 Task: Create record types in author object.
Action: Mouse moved to (672, 53)
Screenshot: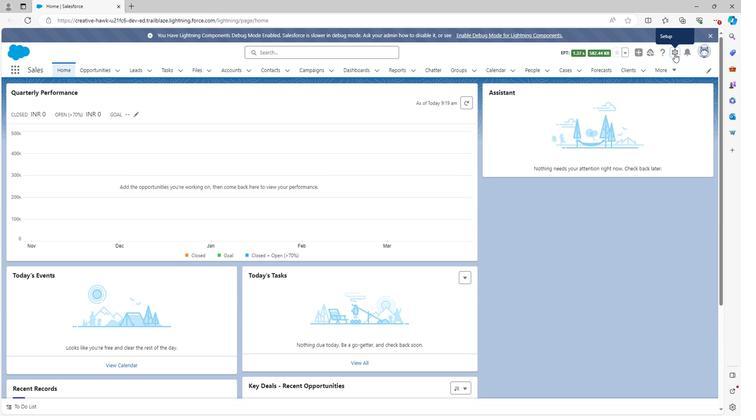 
Action: Mouse pressed left at (672, 53)
Screenshot: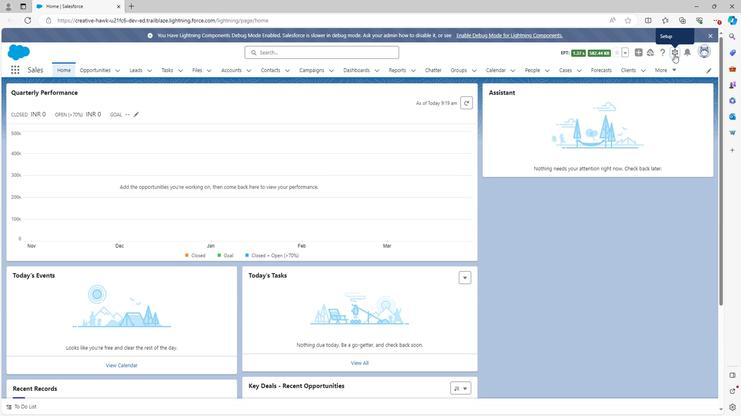 
Action: Mouse moved to (643, 78)
Screenshot: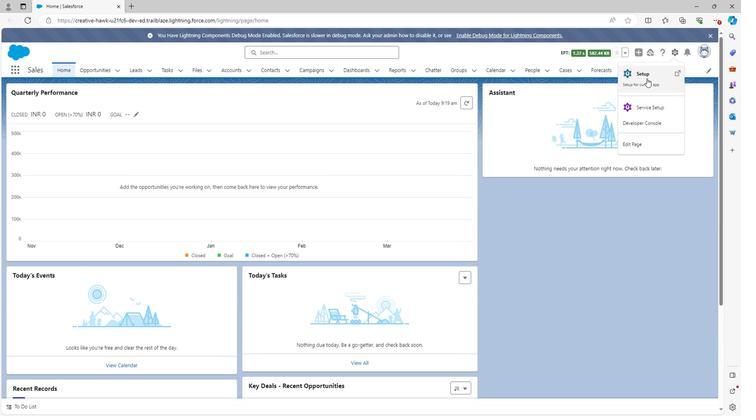 
Action: Mouse pressed left at (643, 78)
Screenshot: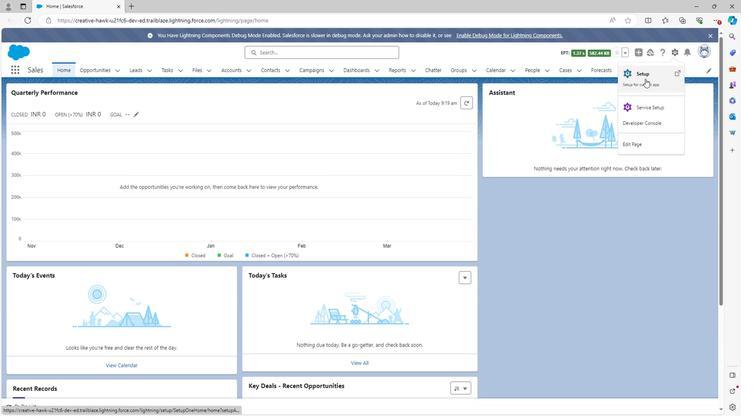 
Action: Mouse moved to (93, 70)
Screenshot: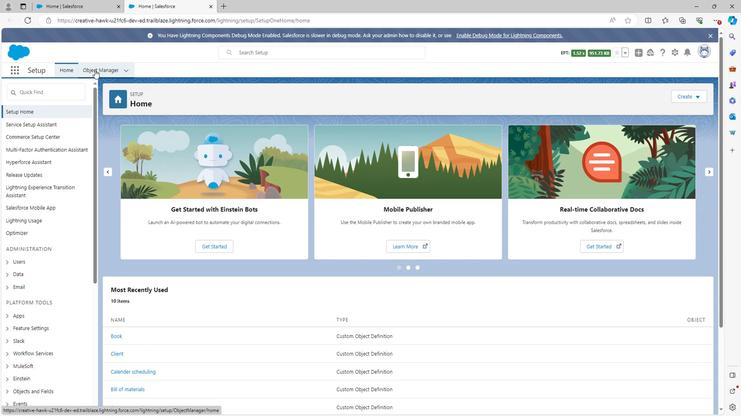 
Action: Mouse pressed left at (93, 70)
Screenshot: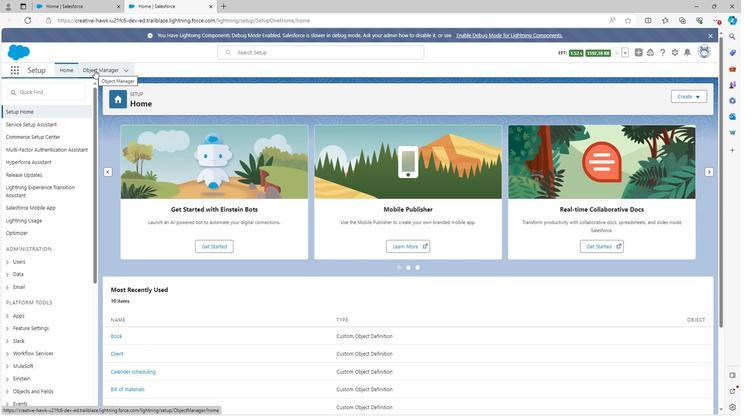 
Action: Mouse moved to (44, 302)
Screenshot: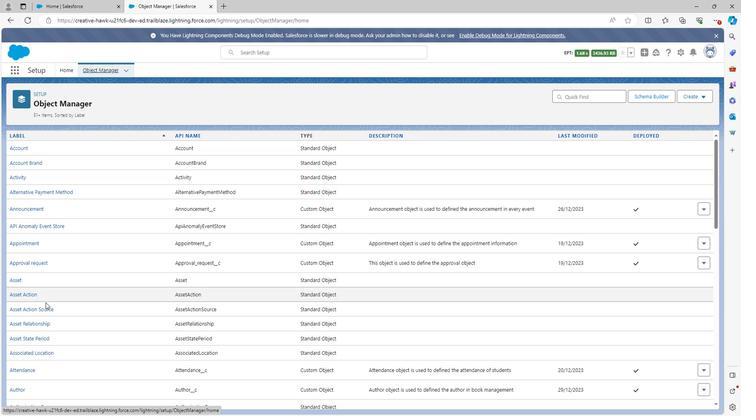 
Action: Mouse scrolled (44, 302) with delta (0, 0)
Screenshot: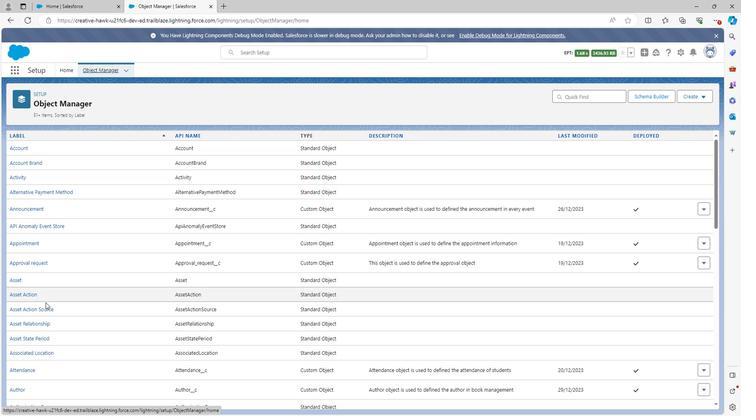 
Action: Mouse moved to (44, 303)
Screenshot: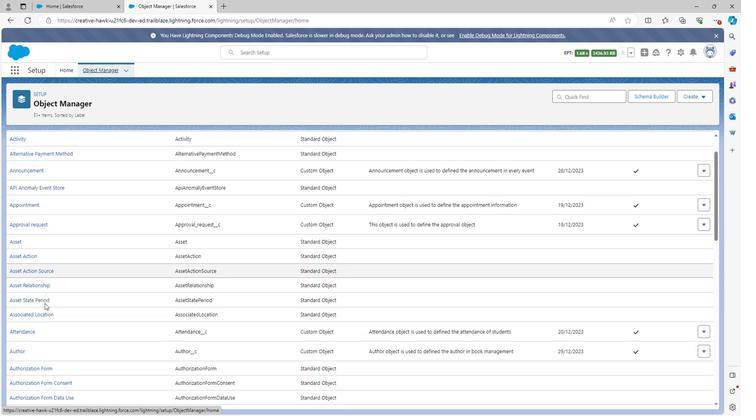 
Action: Mouse scrolled (44, 302) with delta (0, 0)
Screenshot: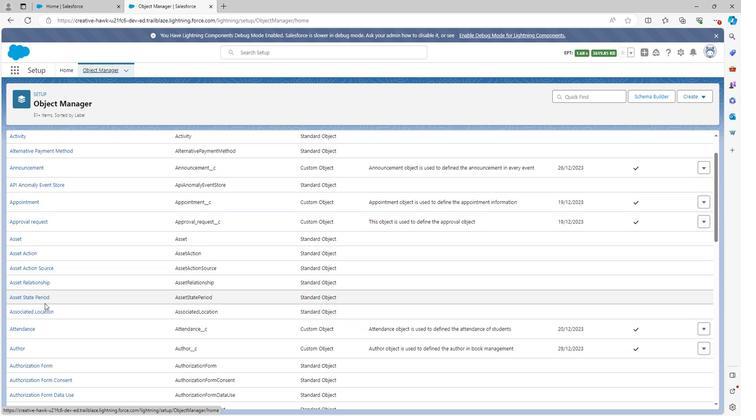 
Action: Mouse moved to (19, 306)
Screenshot: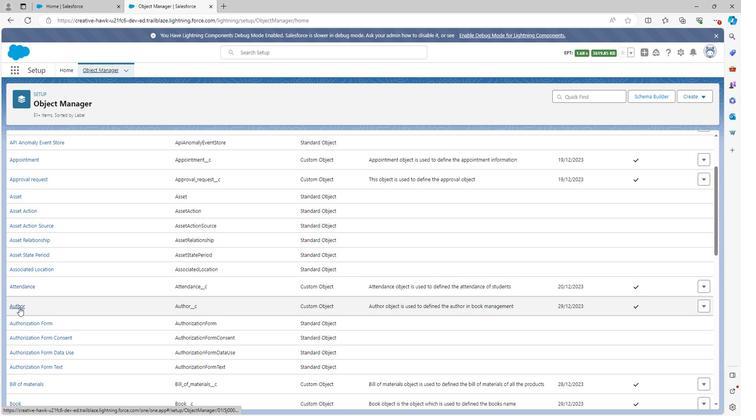 
Action: Mouse pressed left at (19, 306)
Screenshot: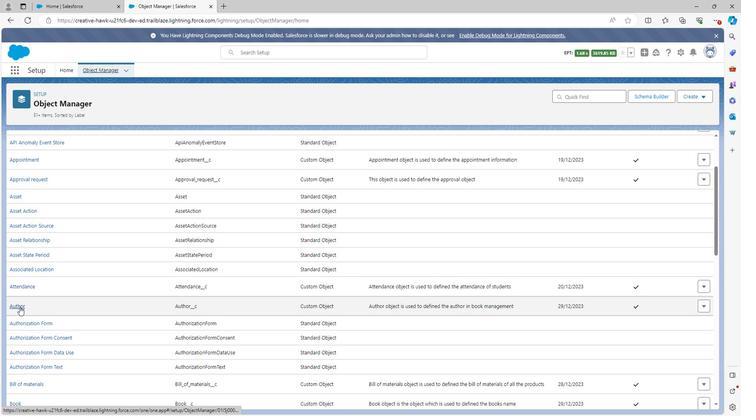 
Action: Mouse moved to (37, 251)
Screenshot: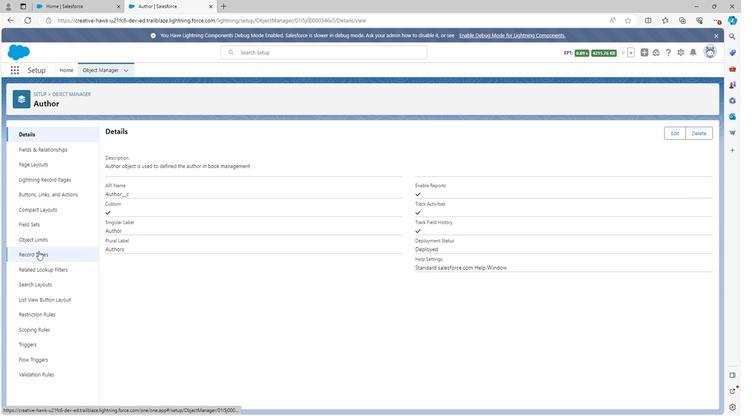
Action: Mouse pressed left at (37, 251)
Screenshot: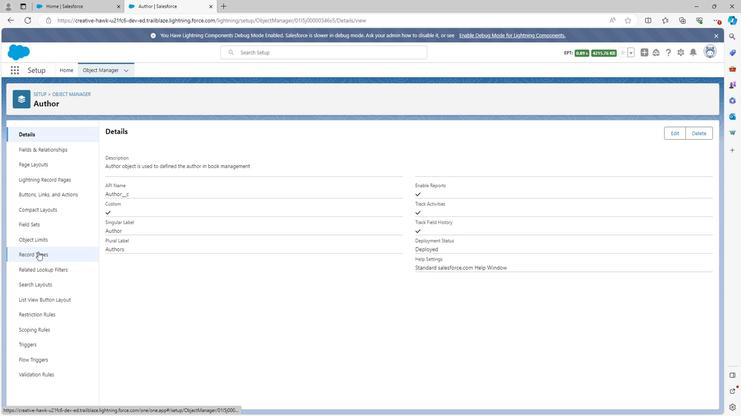 
Action: Mouse moved to (632, 130)
Screenshot: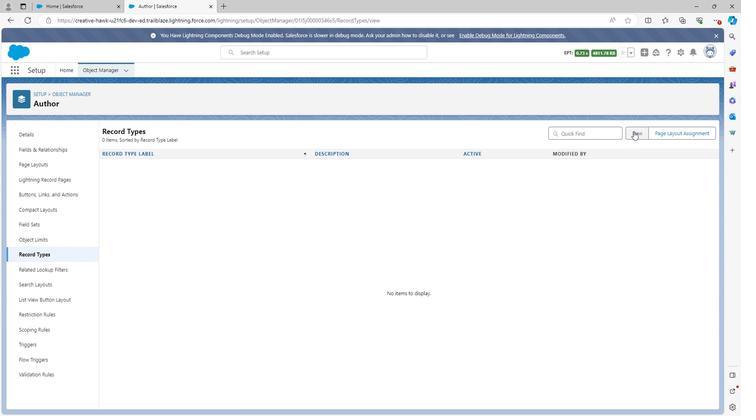 
Action: Mouse pressed left at (632, 130)
Screenshot: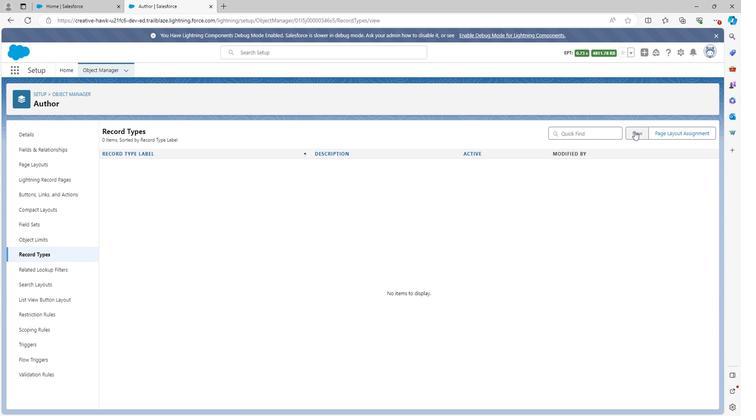 
Action: Mouse moved to (231, 206)
Screenshot: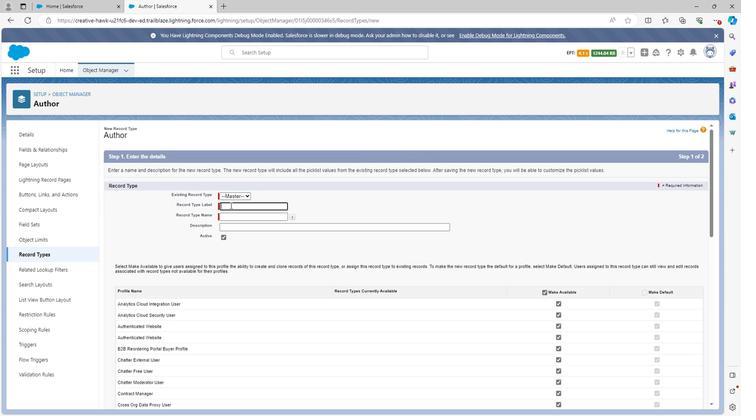 
Action: Mouse pressed left at (231, 206)
Screenshot: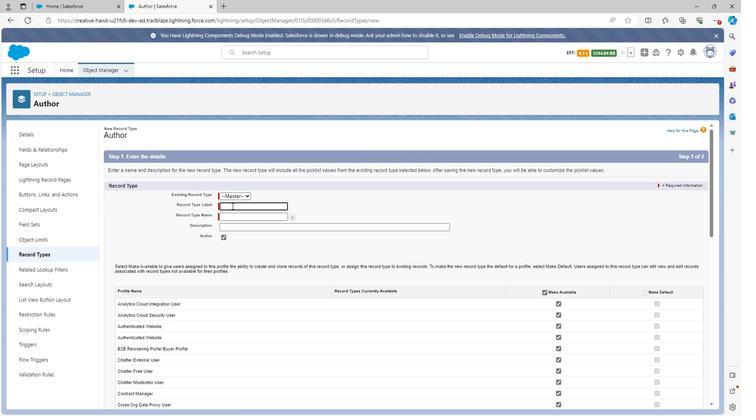 
Action: Key pressed <Key.shift>Author<Key.space>first<Key.space>name
Screenshot: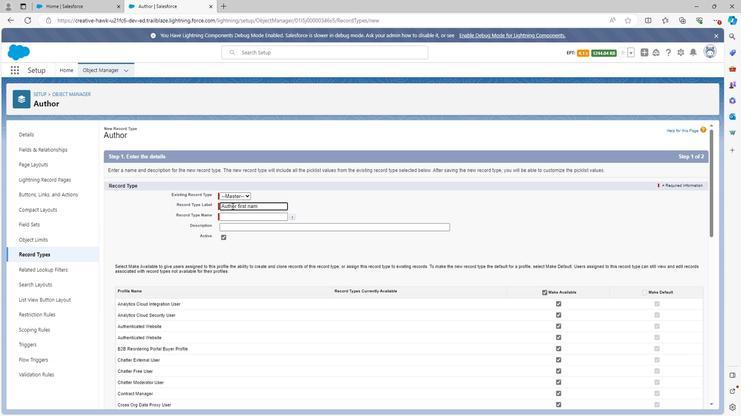 
Action: Mouse moved to (308, 205)
Screenshot: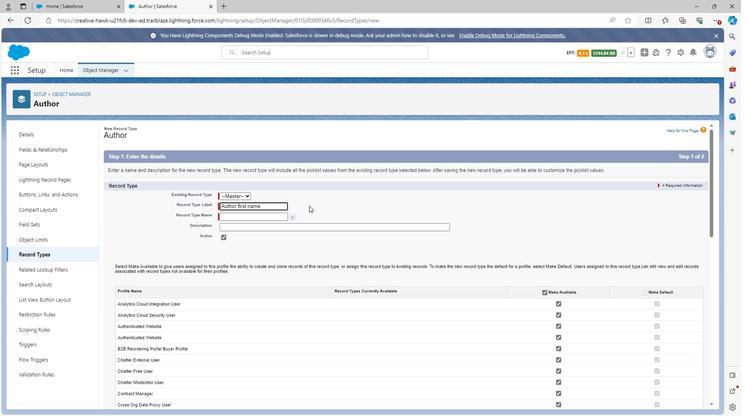 
Action: Mouse pressed left at (308, 205)
Screenshot: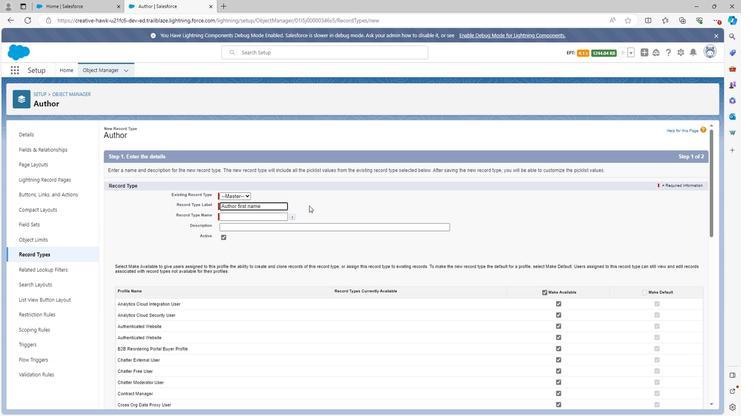 
Action: Mouse moved to (277, 225)
Screenshot: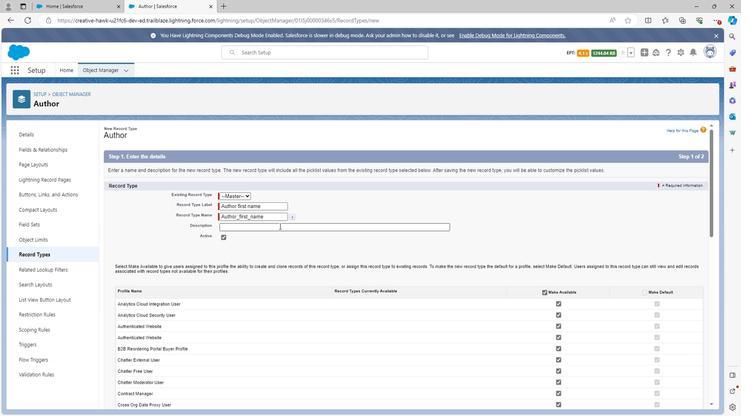 
Action: Mouse pressed left at (277, 225)
Screenshot: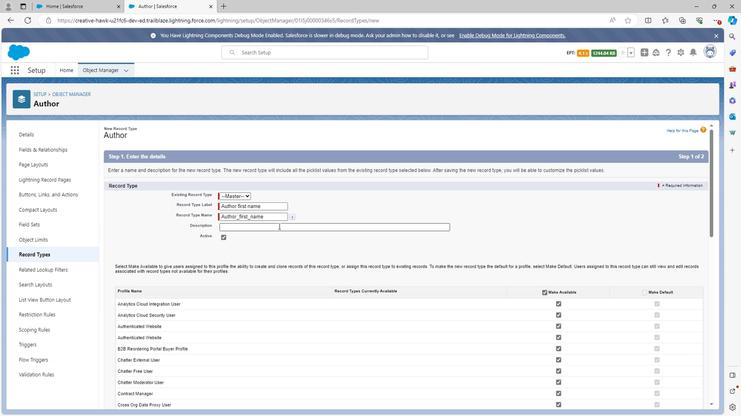 
Action: Key pressed <Key.shift><Key.shift><Key.shift><Key.shift>Author<Key.space>first<Key.space>name<Key.space>record<Key.space>type<Key.space>is<Key.space>the<Key.space>record<Key.space>type<Key.space>through<Key.space>which<Key.space>we<Key.space>can<Key.space>add<Key.space>author<Key.space>hea<Key.backspace><Key.backspace><Key.backspace><Key.space>first<Key.space>name<Key.space>record
Screenshot: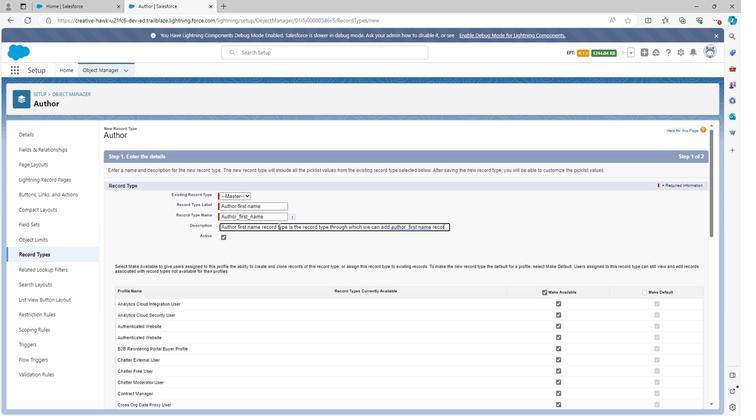 
Action: Mouse moved to (544, 292)
Screenshot: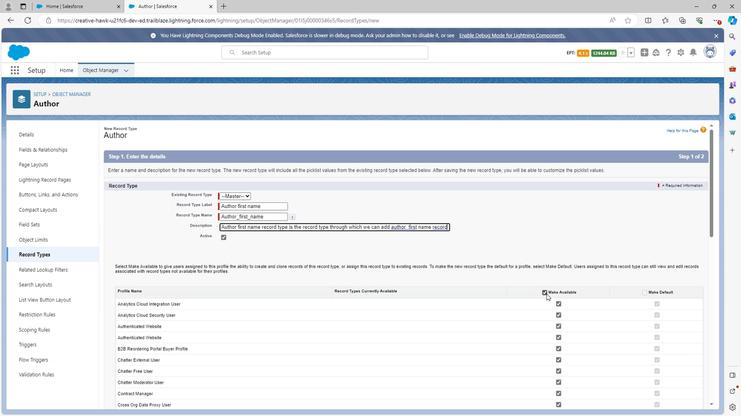 
Action: Mouse pressed left at (544, 292)
Screenshot: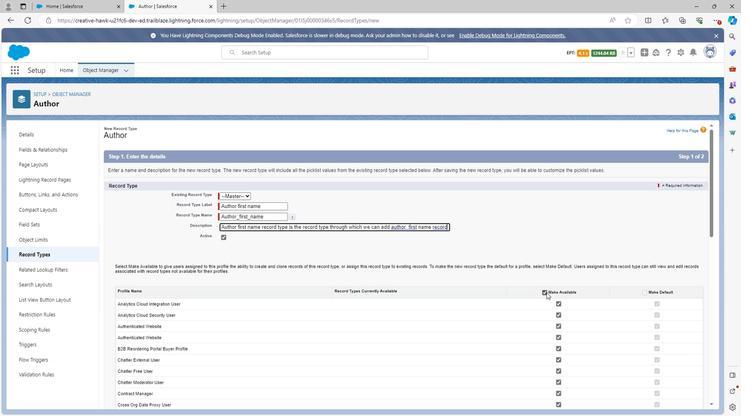 
Action: Mouse pressed left at (544, 292)
Screenshot: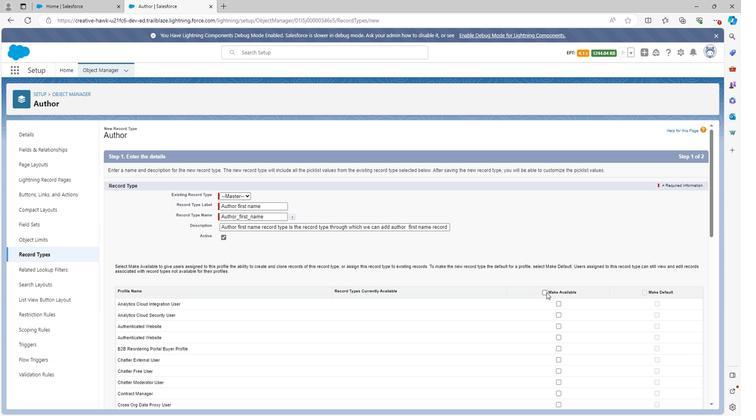 
Action: Mouse moved to (643, 291)
Screenshot: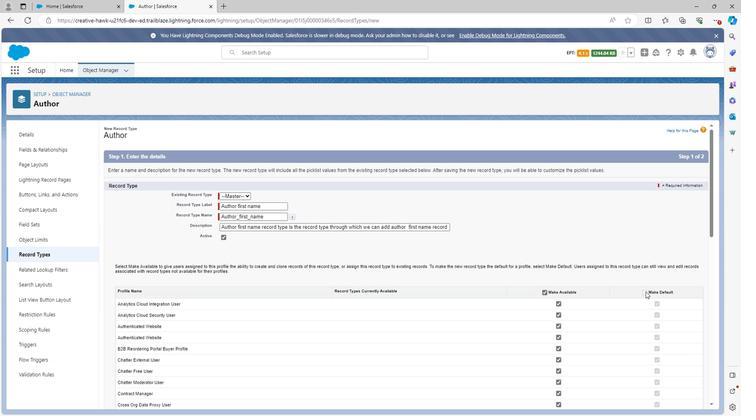 
Action: Mouse pressed left at (643, 291)
Screenshot: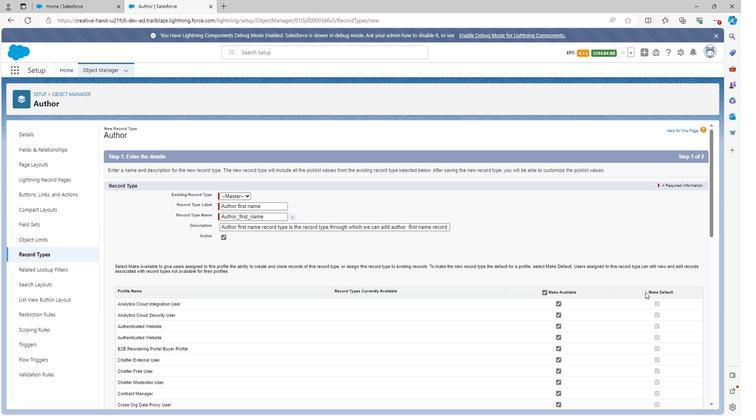 
Action: Mouse scrolled (643, 291) with delta (0, 0)
Screenshot: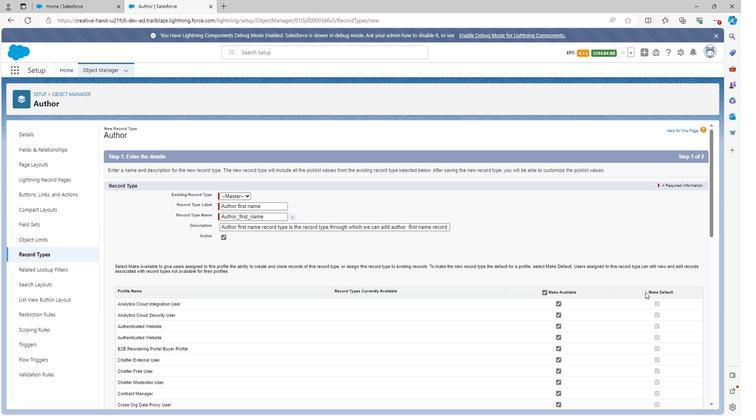 
Action: Mouse scrolled (643, 291) with delta (0, 0)
Screenshot: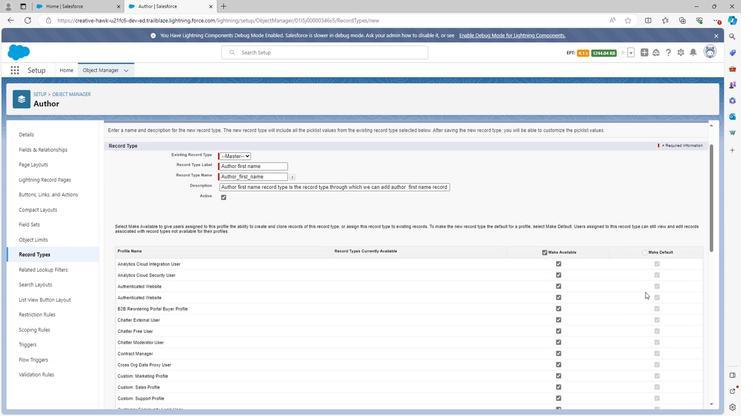 
Action: Mouse scrolled (643, 291) with delta (0, 0)
Screenshot: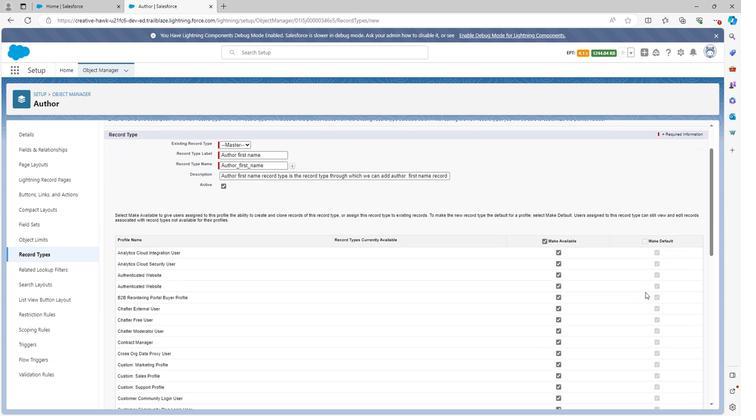
Action: Mouse moved to (556, 174)
Screenshot: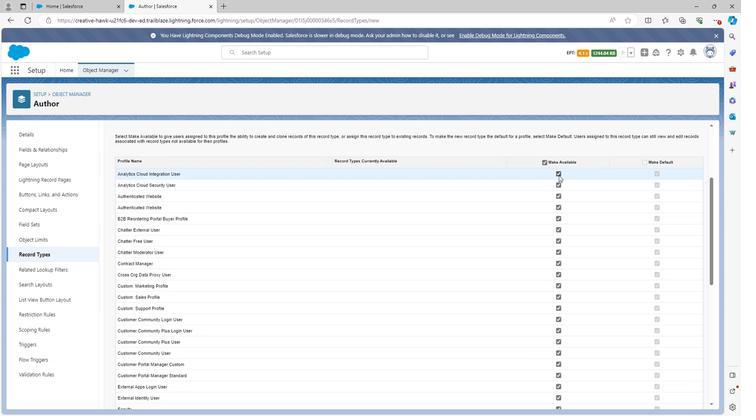 
Action: Mouse pressed left at (556, 174)
Screenshot: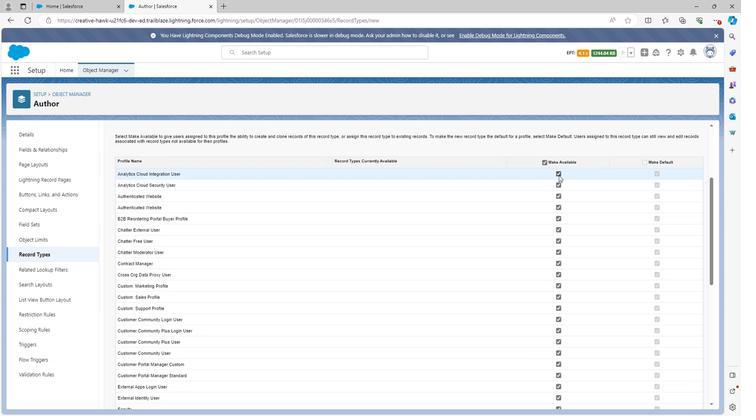 
Action: Mouse moved to (557, 187)
Screenshot: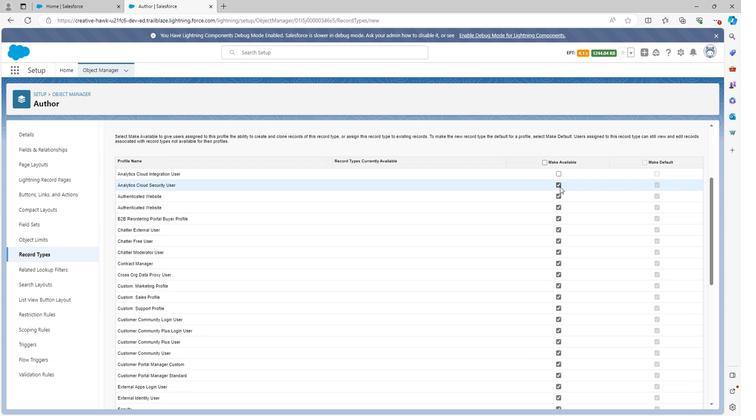 
Action: Mouse pressed left at (557, 187)
Screenshot: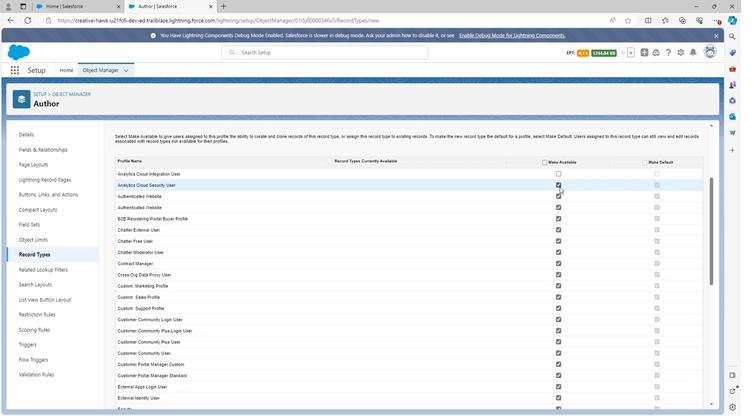
Action: Mouse moved to (555, 218)
Screenshot: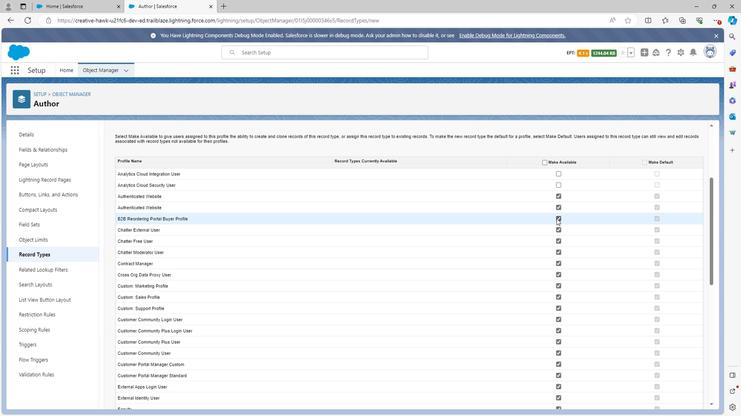 
Action: Mouse pressed left at (555, 218)
Screenshot: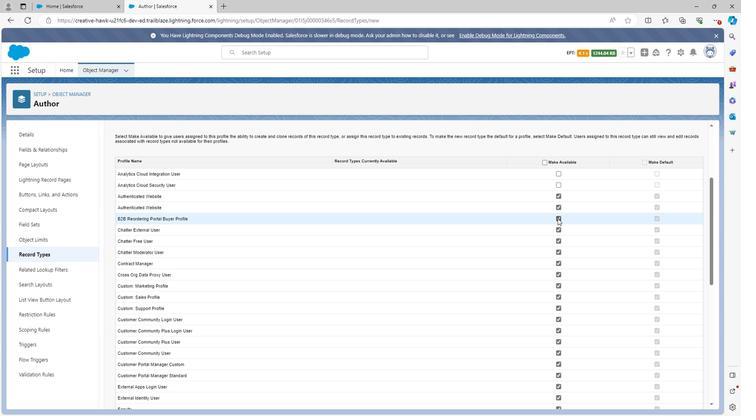 
Action: Mouse moved to (558, 250)
Screenshot: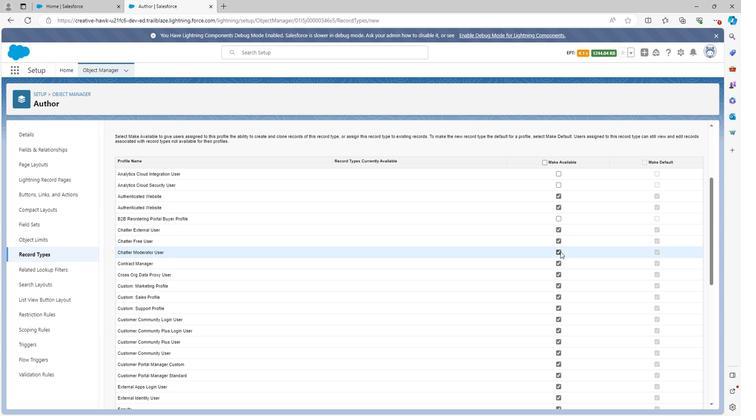 
Action: Mouse pressed left at (558, 250)
Screenshot: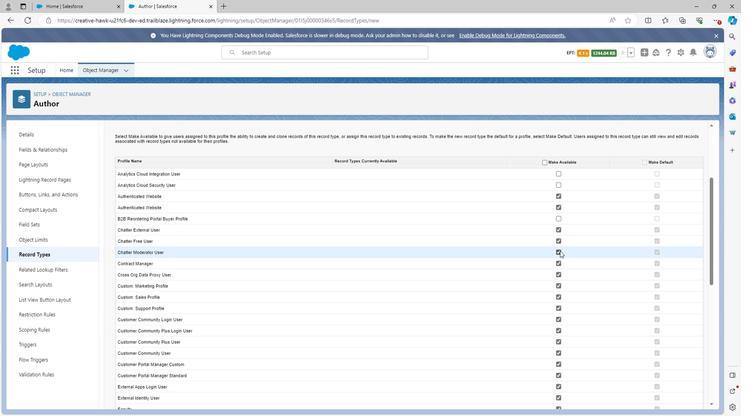 
Action: Mouse moved to (556, 275)
Screenshot: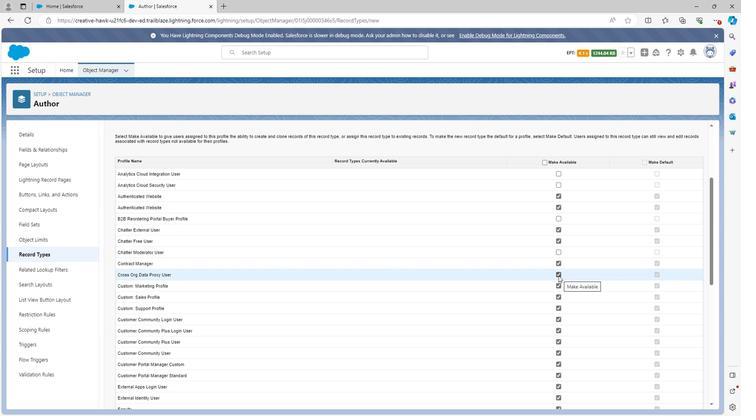 
Action: Mouse pressed left at (556, 275)
Screenshot: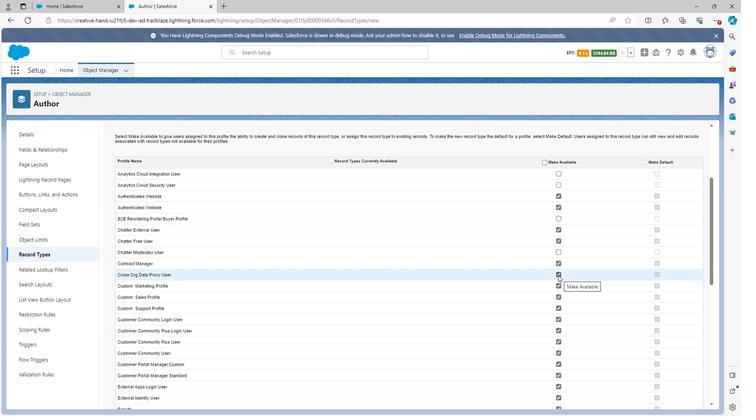 
Action: Mouse moved to (558, 308)
Screenshot: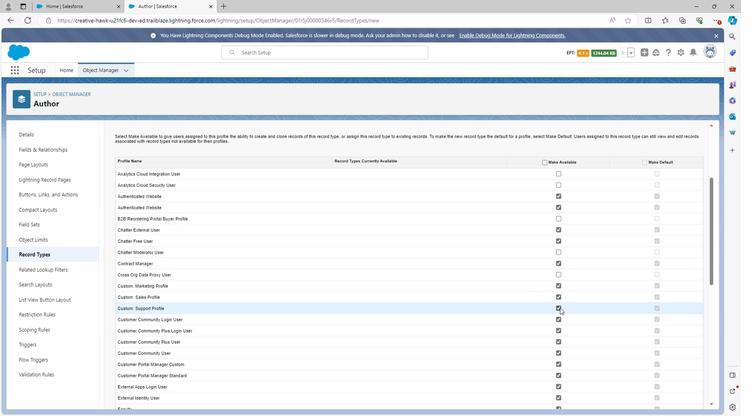 
Action: Mouse pressed left at (558, 308)
Screenshot: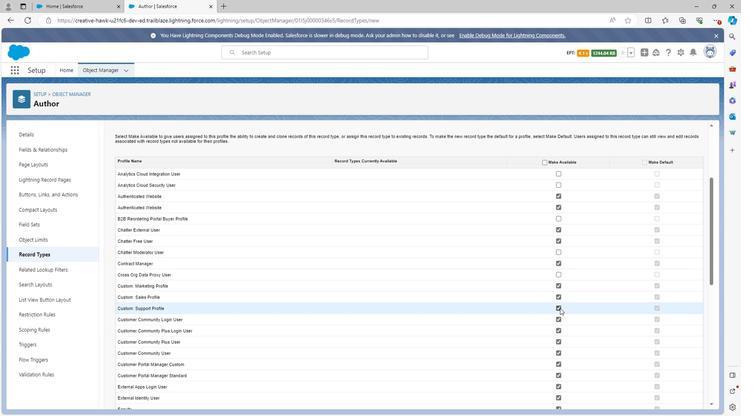 
Action: Mouse scrolled (558, 307) with delta (0, 0)
Screenshot: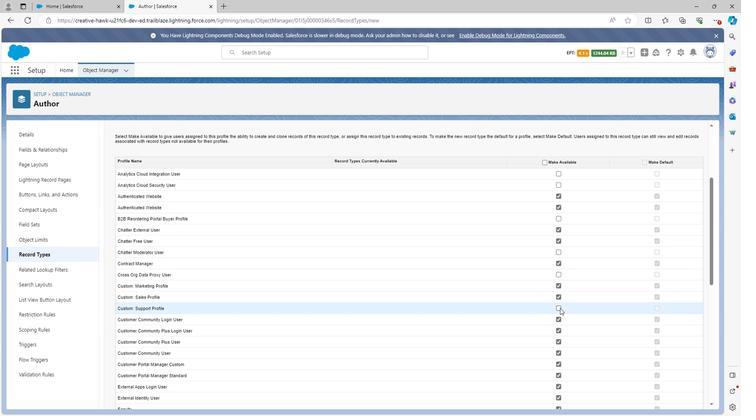 
Action: Mouse moved to (558, 298)
Screenshot: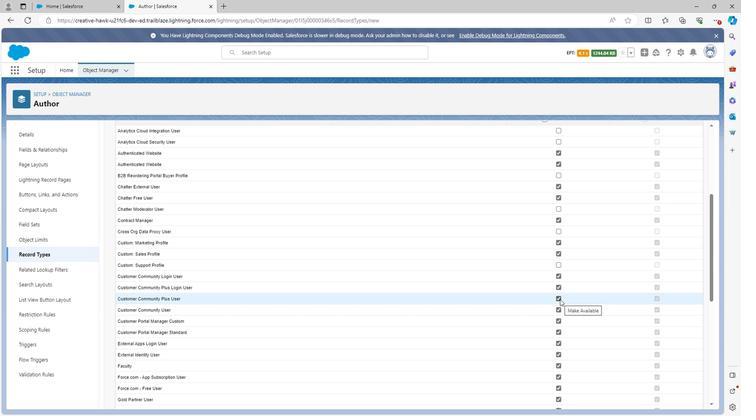 
Action: Mouse pressed left at (558, 298)
Screenshot: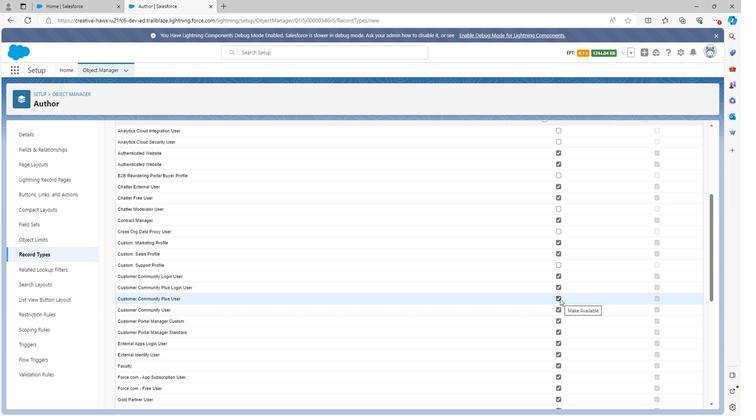 
Action: Mouse moved to (558, 332)
Screenshot: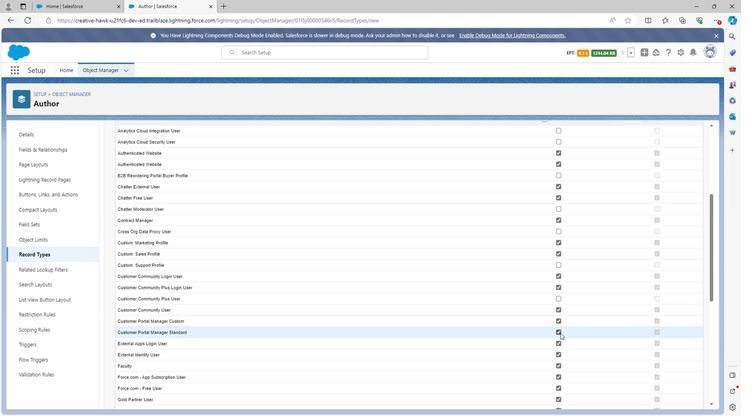 
Action: Mouse pressed left at (558, 332)
Screenshot: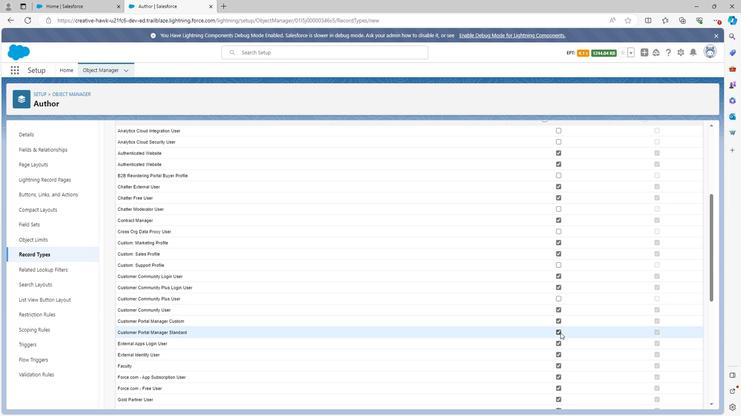 
Action: Mouse moved to (557, 343)
Screenshot: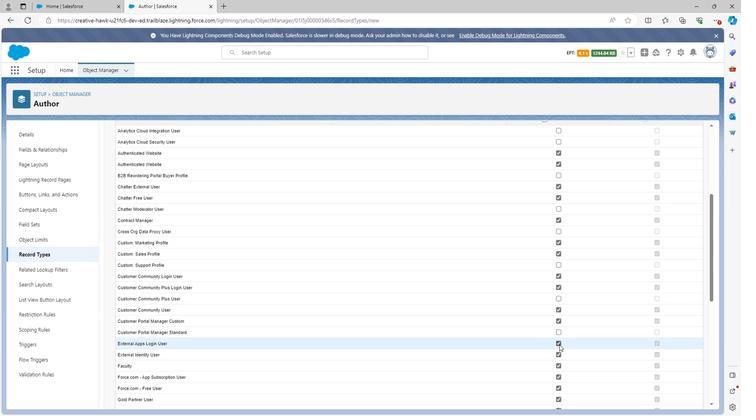 
Action: Mouse pressed left at (557, 343)
Screenshot: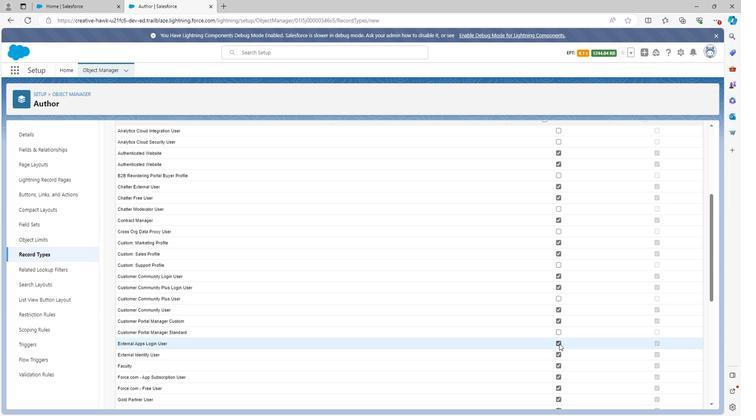 
Action: Mouse moved to (557, 353)
Screenshot: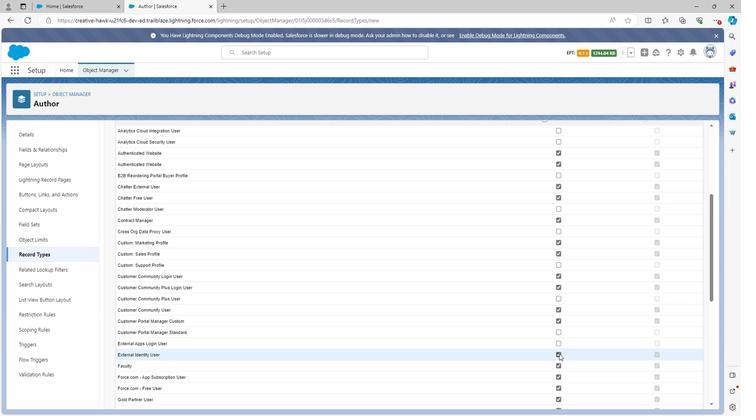 
Action: Mouse pressed left at (557, 353)
Screenshot: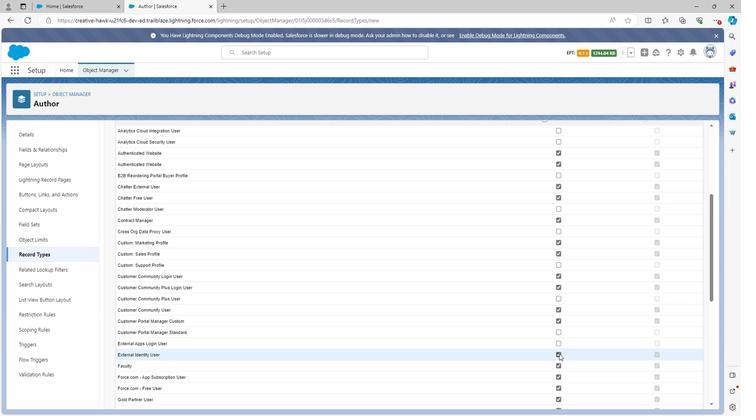 
Action: Mouse moved to (556, 365)
Screenshot: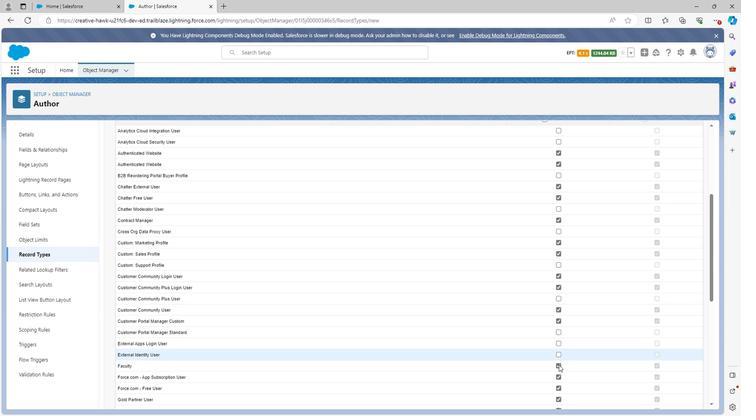 
Action: Mouse pressed left at (556, 365)
Screenshot: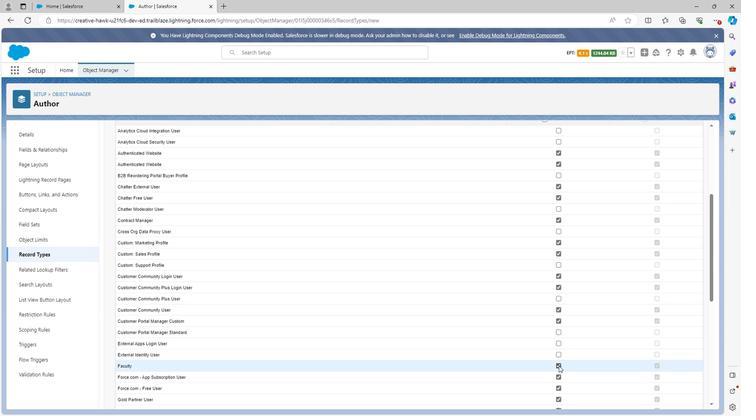 
Action: Mouse moved to (556, 363)
Screenshot: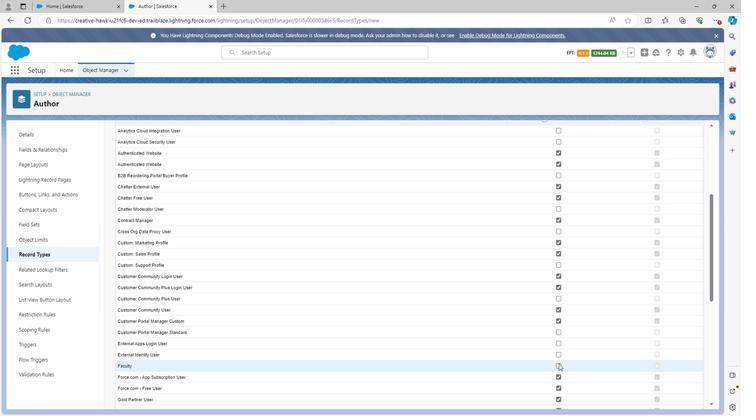 
Action: Mouse scrolled (556, 363) with delta (0, 0)
Screenshot: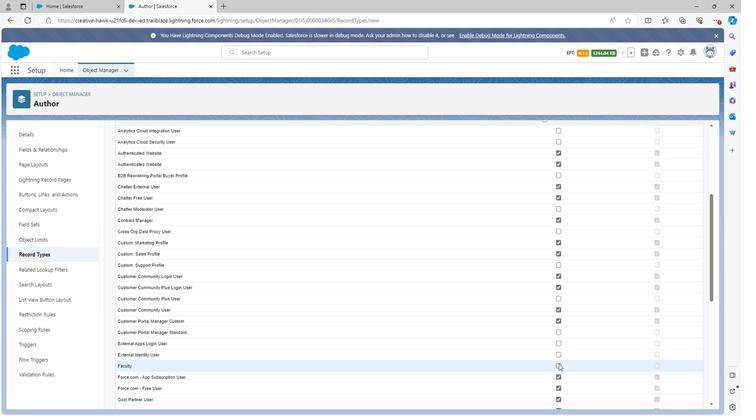 
Action: Mouse moved to (557, 333)
Screenshot: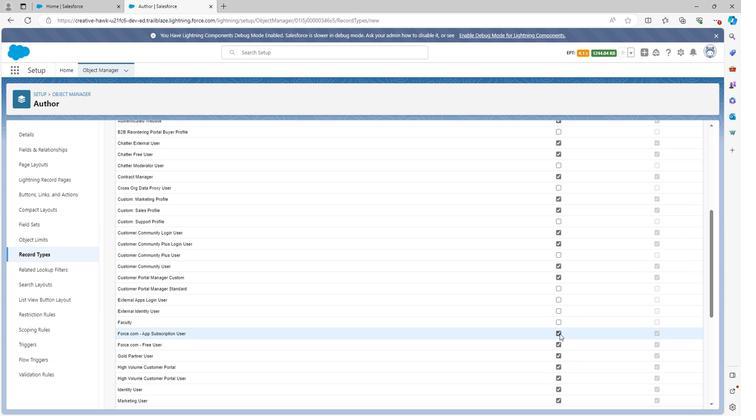 
Action: Mouse pressed left at (557, 333)
Screenshot: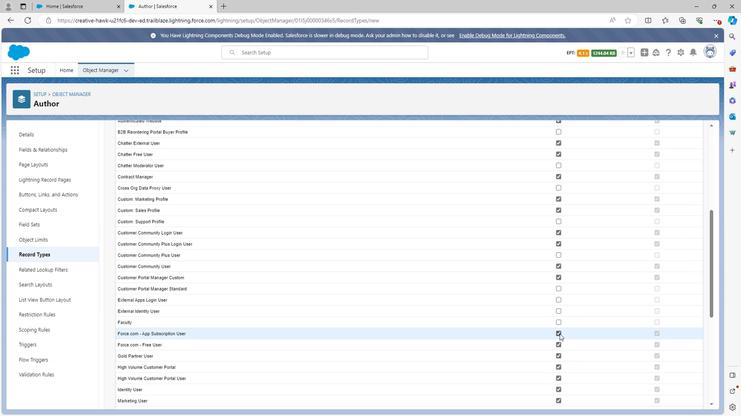 
Action: Mouse moved to (556, 354)
Screenshot: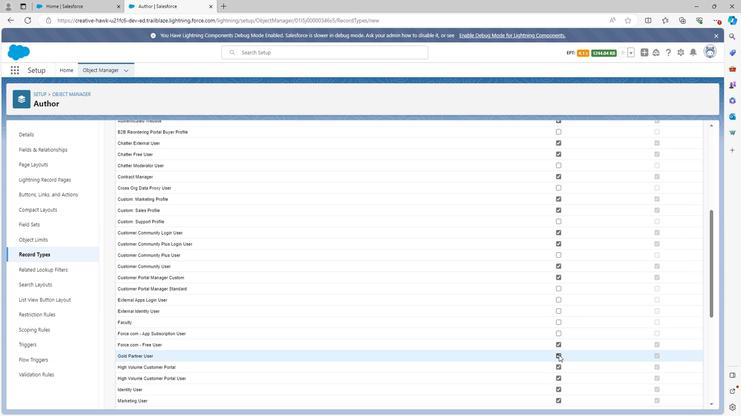 
Action: Mouse pressed left at (556, 354)
Screenshot: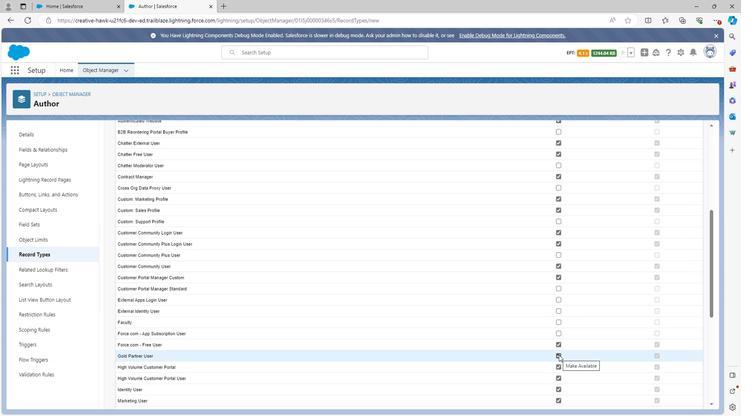 
Action: Mouse moved to (557, 364)
Screenshot: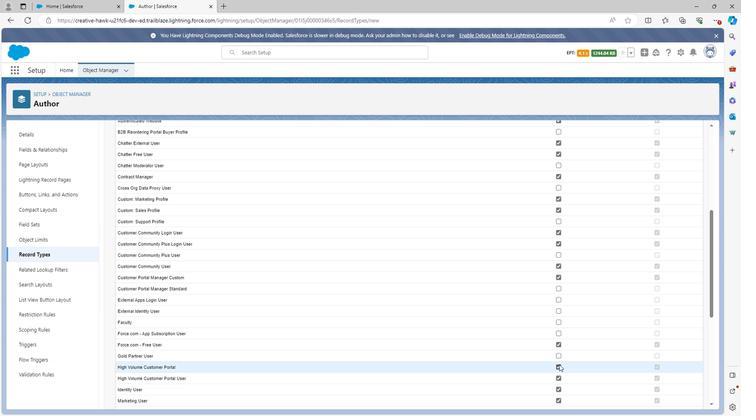 
Action: Mouse pressed left at (557, 364)
Screenshot: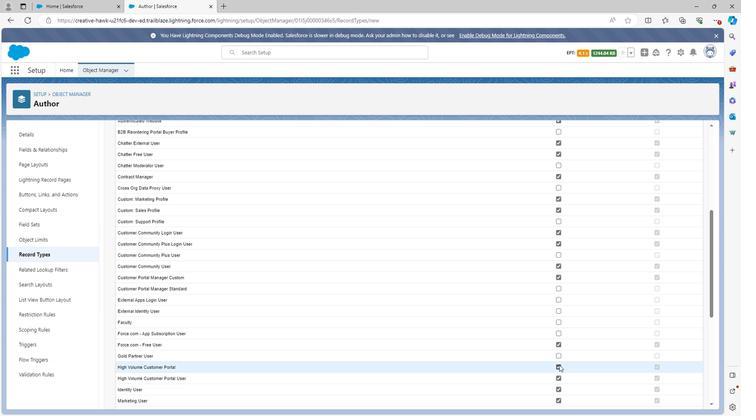 
Action: Mouse moved to (557, 378)
Screenshot: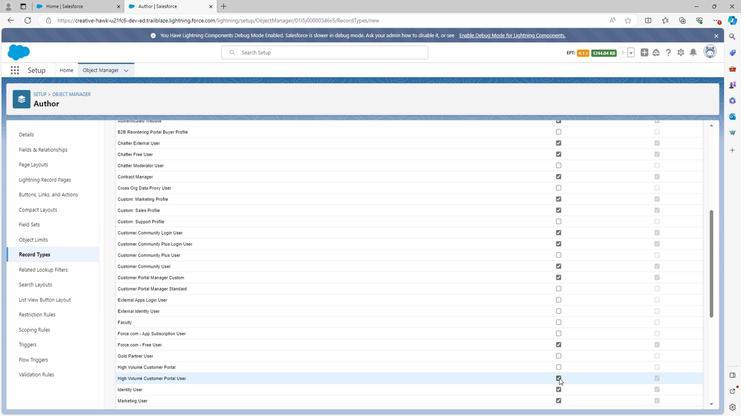 
Action: Mouse pressed left at (557, 378)
Screenshot: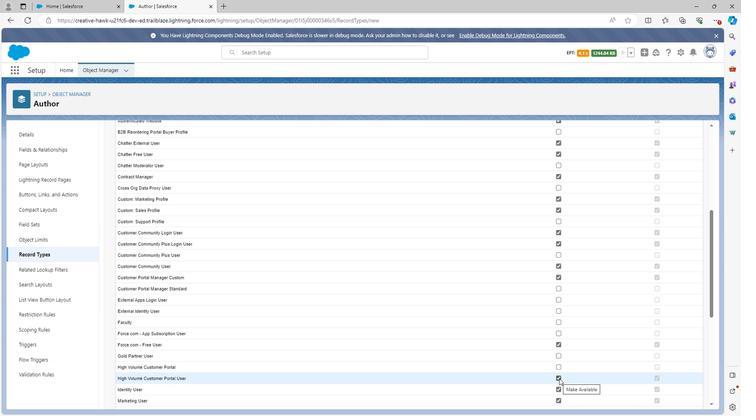 
Action: Mouse moved to (557, 378)
Screenshot: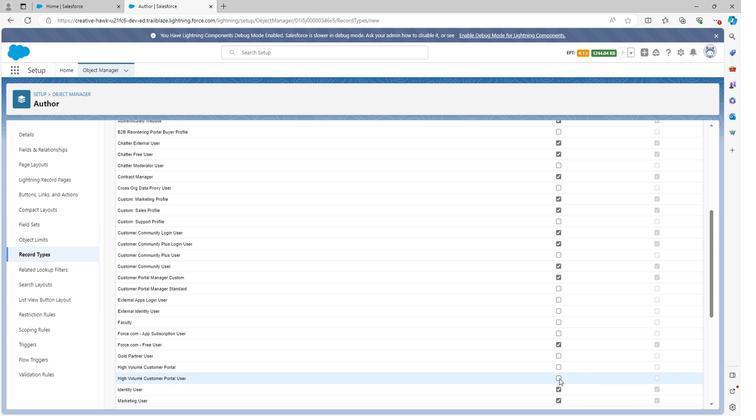 
Action: Mouse scrolled (557, 378) with delta (0, 0)
Screenshot: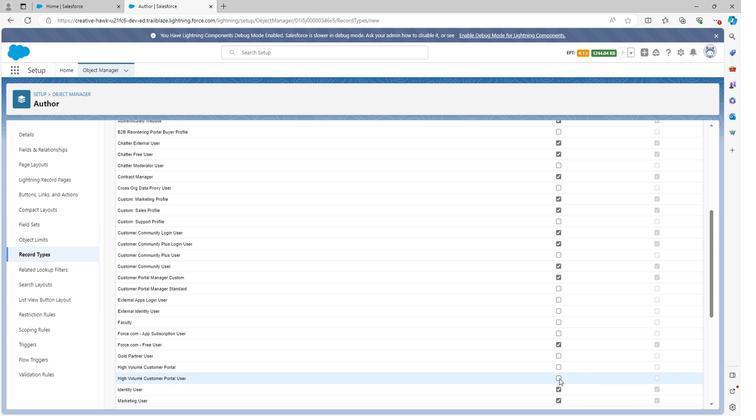 
Action: Mouse scrolled (557, 378) with delta (0, 0)
Screenshot: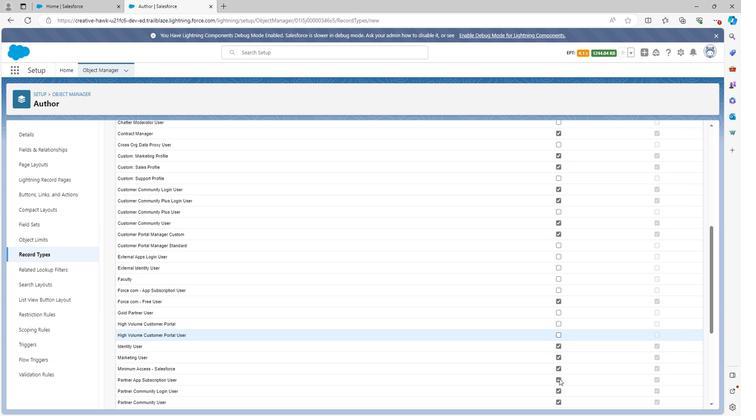 
Action: Mouse moved to (557, 313)
Screenshot: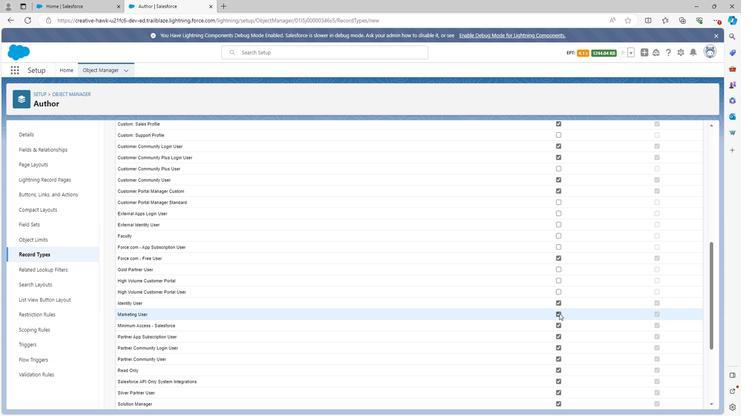 
Action: Mouse pressed left at (557, 313)
Screenshot: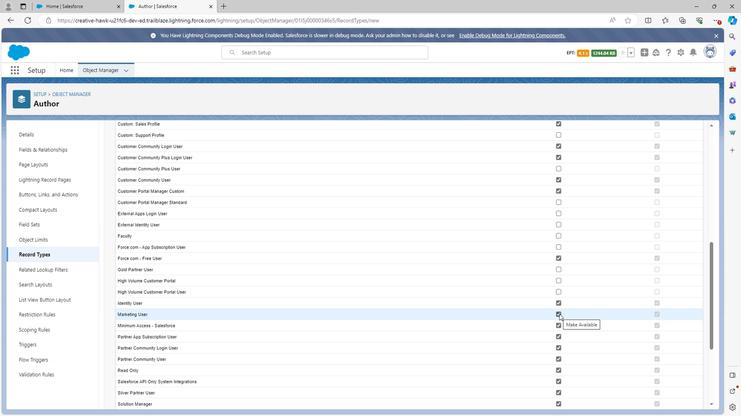 
Action: Mouse moved to (557, 381)
Screenshot: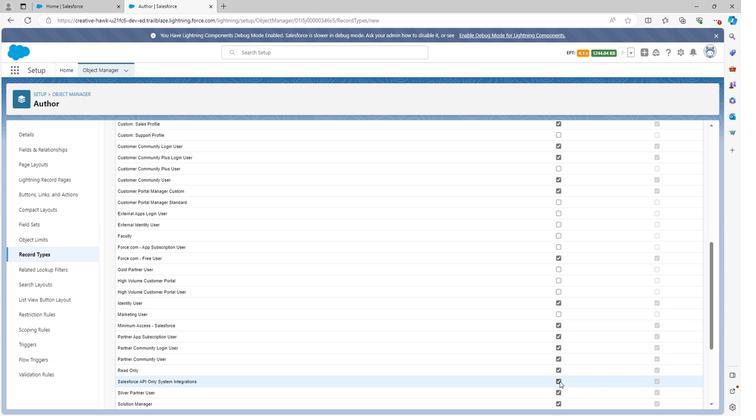 
Action: Mouse pressed left at (557, 381)
Screenshot: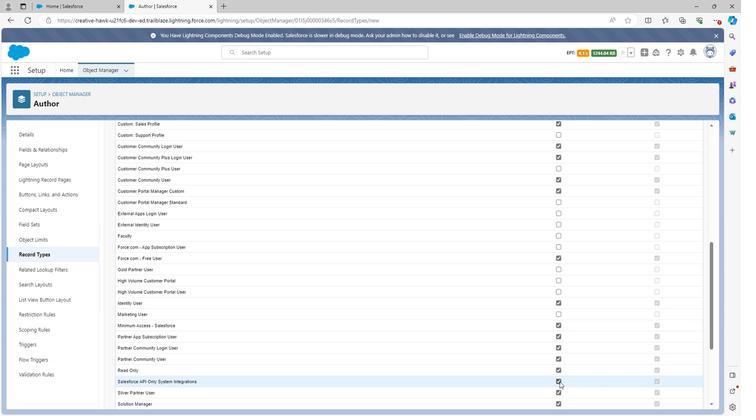 
Action: Mouse moved to (557, 381)
Screenshot: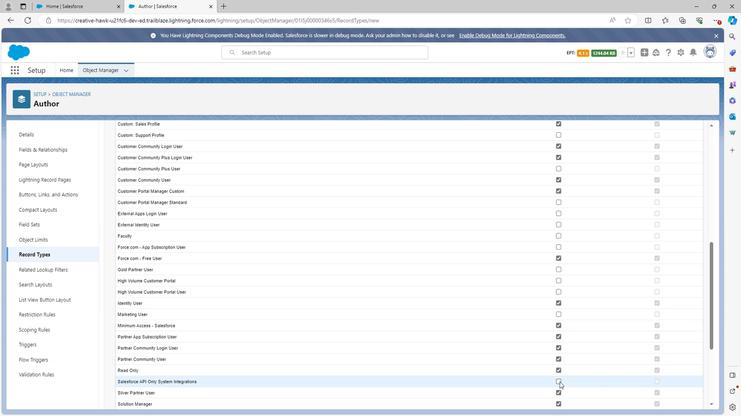 
Action: Mouse scrolled (557, 380) with delta (0, 0)
Screenshot: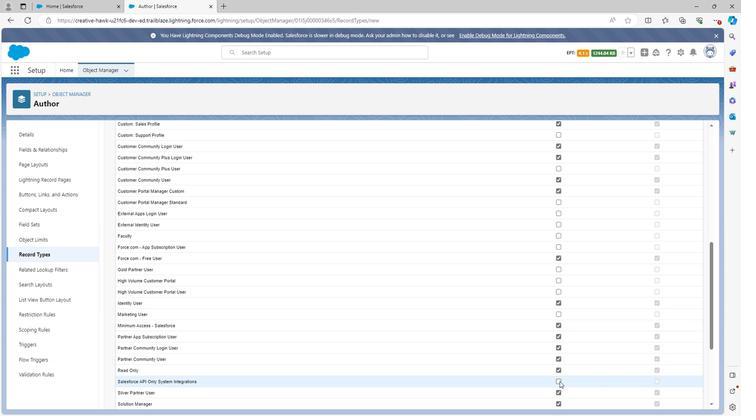 
Action: Mouse scrolled (557, 380) with delta (0, 0)
Screenshot: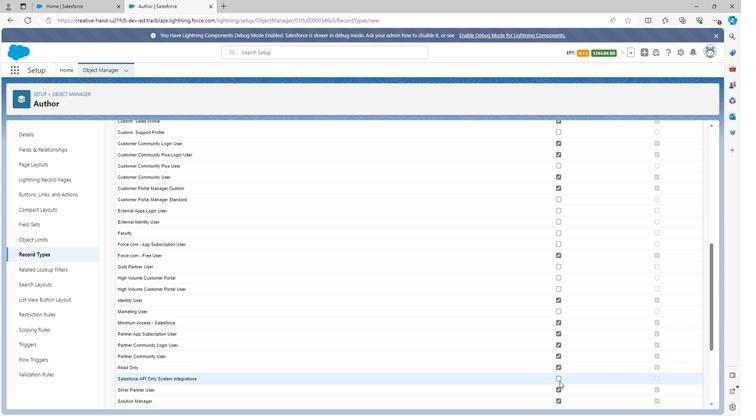 
Action: Mouse moved to (557, 305)
Screenshot: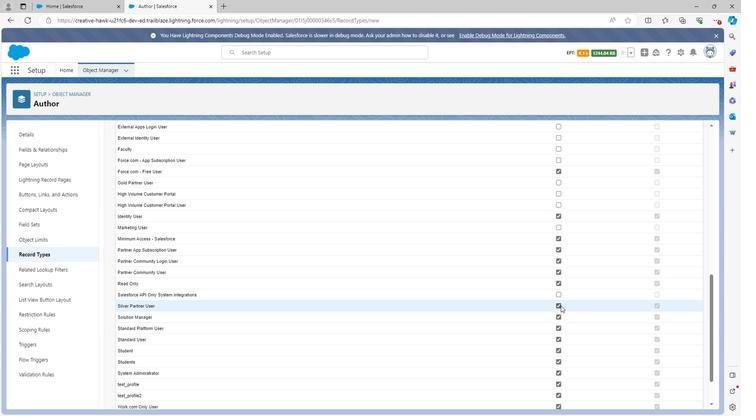 
Action: Mouse pressed left at (557, 305)
Screenshot: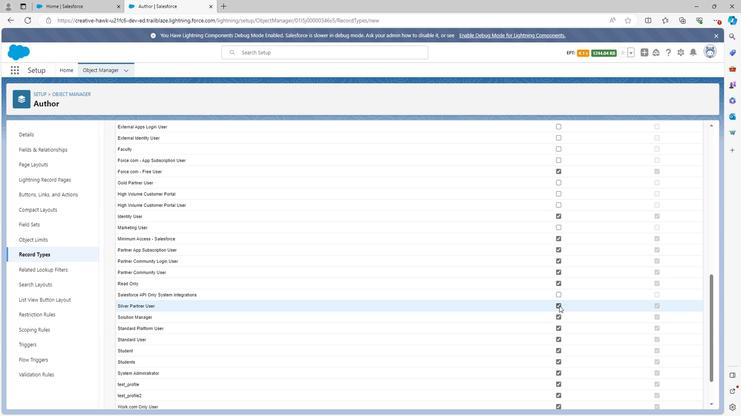 
Action: Mouse moved to (556, 350)
Screenshot: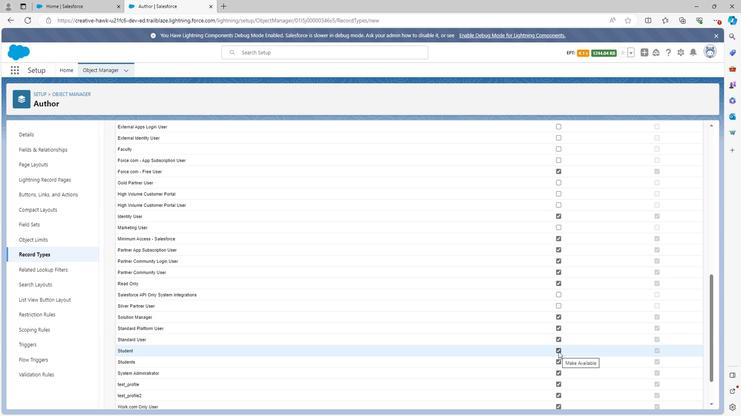 
Action: Mouse pressed left at (556, 350)
Screenshot: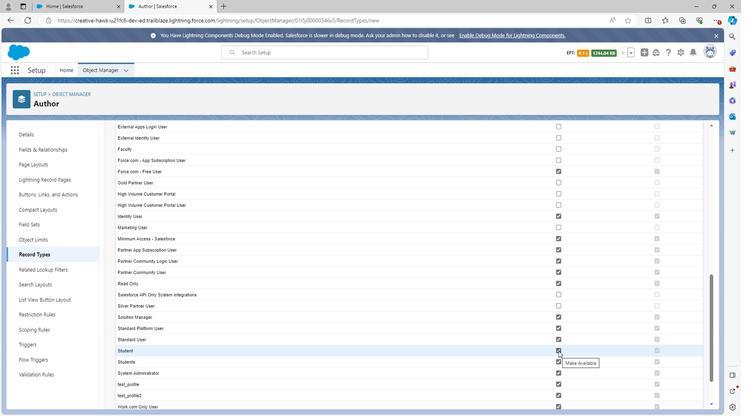 
Action: Mouse moved to (555, 360)
Screenshot: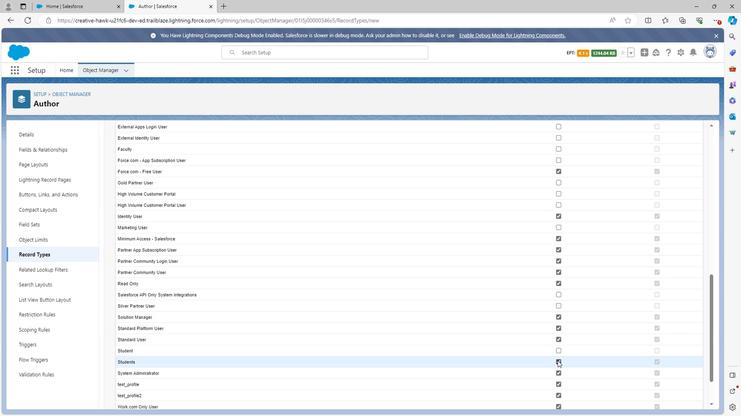 
Action: Mouse pressed left at (555, 360)
Screenshot: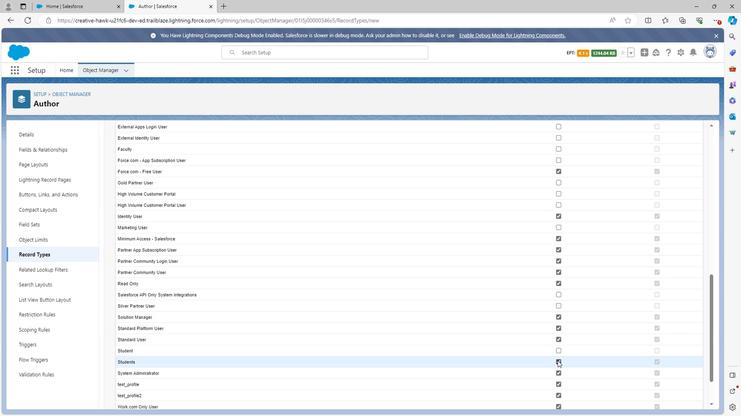 
Action: Mouse moved to (558, 383)
Screenshot: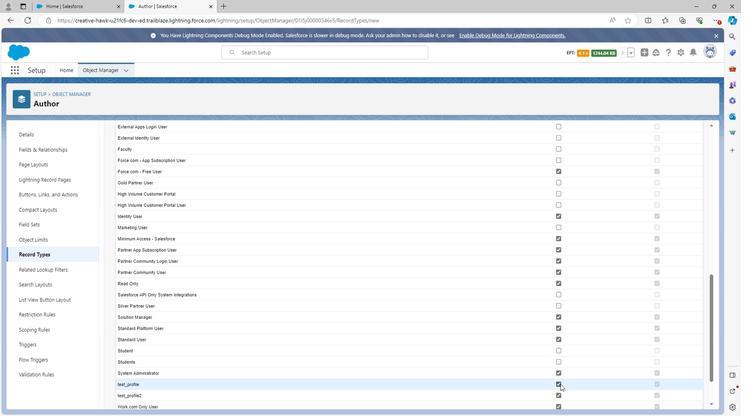 
Action: Mouse pressed left at (558, 383)
Screenshot: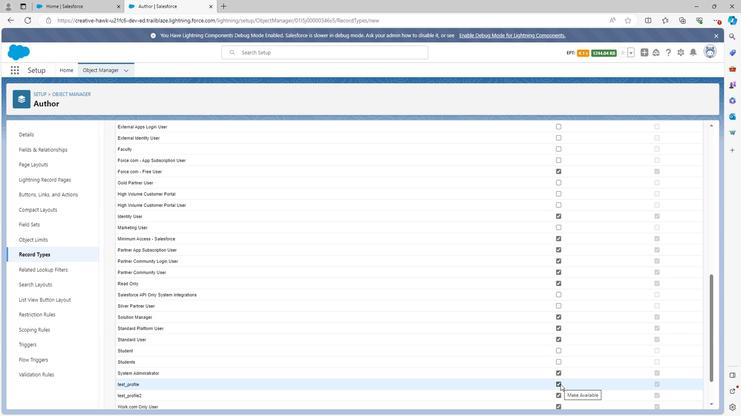 
Action: Mouse moved to (556, 393)
Screenshot: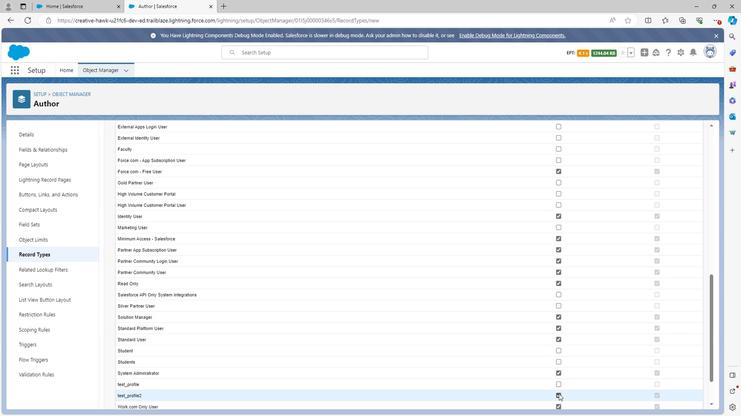 
Action: Mouse pressed left at (556, 393)
Screenshot: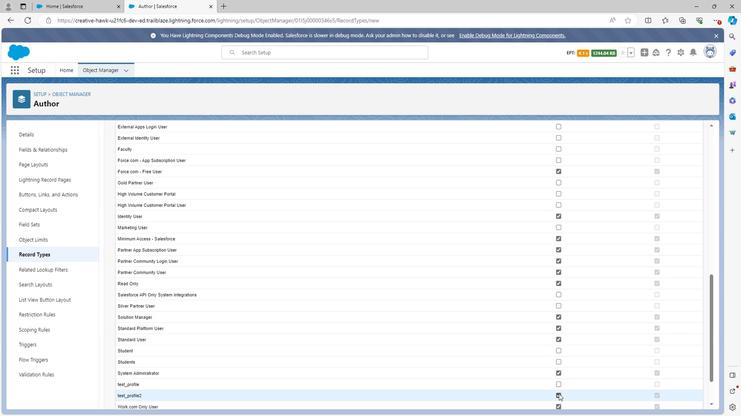 
Action: Mouse moved to (556, 394)
Screenshot: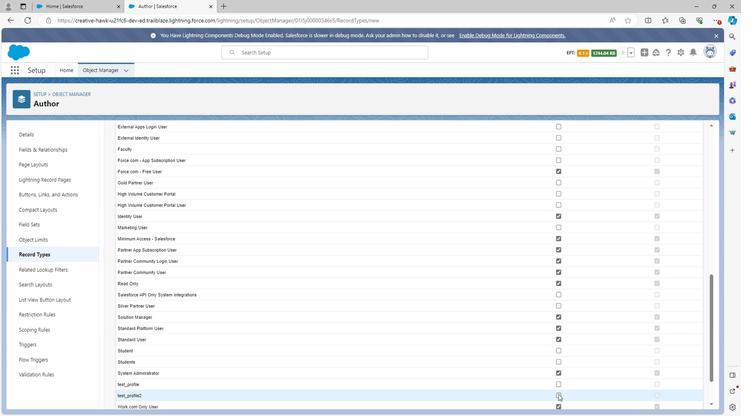 
Action: Mouse scrolled (556, 393) with delta (0, 0)
Screenshot: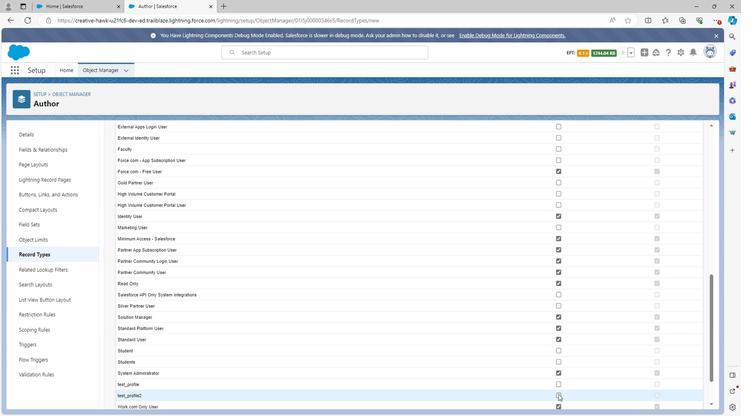 
Action: Mouse scrolled (556, 393) with delta (0, 0)
Screenshot: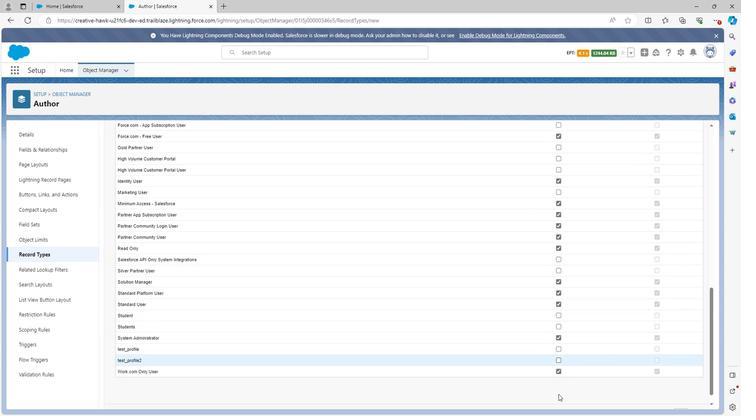 
Action: Mouse moved to (556, 357)
Screenshot: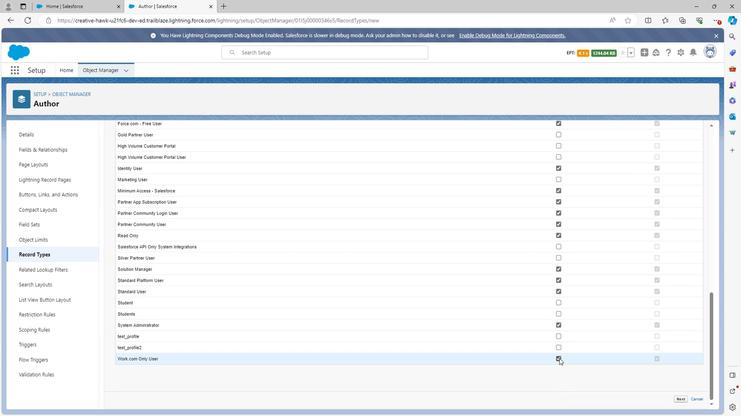 
Action: Mouse pressed left at (556, 357)
Screenshot: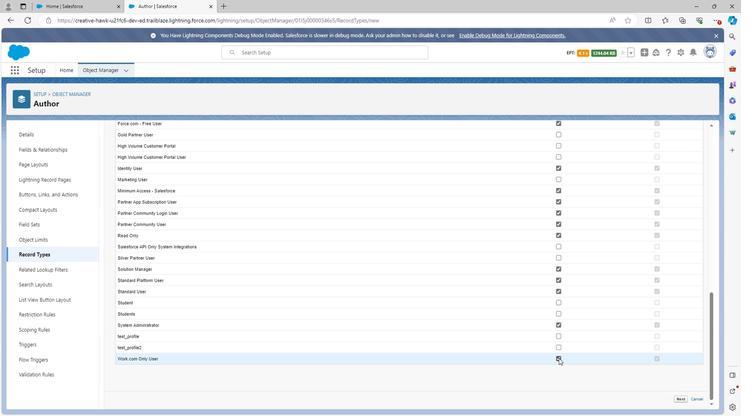 
Action: Mouse moved to (676, 399)
Screenshot: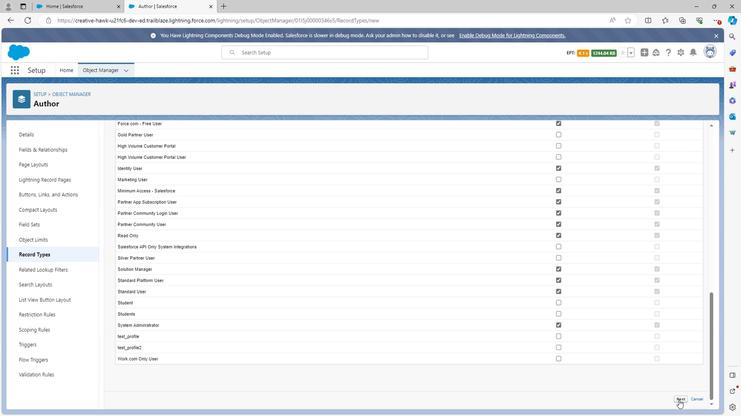 
Action: Mouse pressed left at (676, 399)
Screenshot: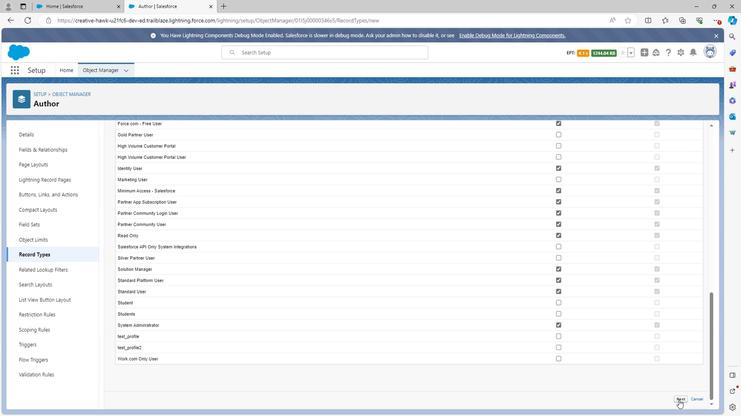 
Action: Mouse moved to (529, 278)
Screenshot: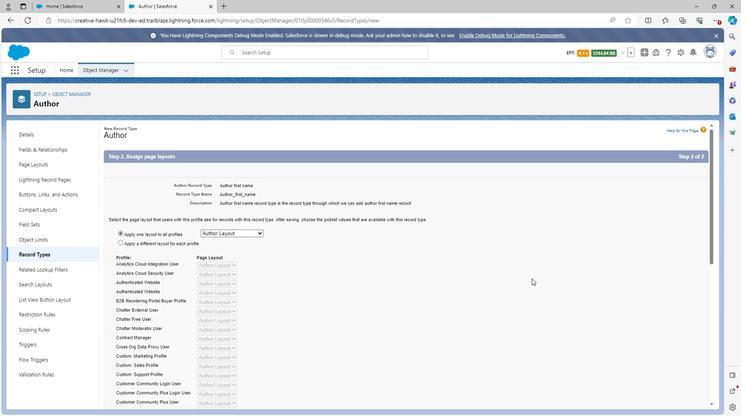 
Action: Mouse scrolled (529, 277) with delta (0, 0)
Screenshot: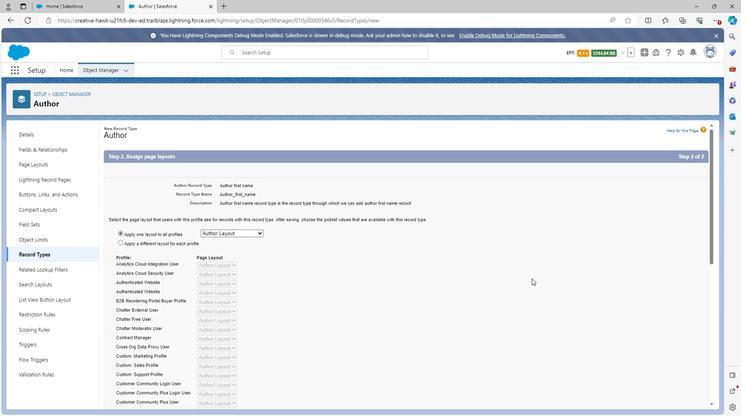 
Action: Mouse scrolled (529, 277) with delta (0, 0)
Screenshot: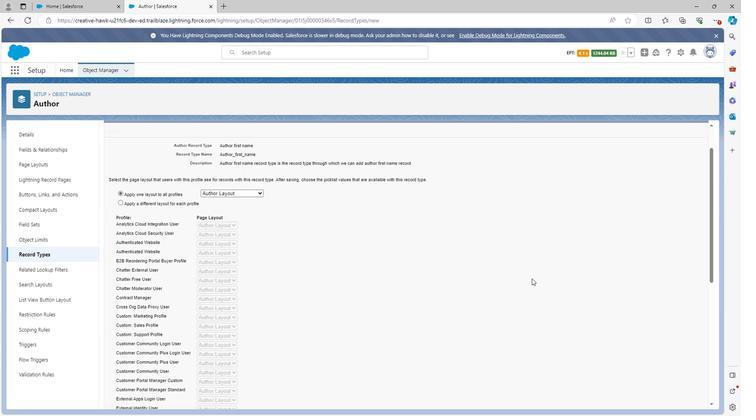 
Action: Mouse moved to (532, 280)
Screenshot: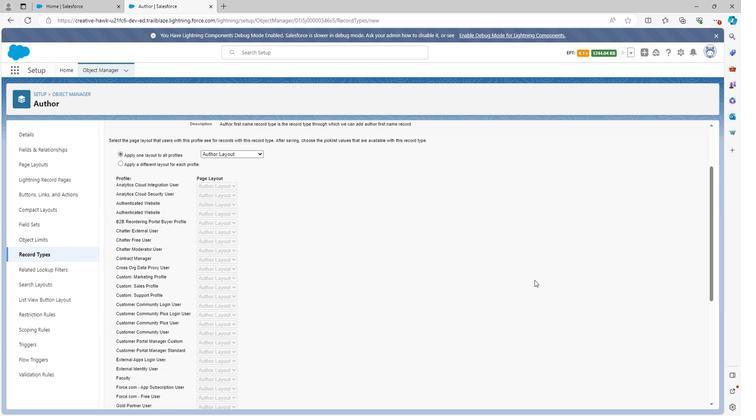 
Action: Mouse scrolled (532, 279) with delta (0, 0)
Screenshot: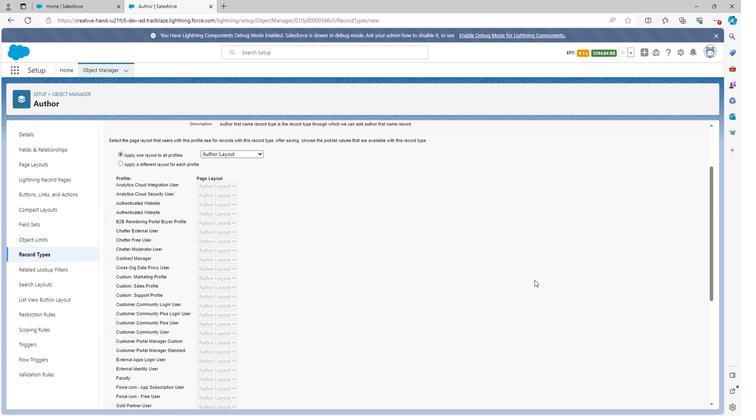
Action: Mouse scrolled (532, 279) with delta (0, 0)
Screenshot: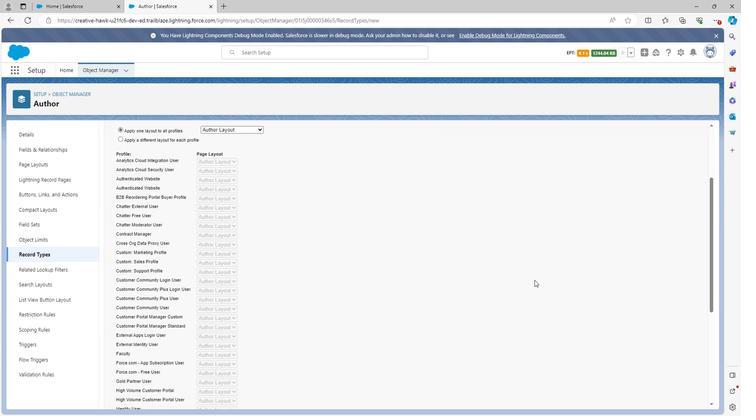 
Action: Mouse scrolled (532, 279) with delta (0, 0)
Screenshot: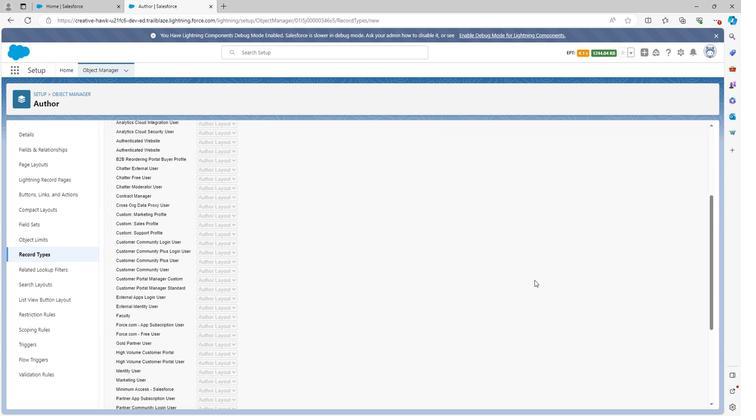 
Action: Mouse moved to (532, 280)
Screenshot: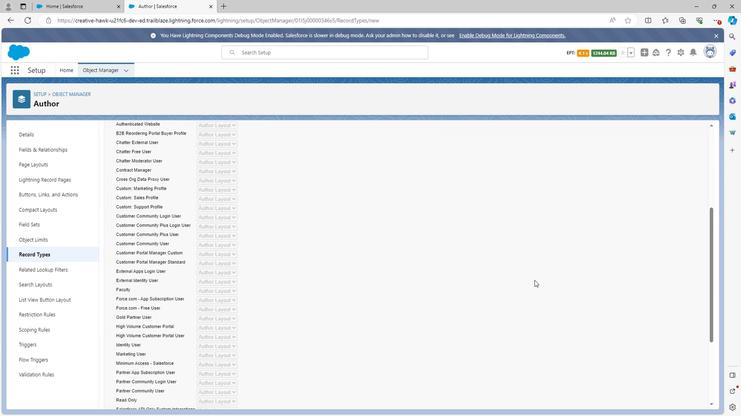 
Action: Mouse scrolled (532, 280) with delta (0, 0)
Screenshot: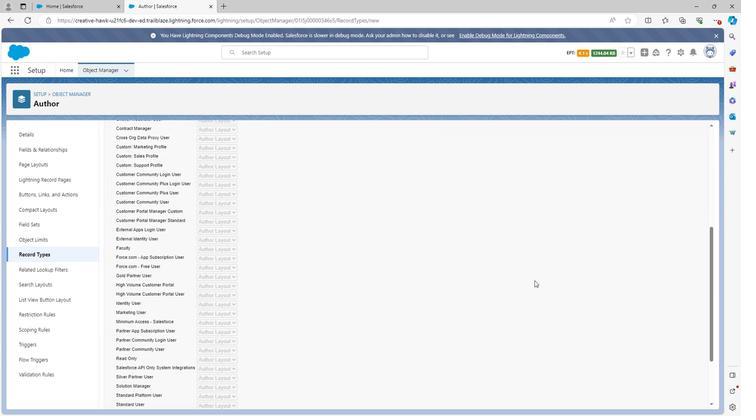 
Action: Mouse moved to (533, 281)
Screenshot: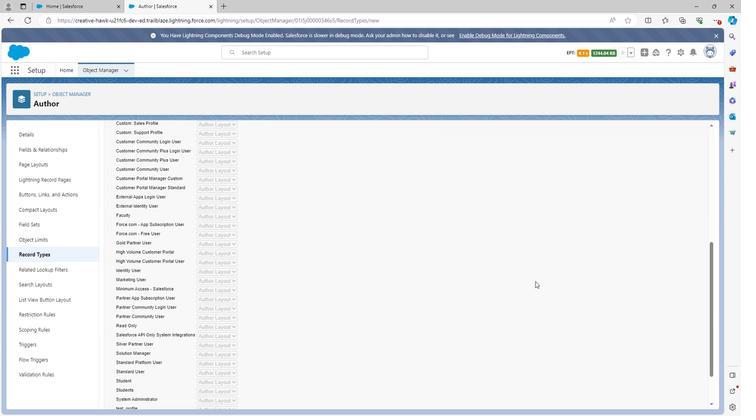 
Action: Mouse scrolled (533, 281) with delta (0, 0)
Screenshot: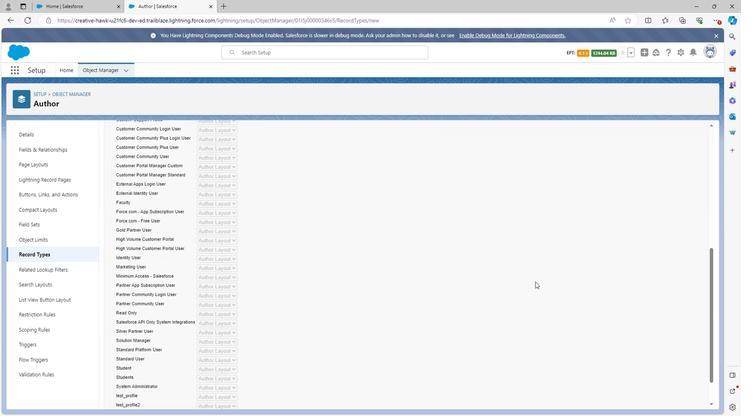 
Action: Mouse scrolled (533, 281) with delta (0, 0)
Screenshot: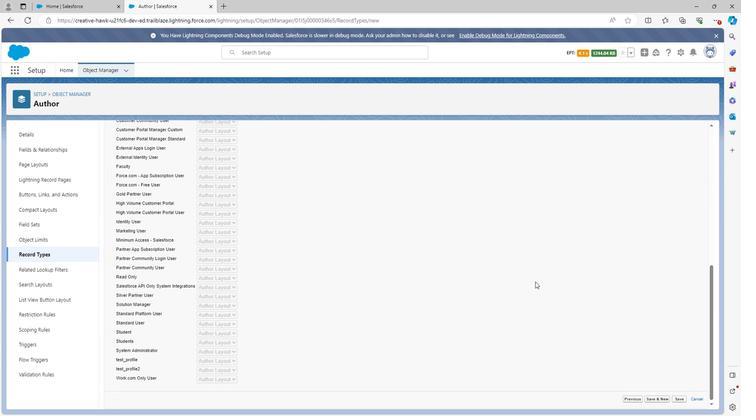 
Action: Mouse moved to (675, 397)
Screenshot: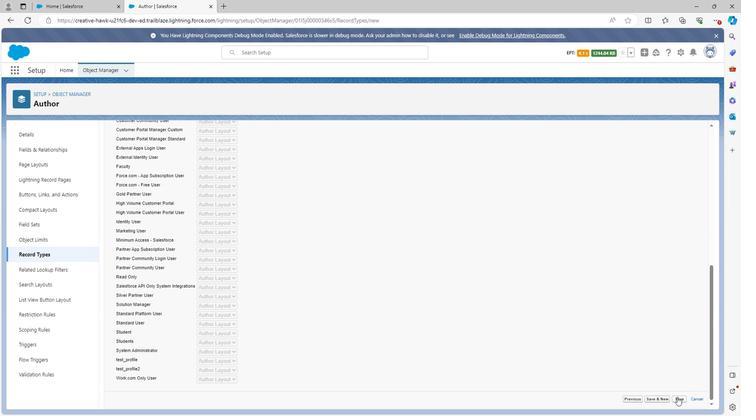 
Action: Mouse pressed left at (675, 397)
Screenshot: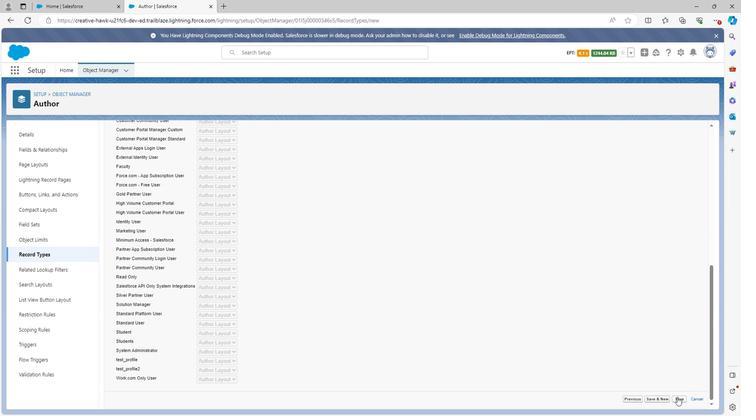 
Action: Mouse moved to (40, 254)
Screenshot: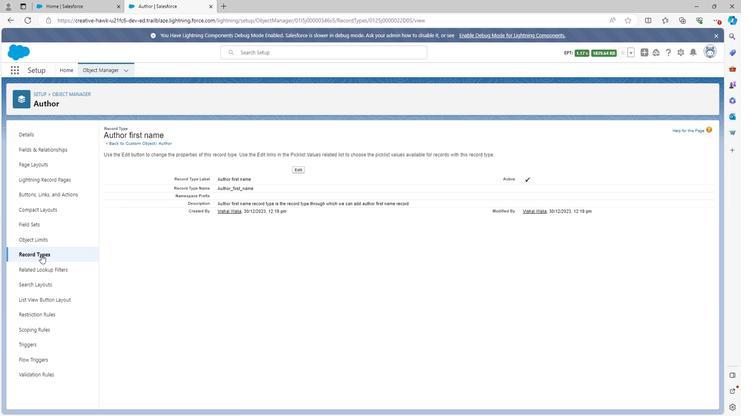 
Action: Mouse pressed left at (40, 254)
Screenshot: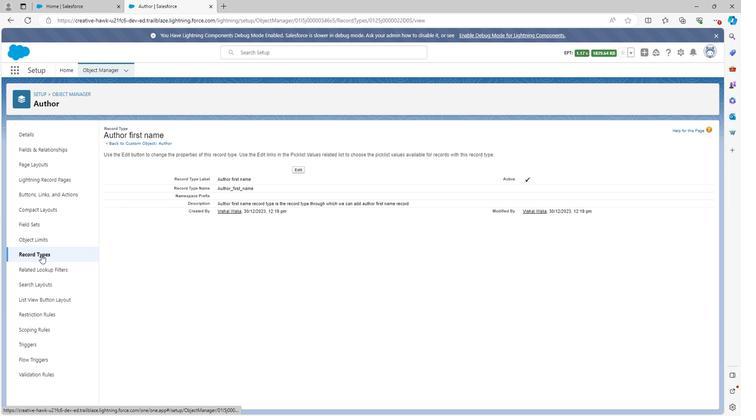 
Action: Mouse moved to (633, 133)
Screenshot: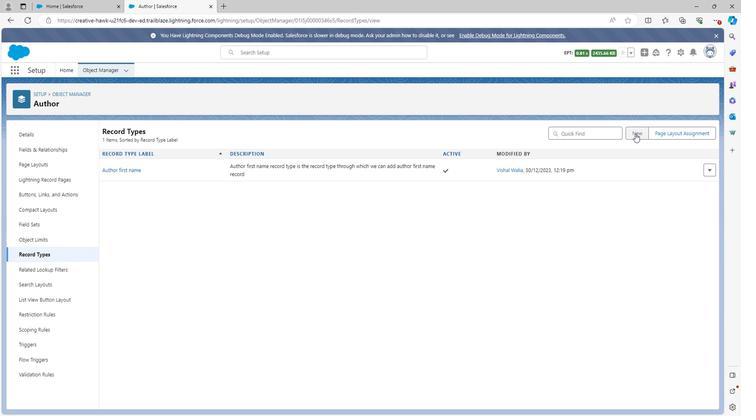 
Action: Mouse pressed left at (633, 133)
Screenshot: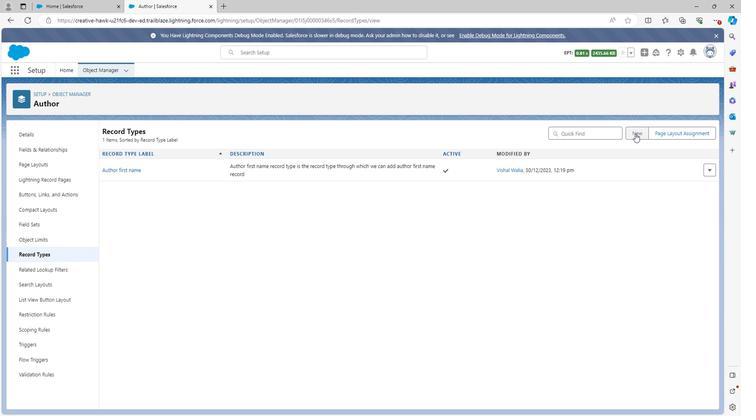 
Action: Mouse moved to (226, 204)
Screenshot: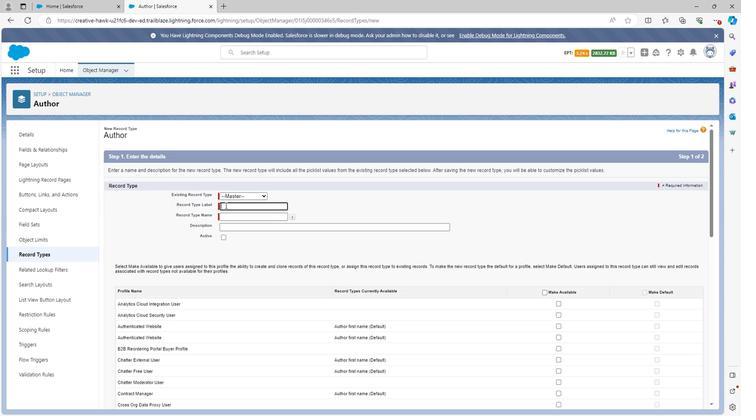 
Action: Mouse pressed left at (226, 204)
Screenshot: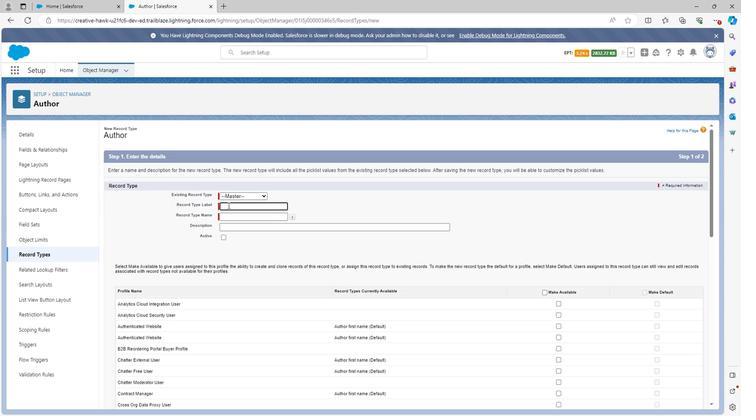 
Action: Mouse moved to (226, 204)
Screenshot: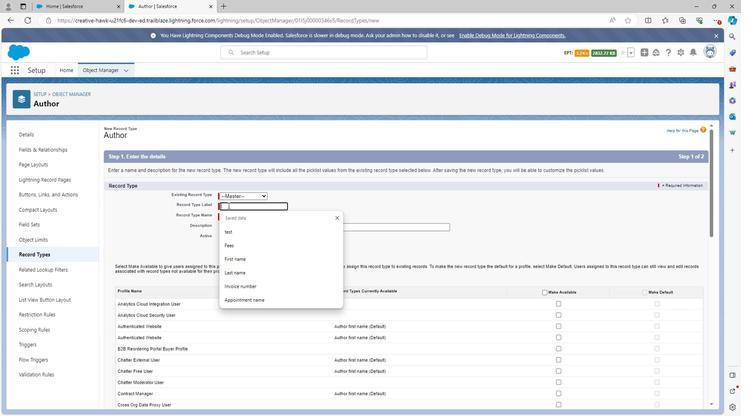 
Action: Key pressed <Key.shift><Key.shift><Key.shift><Key.shift>Author<Key.space>last<Key.space>name
Screenshot: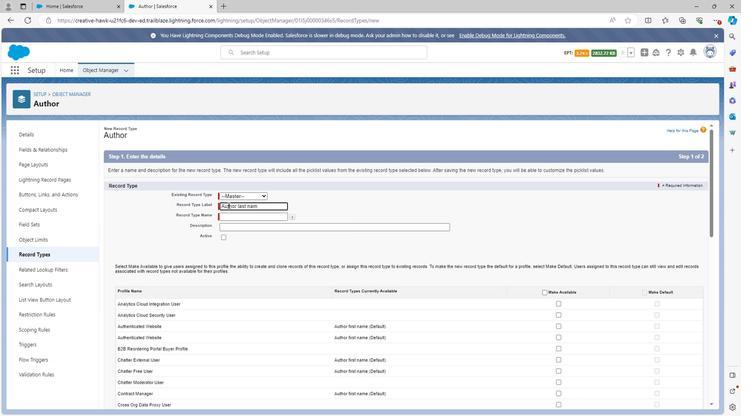 
Action: Mouse moved to (310, 198)
Screenshot: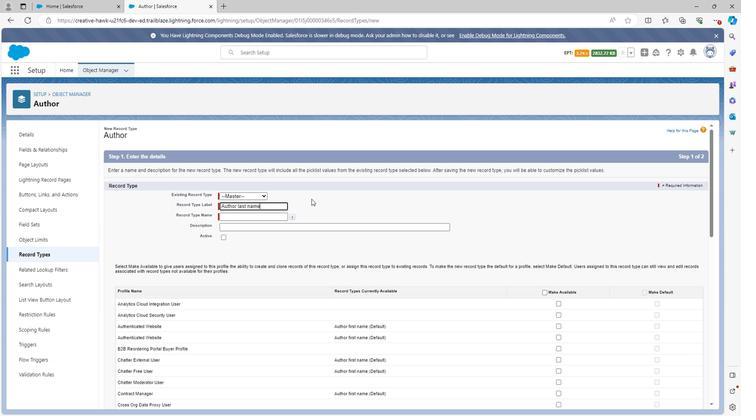 
Action: Mouse pressed left at (310, 198)
Screenshot: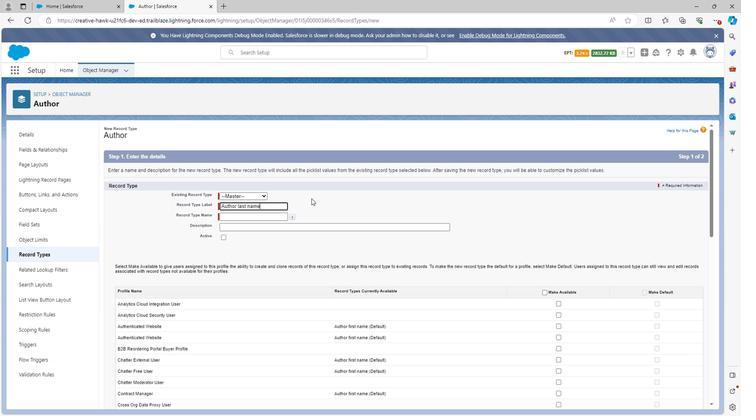 
Action: Mouse moved to (254, 224)
Screenshot: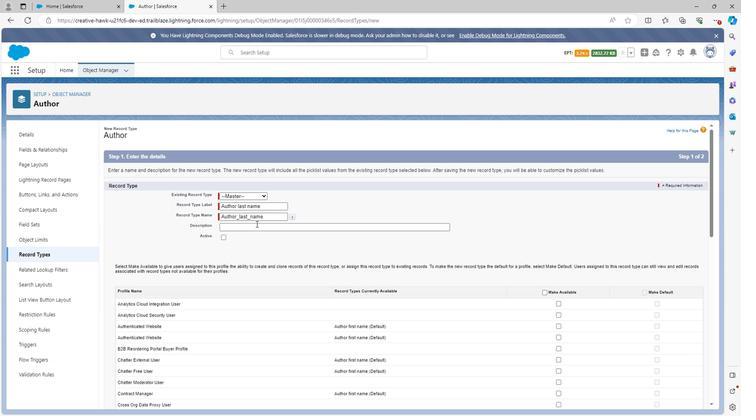 
Action: Mouse pressed left at (254, 224)
Screenshot: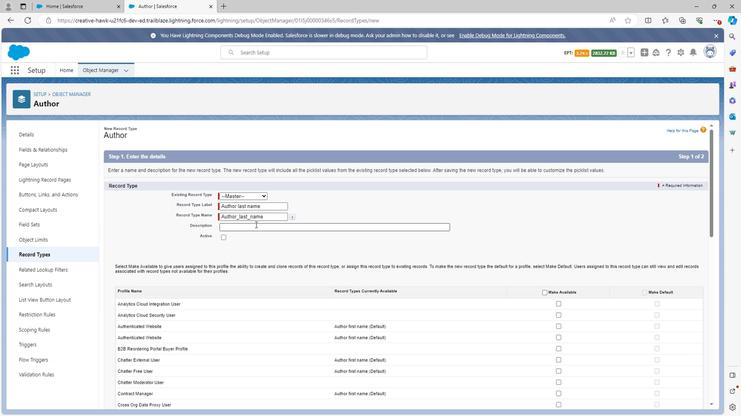 
Action: Key pressed <Key.shift>Author<Key.space>last<Key.space>name<Key.space>record<Key.space>type<Key.space>is<Key.space>the<Key.space>record<Key.space>type<Key.space>through<Key.space>which<Key.space>we<Key.space>can<Key.space>add<Key.space>author<Key.space>last<Key.space>name<Key.space>record
Screenshot: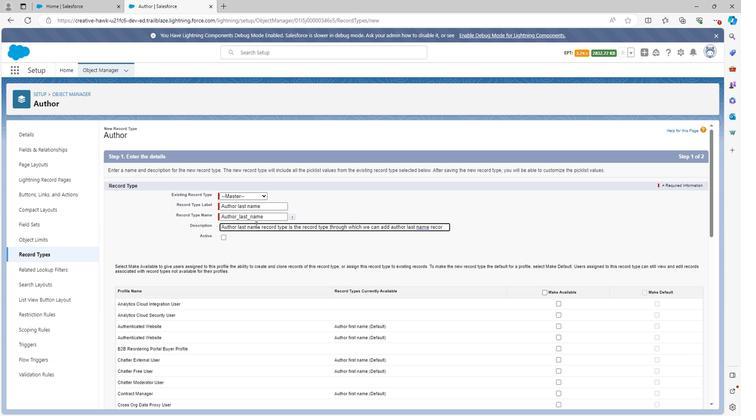 
Action: Mouse moved to (220, 235)
Screenshot: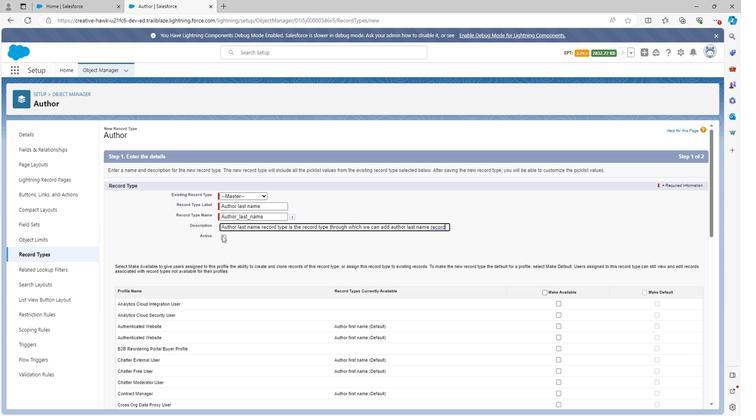 
Action: Mouse pressed left at (220, 235)
Screenshot: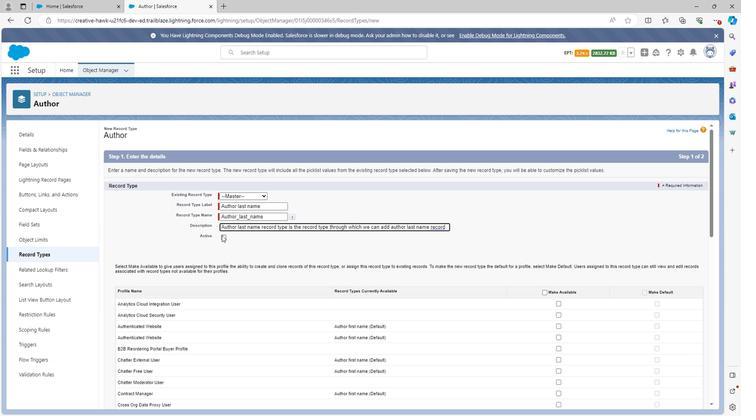 
Action: Mouse moved to (543, 291)
Screenshot: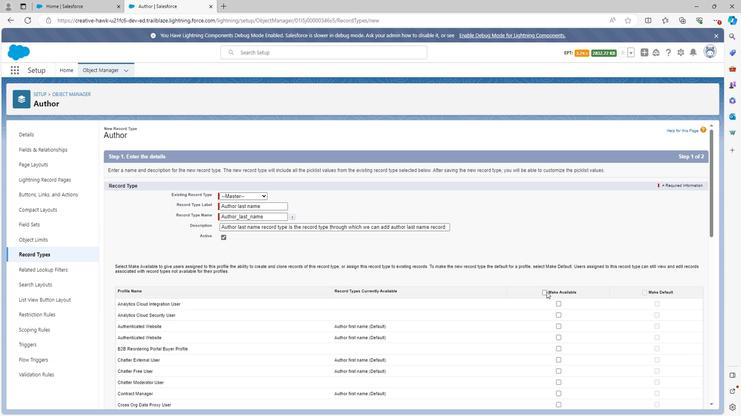 
Action: Mouse pressed left at (543, 291)
Screenshot: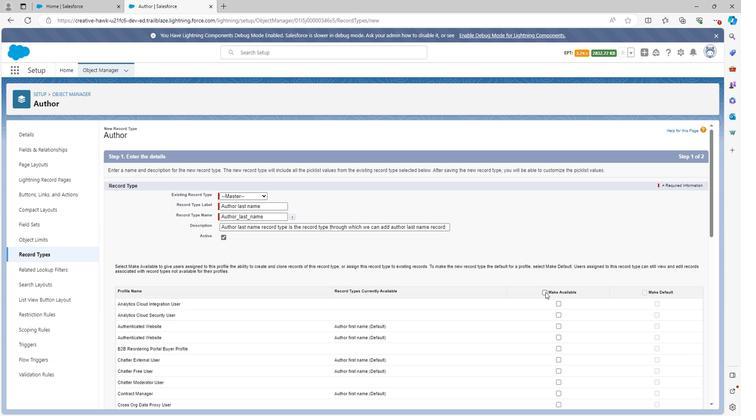 
Action: Mouse moved to (644, 292)
Screenshot: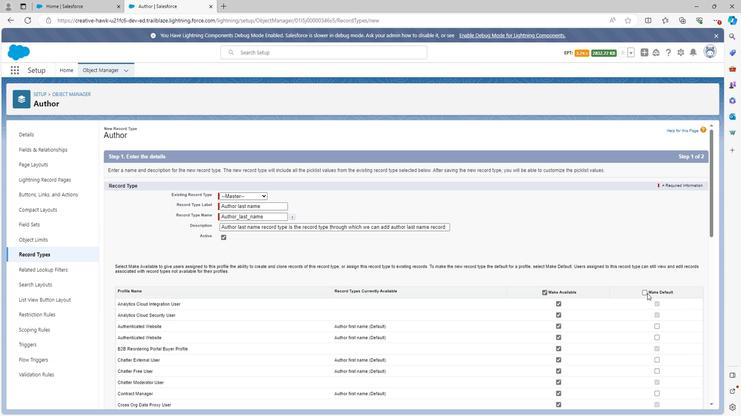 
Action: Mouse pressed left at (644, 292)
Screenshot: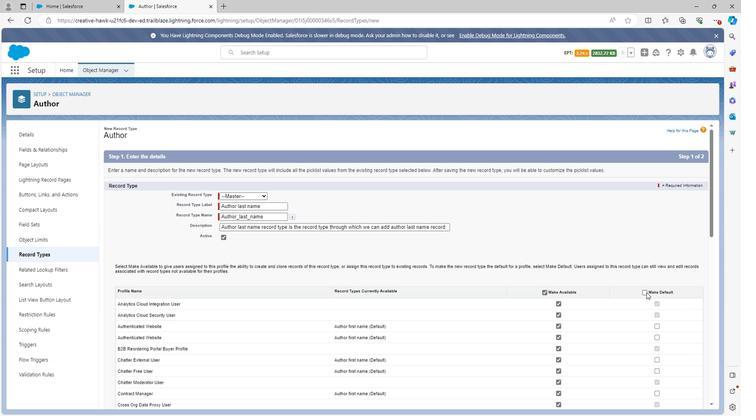 
Action: Mouse moved to (596, 303)
Screenshot: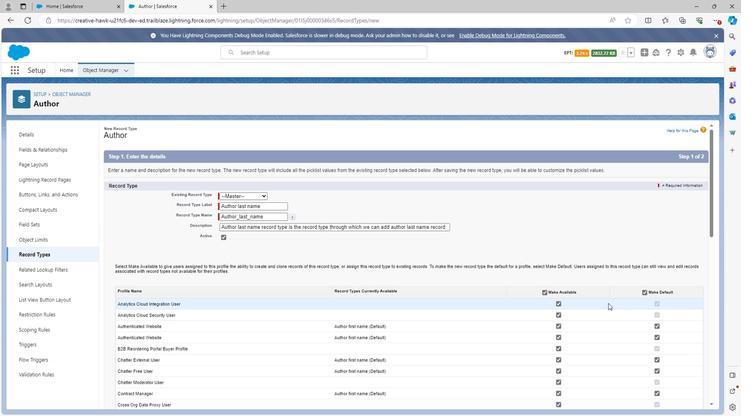 
Action: Mouse scrolled (596, 302) with delta (0, 0)
Screenshot: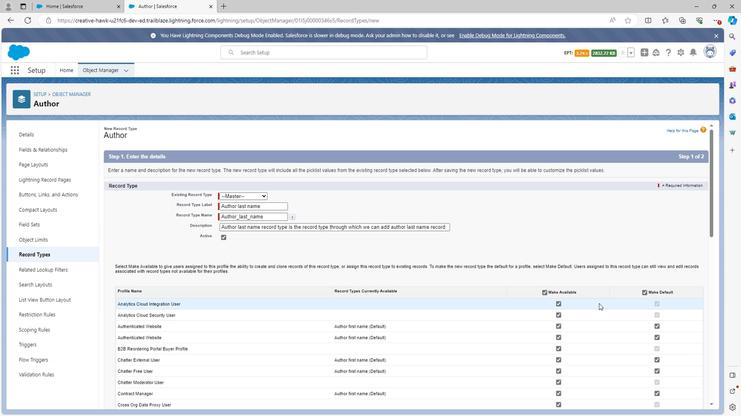
Action: Mouse scrolled (596, 302) with delta (0, 0)
Screenshot: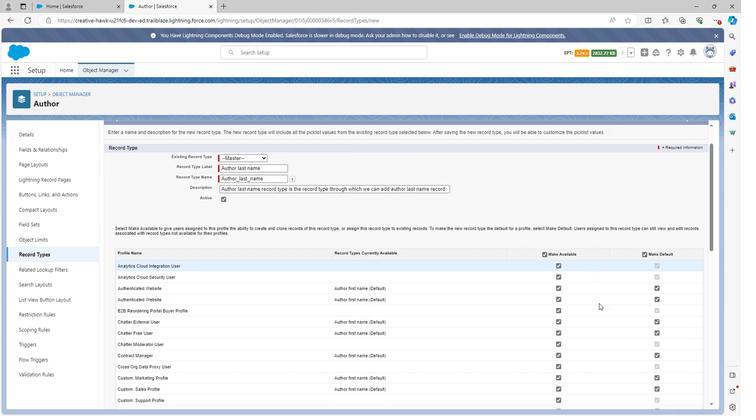 
Action: Mouse moved to (557, 217)
Screenshot: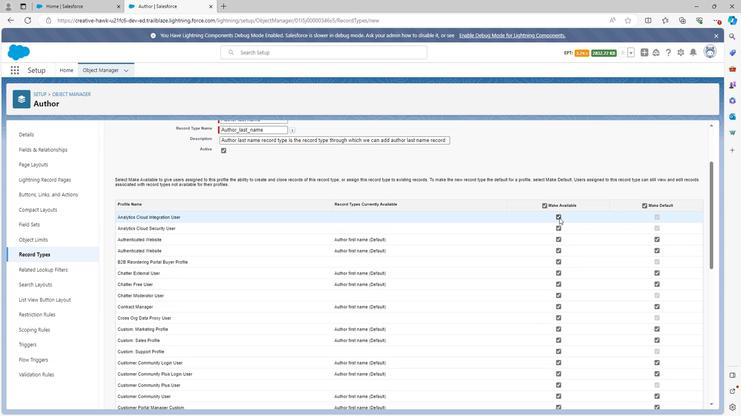
Action: Mouse pressed left at (557, 217)
Screenshot: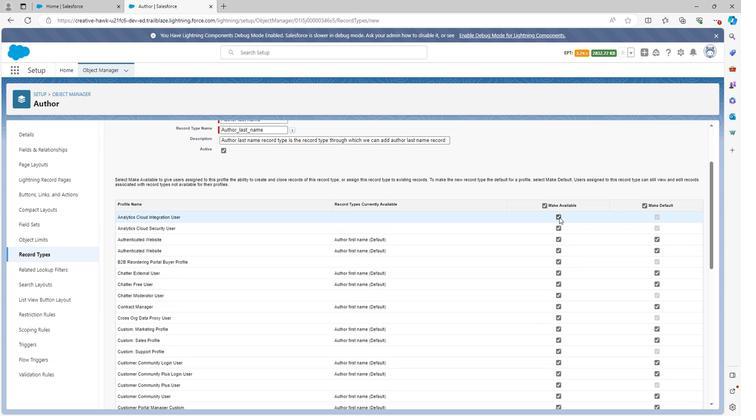 
Action: Mouse moved to (557, 226)
Screenshot: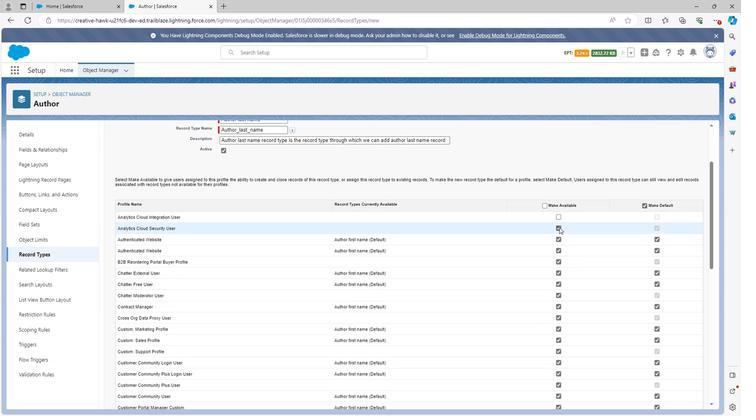
Action: Mouse pressed left at (557, 226)
Screenshot: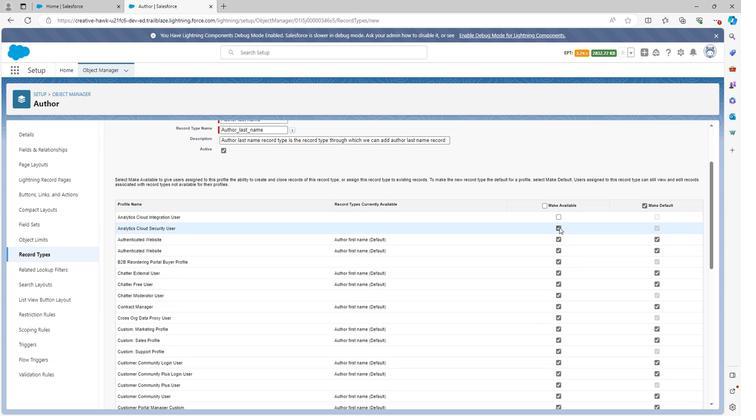 
Action: Mouse moved to (556, 260)
Screenshot: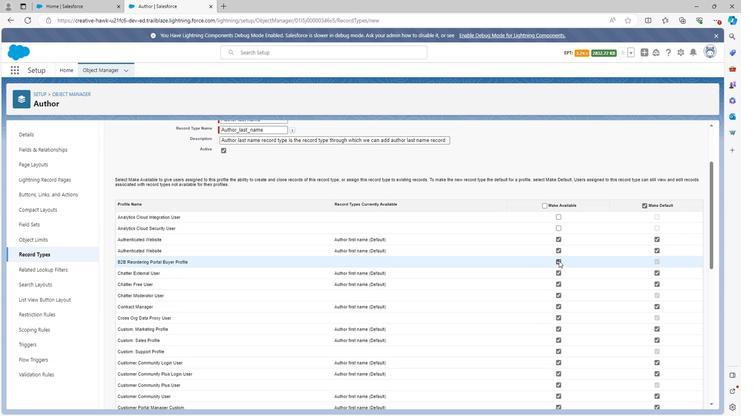 
Action: Mouse pressed left at (556, 260)
Screenshot: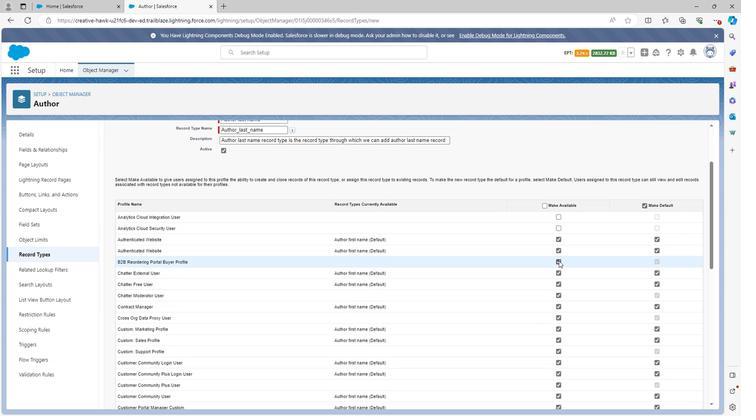 
Action: Mouse moved to (558, 295)
Screenshot: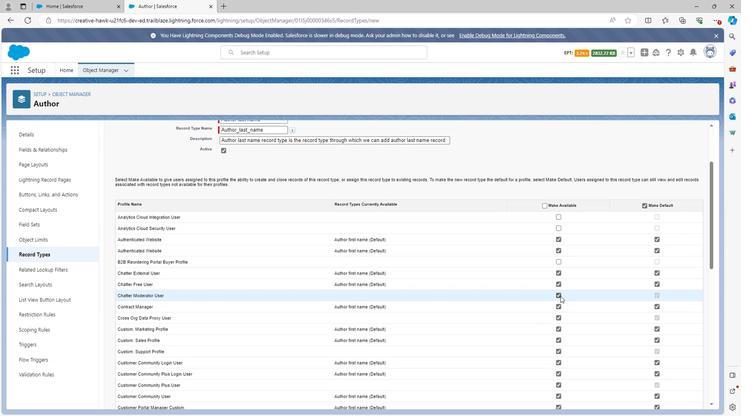 
Action: Mouse pressed left at (558, 295)
Screenshot: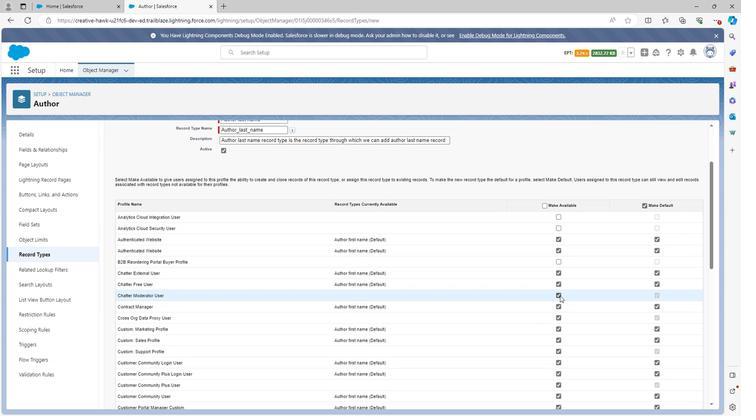 
Action: Mouse moved to (556, 316)
Screenshot: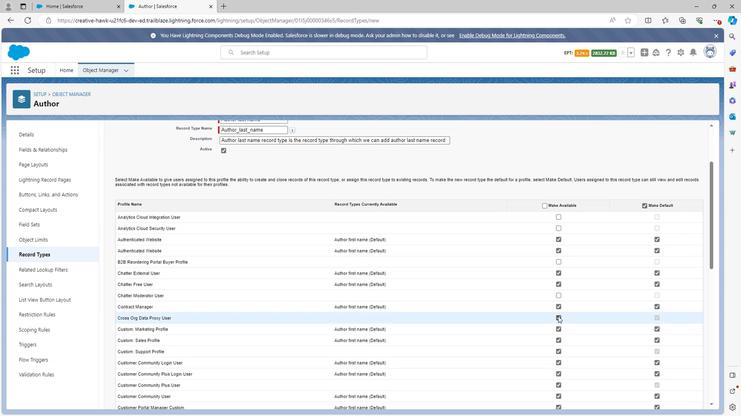 
Action: Mouse pressed left at (556, 316)
Screenshot: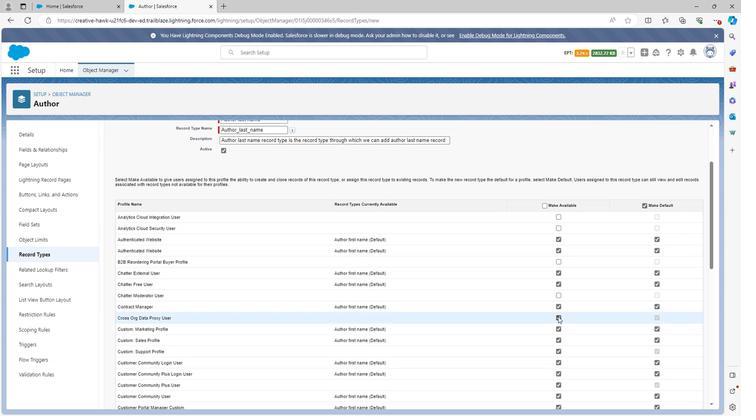 
Action: Mouse moved to (556, 350)
Screenshot: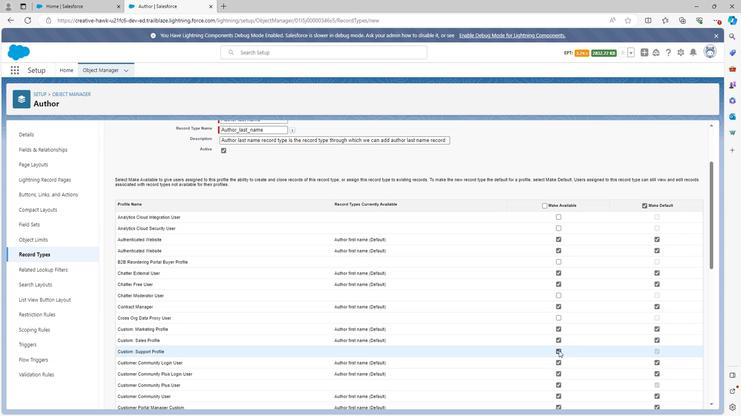 
Action: Mouse pressed left at (556, 350)
Screenshot: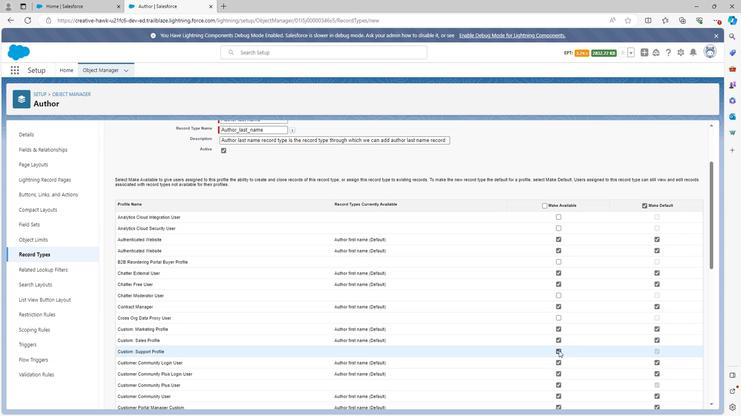 
Action: Mouse scrolled (556, 350) with delta (0, 0)
Screenshot: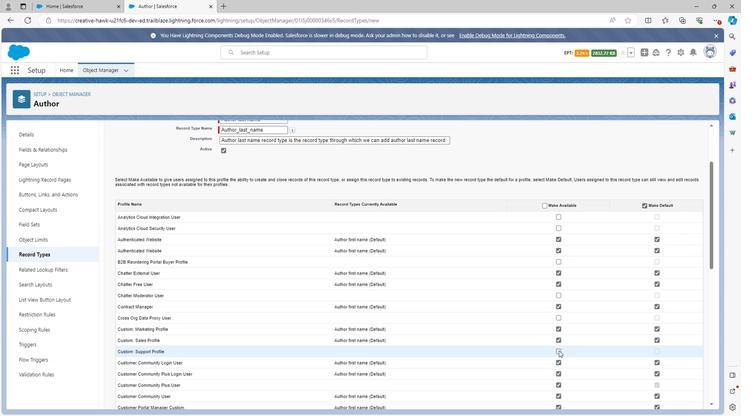 
Action: Mouse scrolled (556, 350) with delta (0, 0)
Screenshot: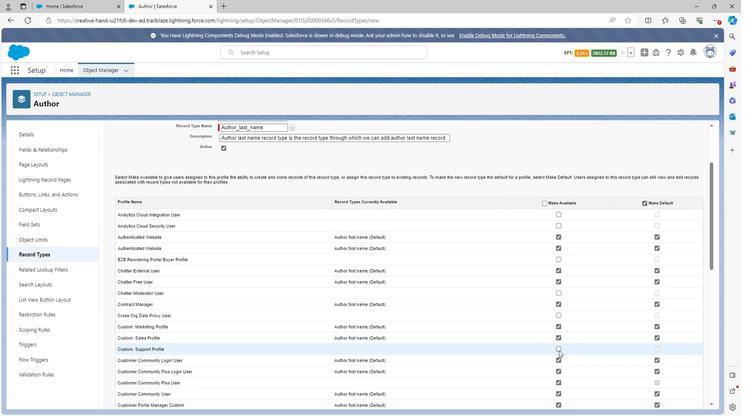 
Action: Mouse moved to (557, 298)
Screenshot: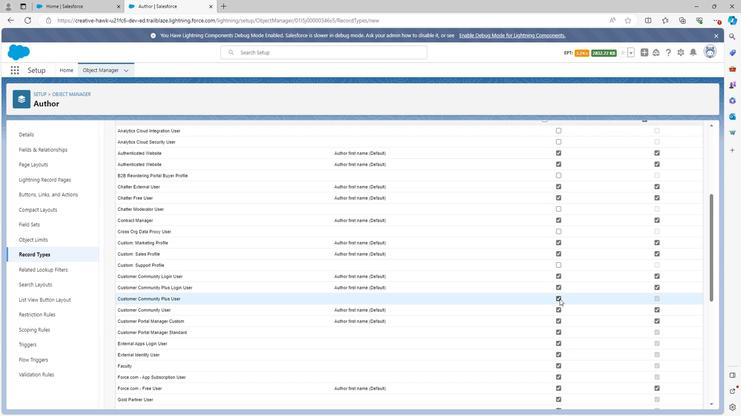 
Action: Mouse pressed left at (557, 298)
Screenshot: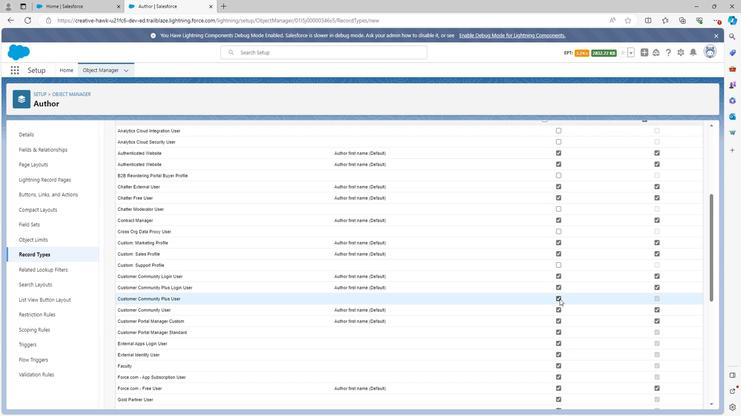 
Action: Mouse moved to (556, 332)
Screenshot: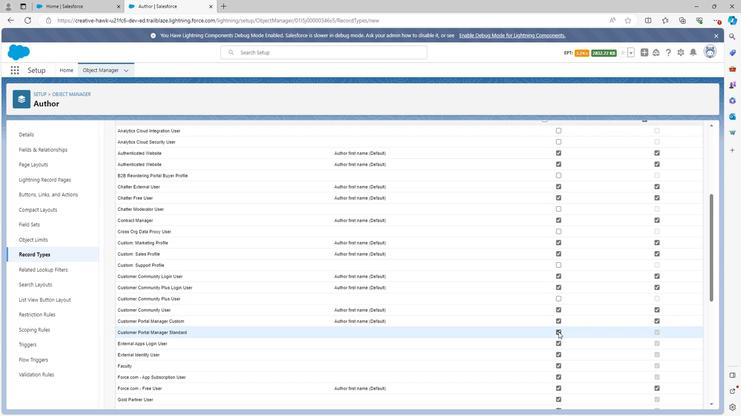 
Action: Mouse pressed left at (556, 332)
Screenshot: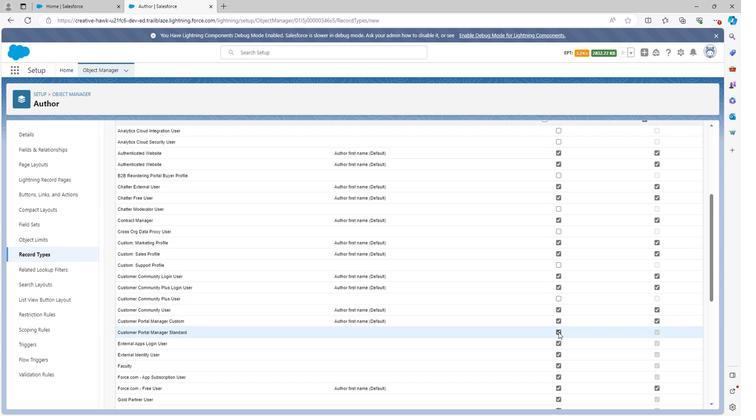 
Action: Mouse moved to (556, 344)
Screenshot: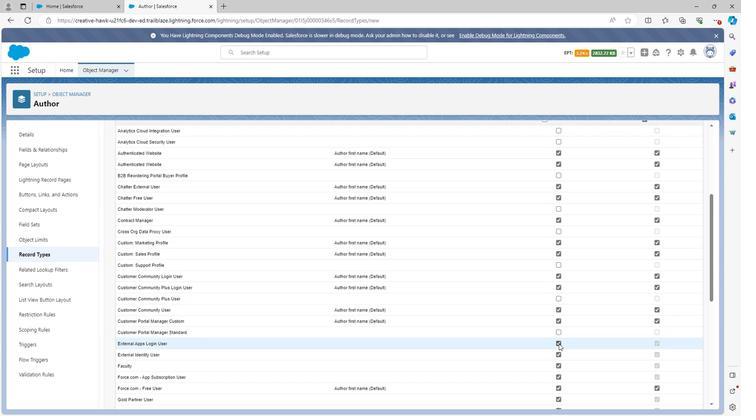 
Action: Mouse pressed left at (556, 344)
Screenshot: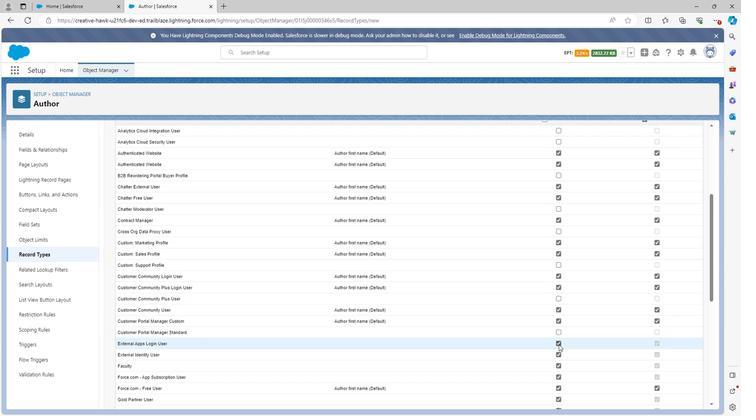 
Action: Mouse moved to (557, 355)
Screenshot: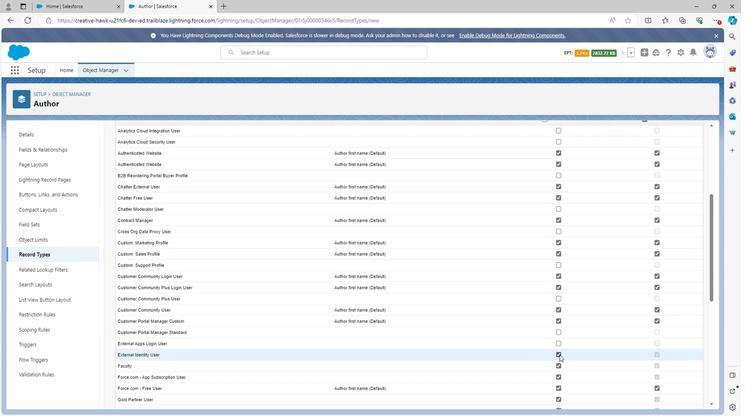 
Action: Mouse pressed left at (557, 355)
Screenshot: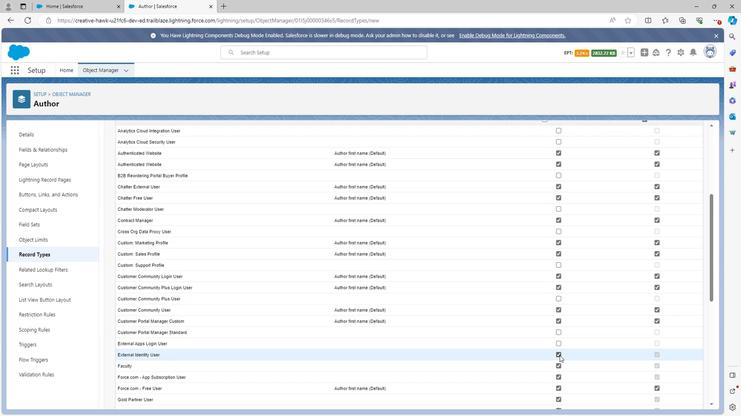 
Action: Mouse moved to (556, 365)
Screenshot: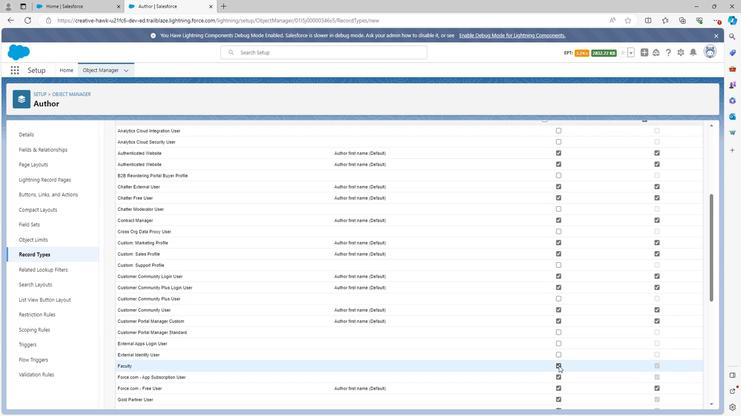 
Action: Mouse pressed left at (556, 365)
Screenshot: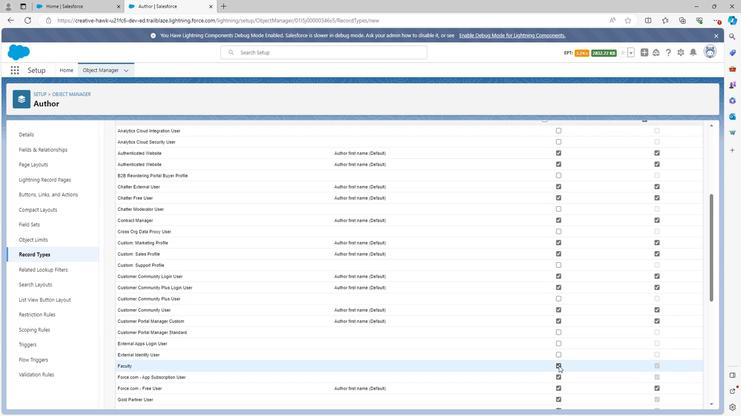 
Action: Mouse moved to (555, 376)
Screenshot: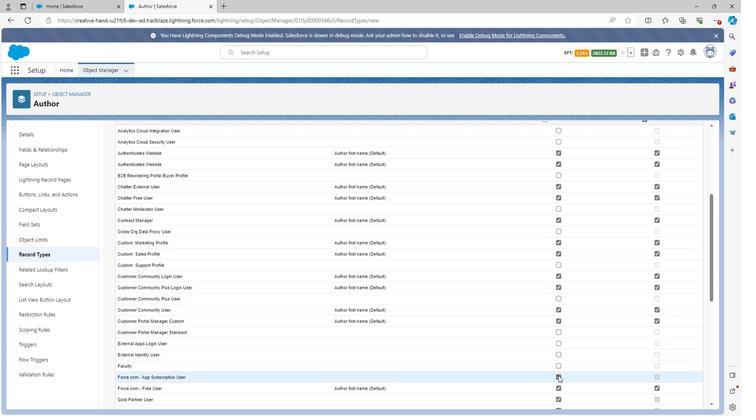
Action: Mouse pressed left at (555, 376)
Screenshot: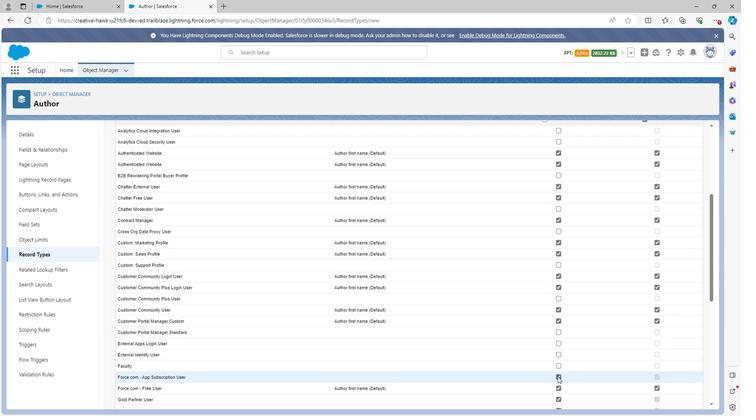 
Action: Mouse moved to (555, 376)
Screenshot: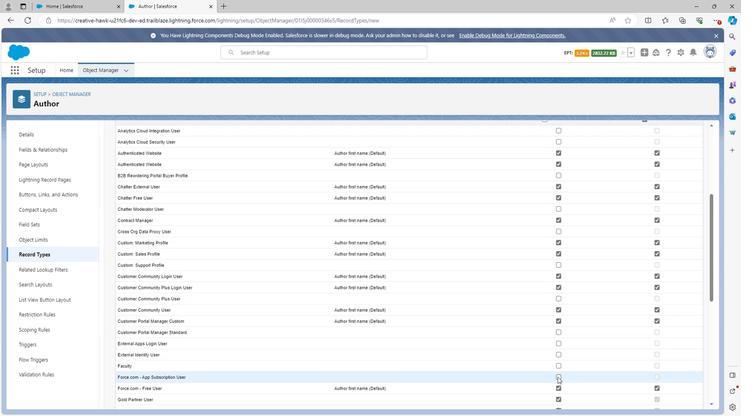 
Action: Mouse scrolled (555, 376) with delta (0, 0)
Screenshot: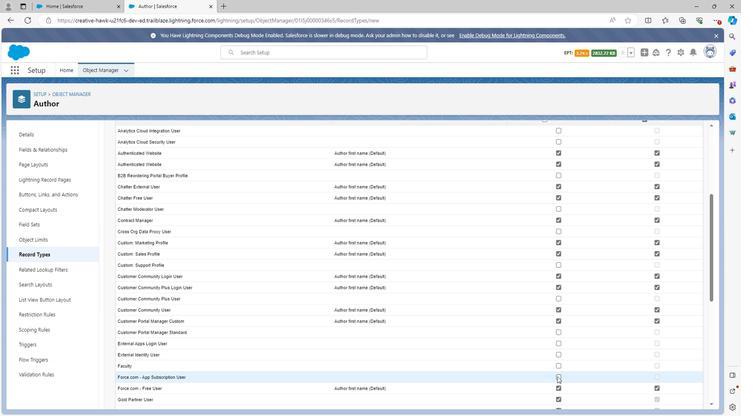 
Action: Mouse scrolled (555, 376) with delta (0, 0)
Screenshot: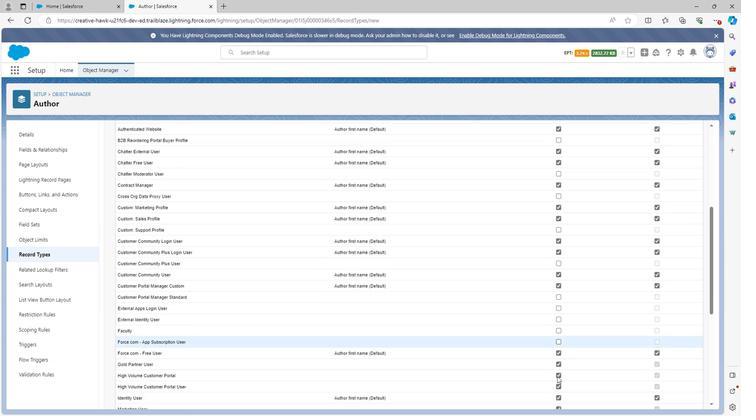 
Action: Mouse moved to (557, 311)
Screenshot: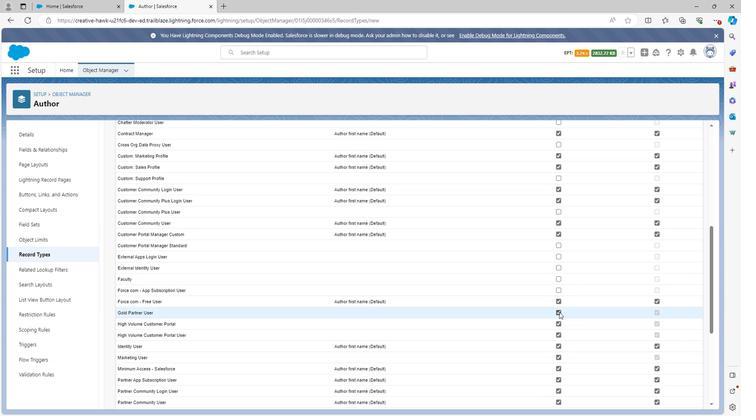 
Action: Mouse pressed left at (557, 311)
Screenshot: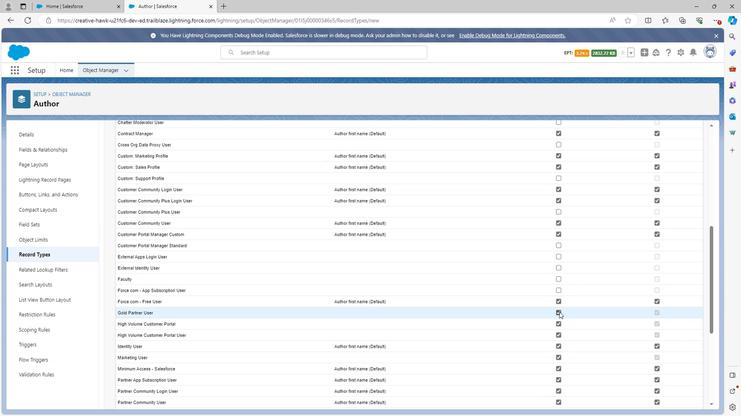 
Action: Mouse moved to (556, 324)
Screenshot: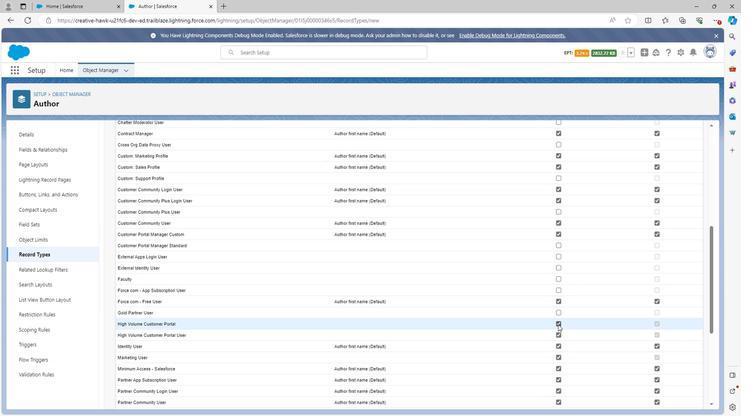
Action: Mouse pressed left at (556, 324)
Screenshot: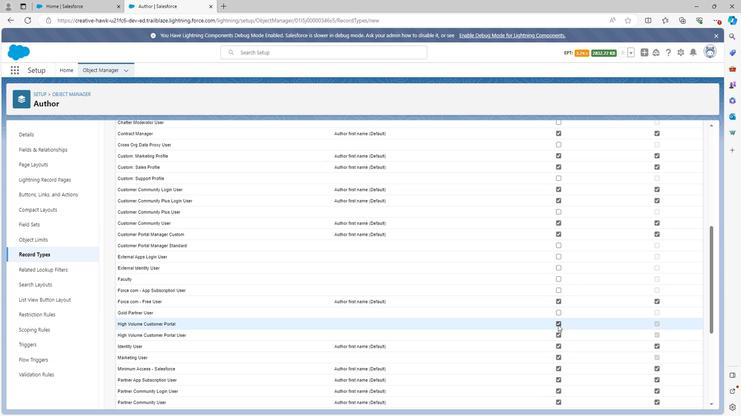 
Action: Mouse moved to (556, 332)
Screenshot: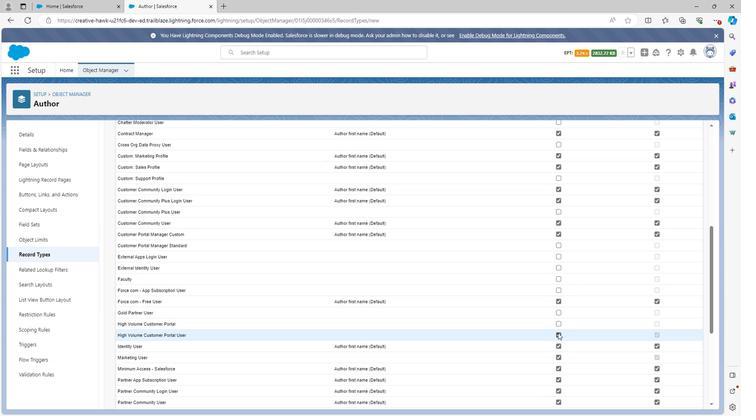 
Action: Mouse pressed left at (556, 332)
Screenshot: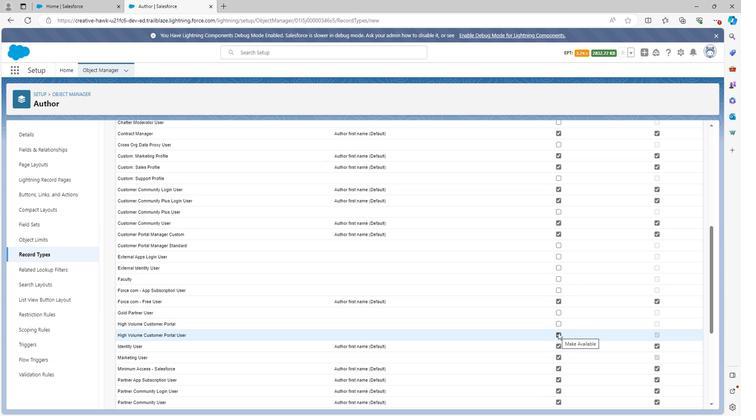 
Action: Mouse moved to (557, 360)
Screenshot: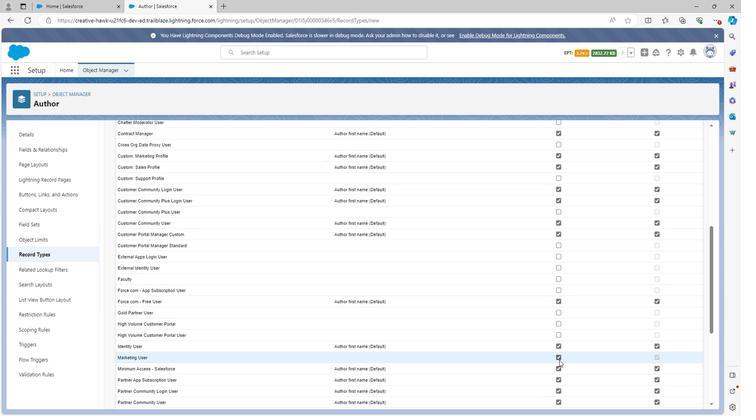 
Action: Mouse pressed left at (557, 360)
Screenshot: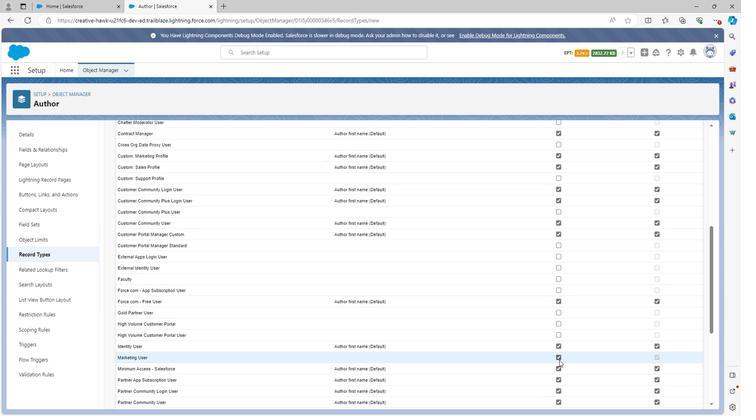 
Action: Mouse moved to (557, 359)
Screenshot: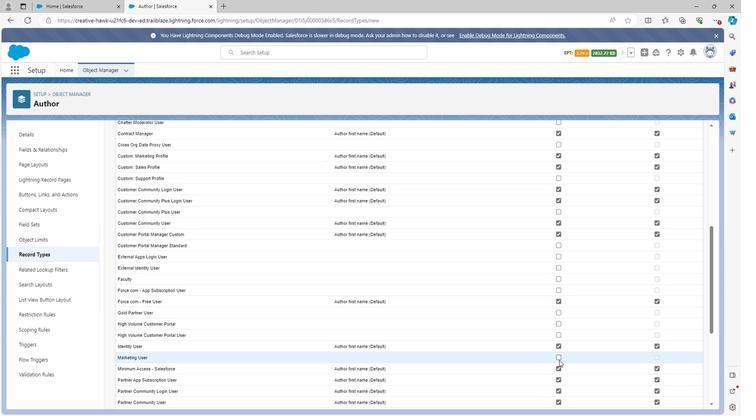 
Action: Mouse scrolled (557, 359) with delta (0, 0)
Screenshot: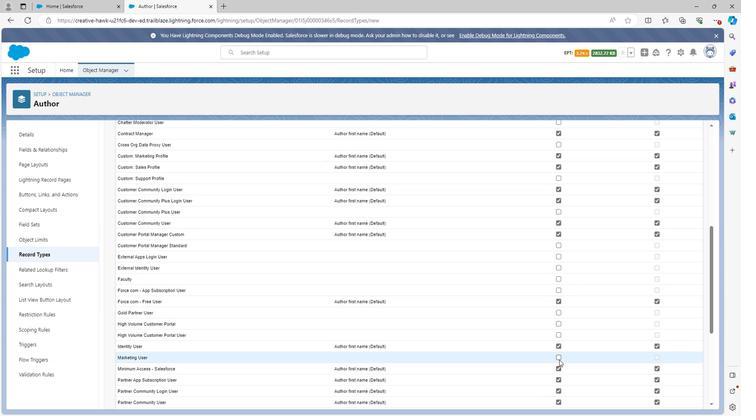 
Action: Mouse scrolled (557, 359) with delta (0, 0)
Screenshot: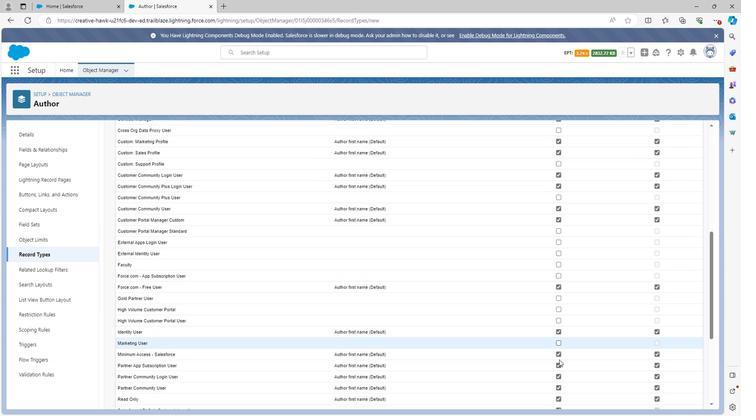 
Action: Mouse moved to (557, 338)
Screenshot: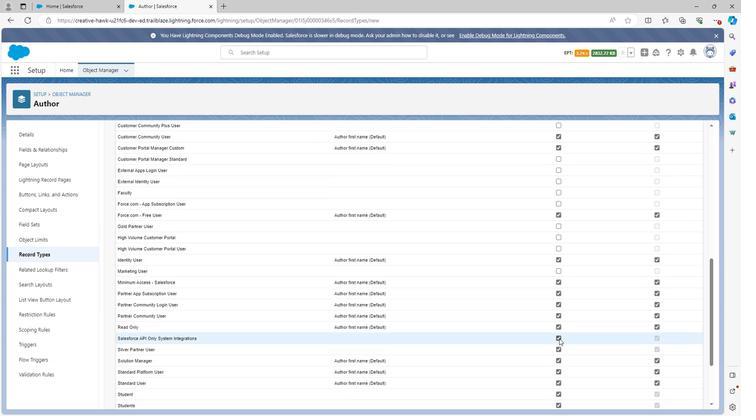 
Action: Mouse pressed left at (557, 338)
Screenshot: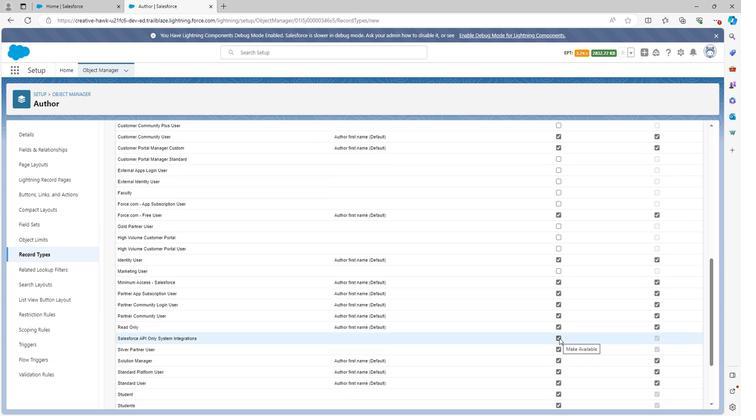 
Action: Mouse moved to (557, 348)
Screenshot: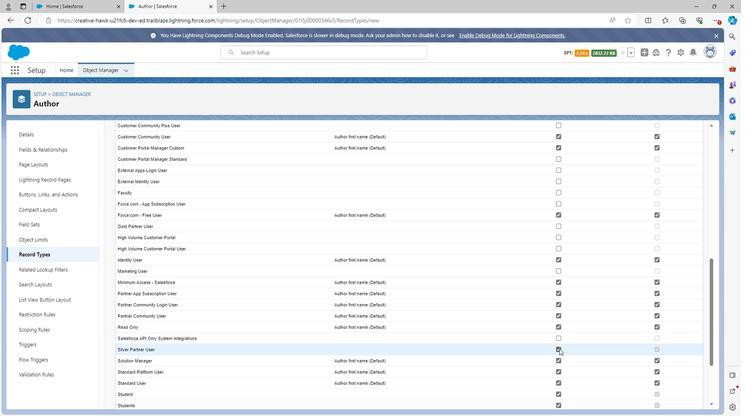 
Action: Mouse pressed left at (557, 348)
Screenshot: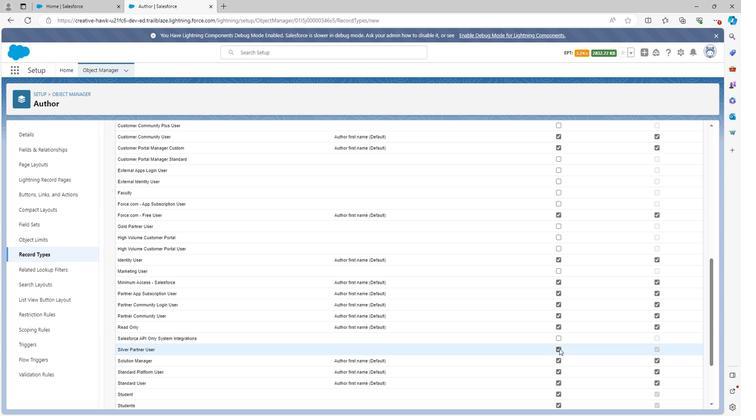 
Action: Mouse moved to (556, 347)
Screenshot: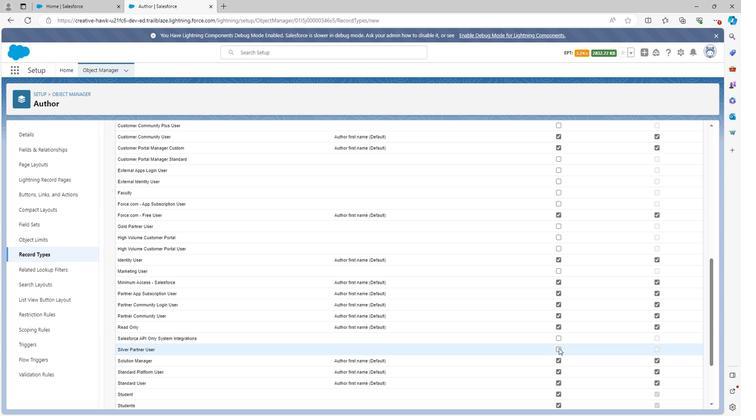 
Action: Mouse scrolled (556, 347) with delta (0, 0)
Screenshot: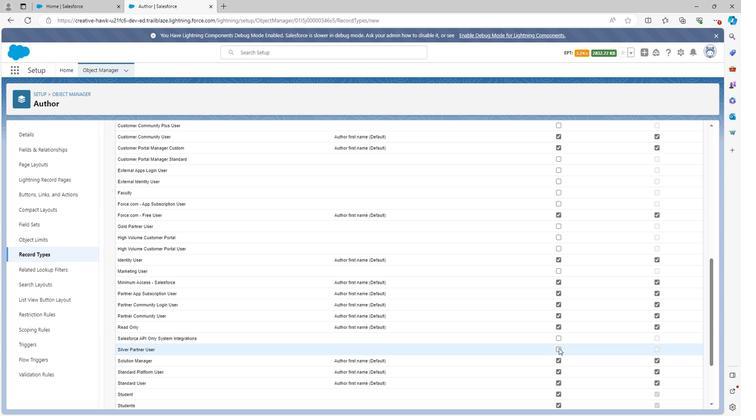
Action: Mouse scrolled (556, 347) with delta (0, 0)
Screenshot: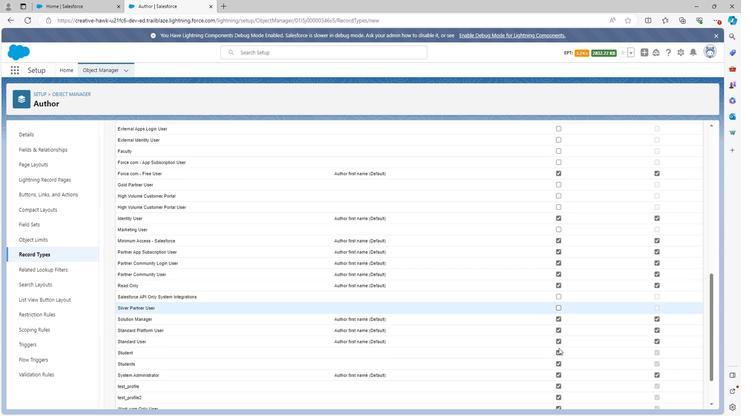 
Action: Mouse moved to (556, 306)
Screenshot: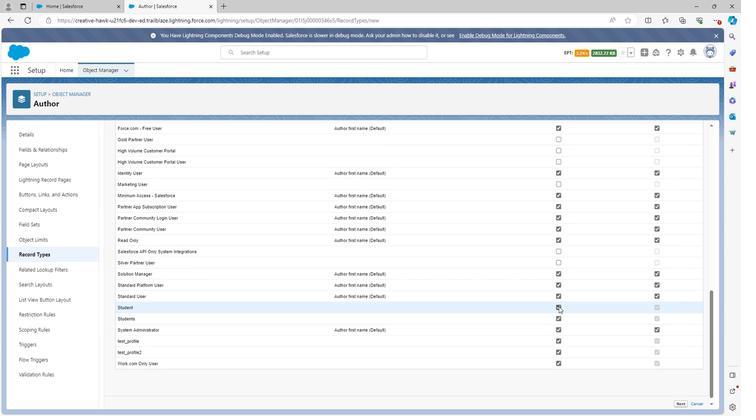 
Action: Mouse pressed left at (556, 306)
Screenshot: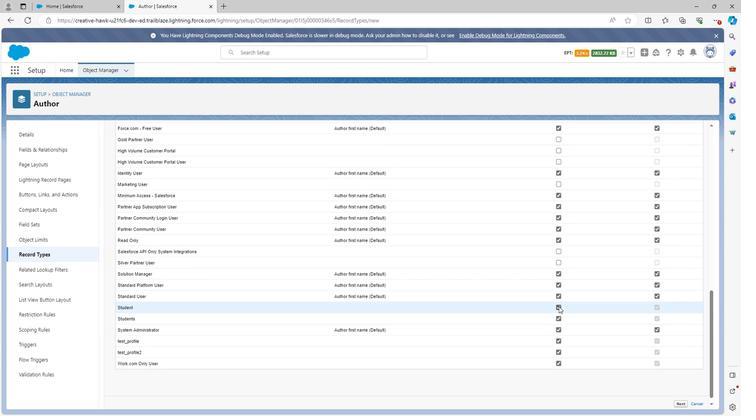 
Action: Mouse moved to (556, 319)
Screenshot: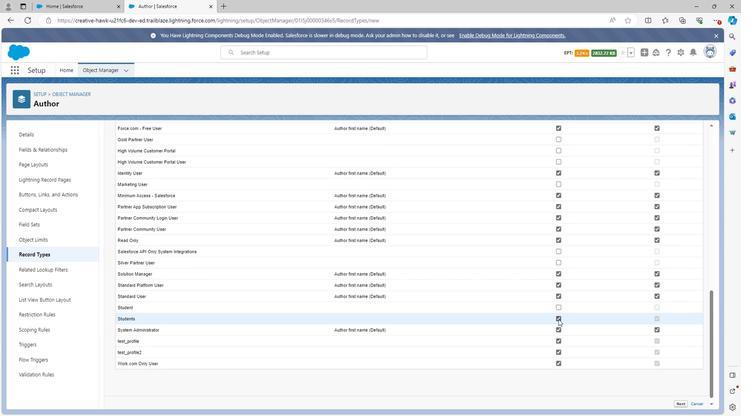
Action: Mouse pressed left at (556, 319)
Screenshot: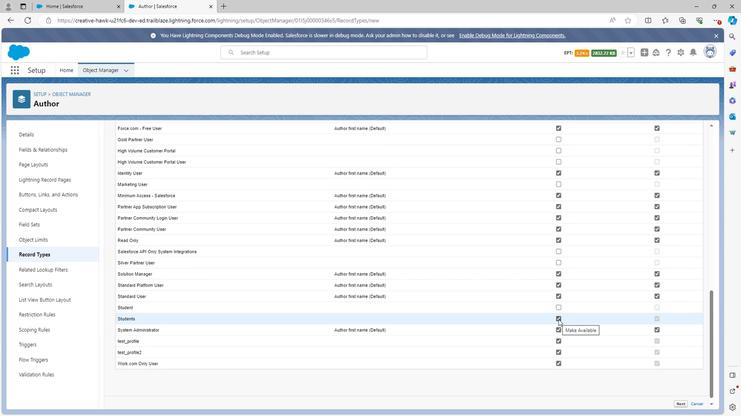 
Action: Mouse moved to (556, 341)
Screenshot: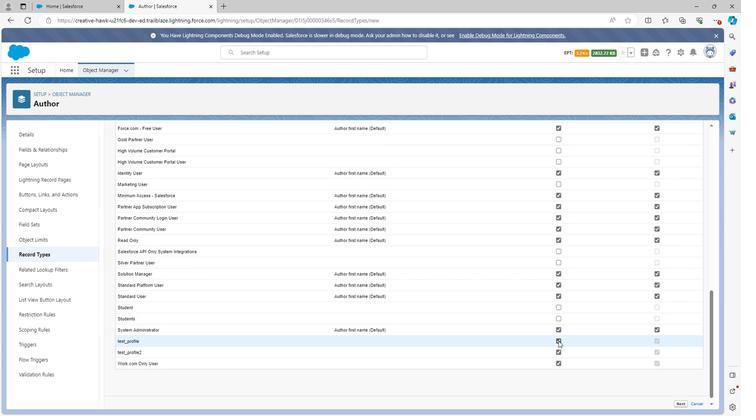 
Action: Mouse pressed left at (556, 341)
Screenshot: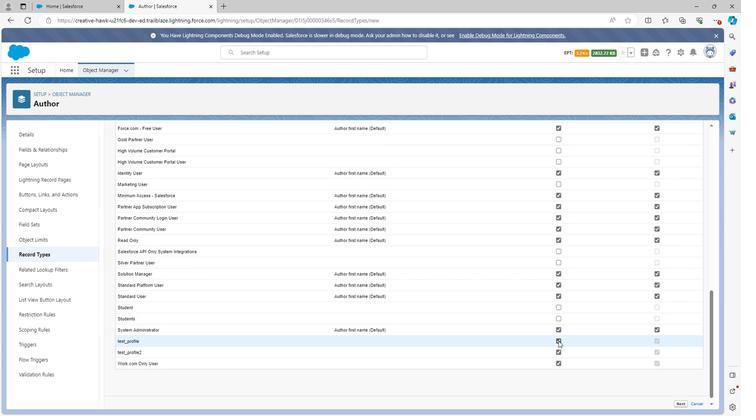
Action: Mouse moved to (557, 353)
Screenshot: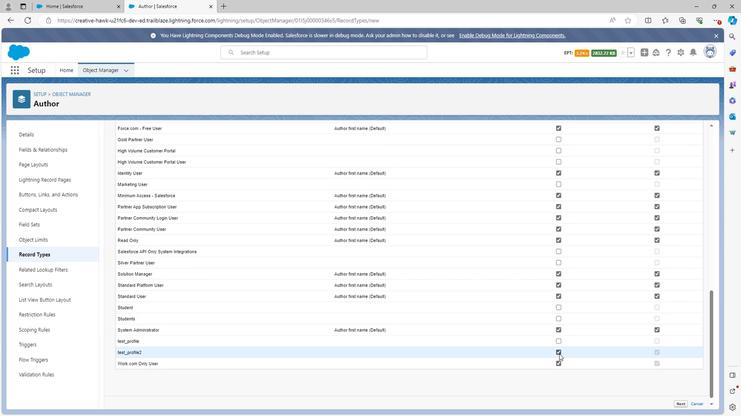 
Action: Mouse pressed left at (557, 353)
Screenshot: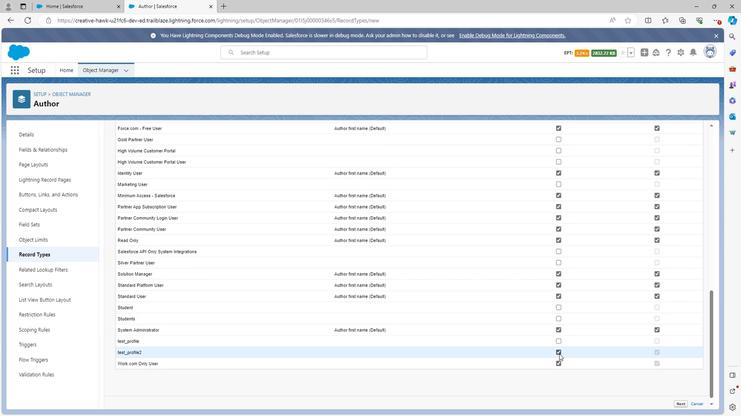 
Action: Mouse moved to (556, 363)
Screenshot: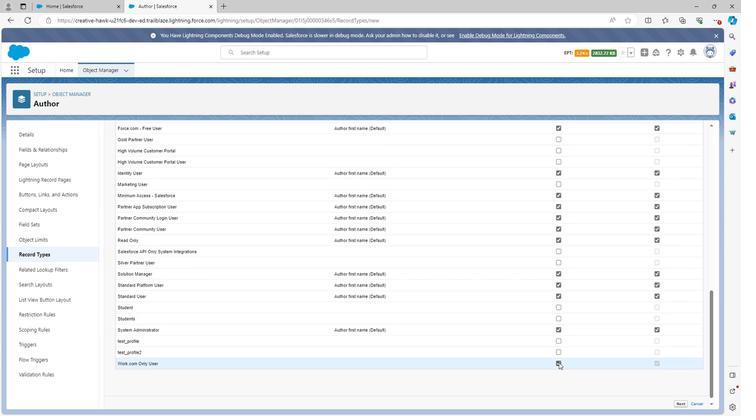 
Action: Mouse pressed left at (556, 363)
Screenshot: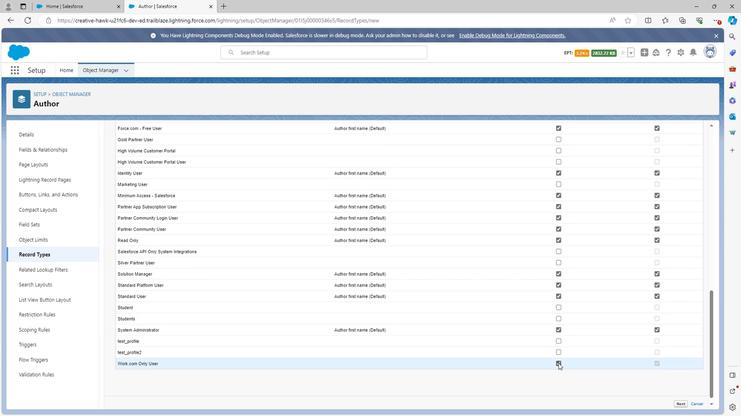 
Action: Mouse moved to (676, 403)
Screenshot: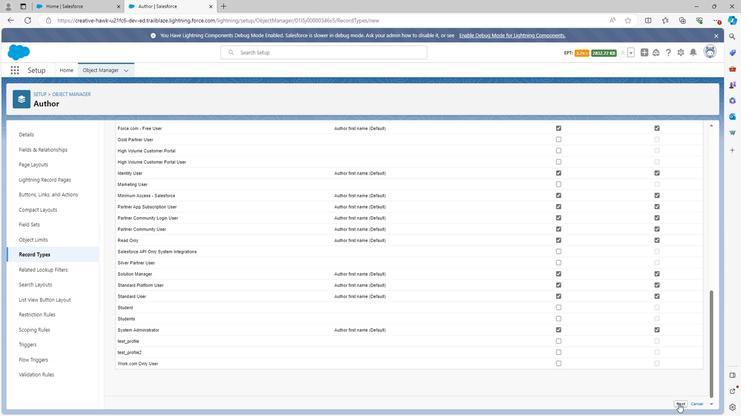 
Action: Mouse pressed left at (676, 403)
Screenshot: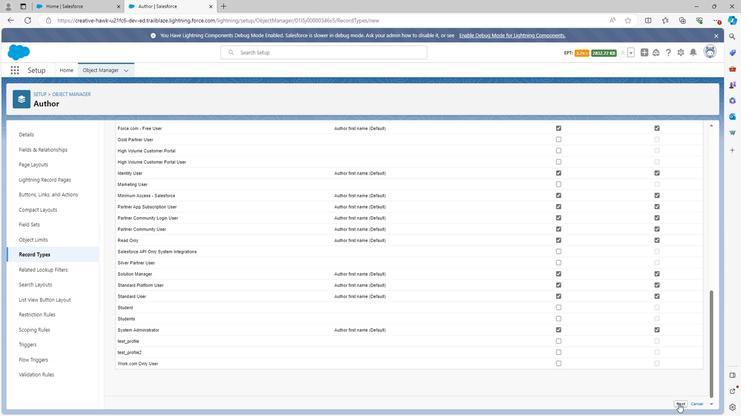 
Action: Mouse moved to (616, 339)
Screenshot: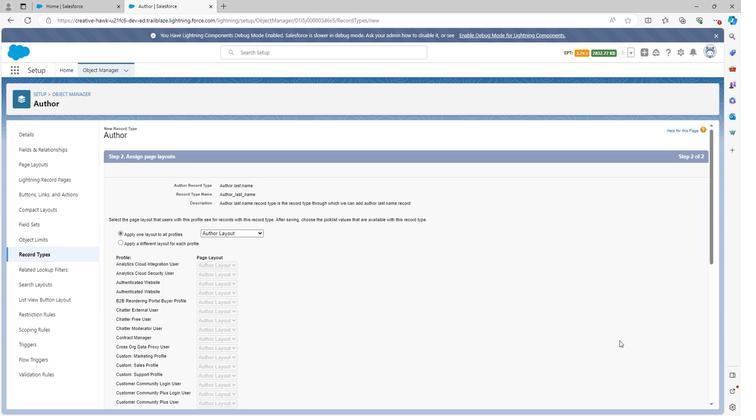 
Action: Mouse scrolled (616, 339) with delta (0, 0)
Screenshot: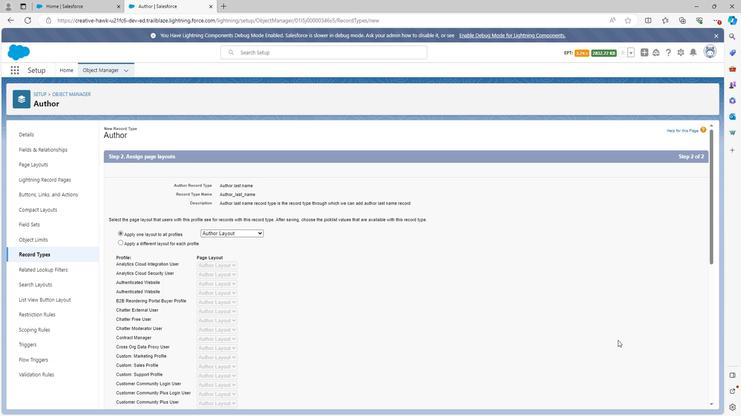 
Action: Mouse scrolled (616, 339) with delta (0, 0)
Screenshot: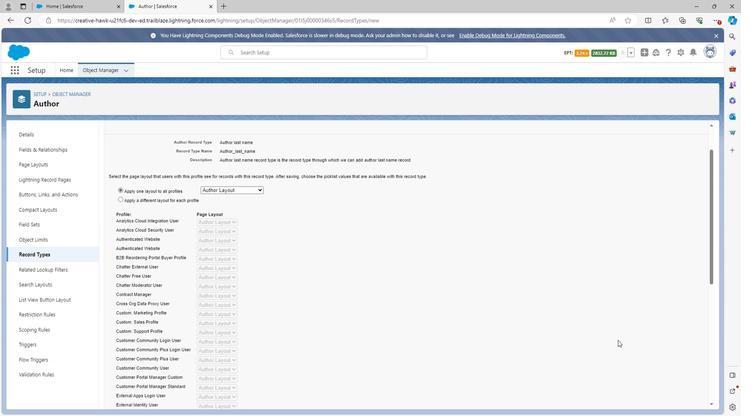 
Action: Mouse scrolled (616, 339) with delta (0, 0)
Screenshot: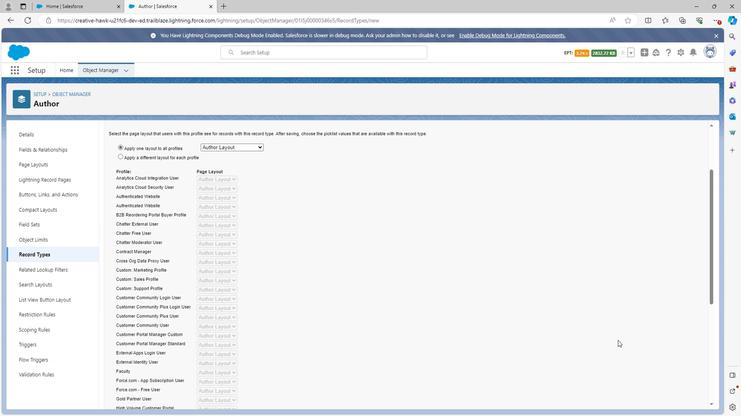 
Action: Mouse scrolled (616, 339) with delta (0, 0)
Screenshot: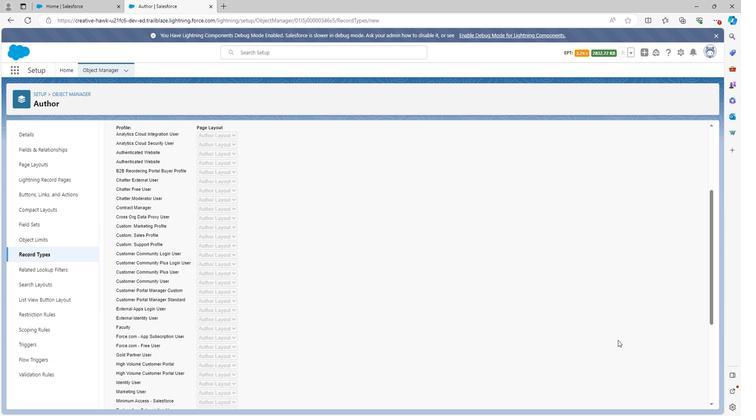 
Action: Mouse scrolled (616, 339) with delta (0, 0)
Screenshot: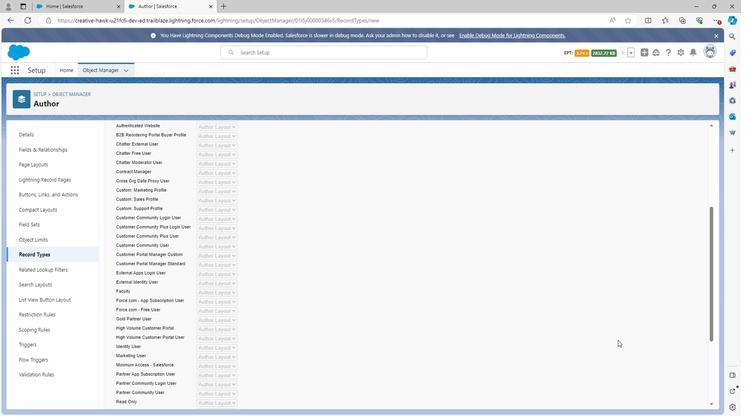 
Action: Mouse scrolled (616, 339) with delta (0, 0)
Screenshot: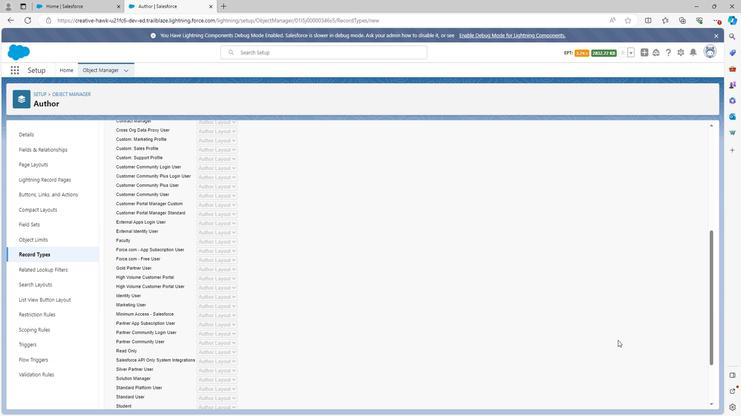 
Action: Mouse scrolled (616, 339) with delta (0, 0)
Screenshot: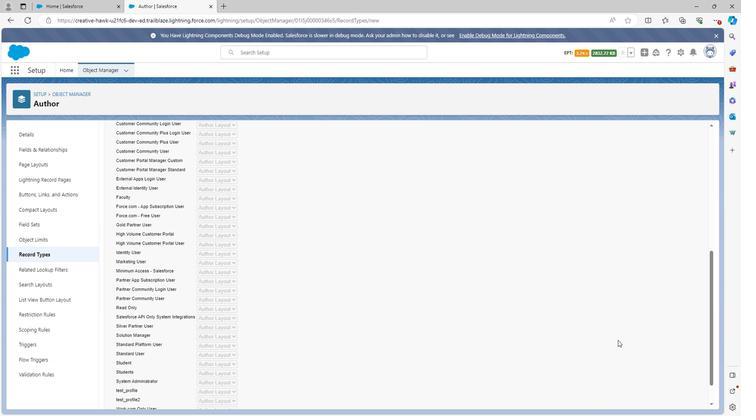 
Action: Mouse scrolled (616, 339) with delta (0, 0)
Screenshot: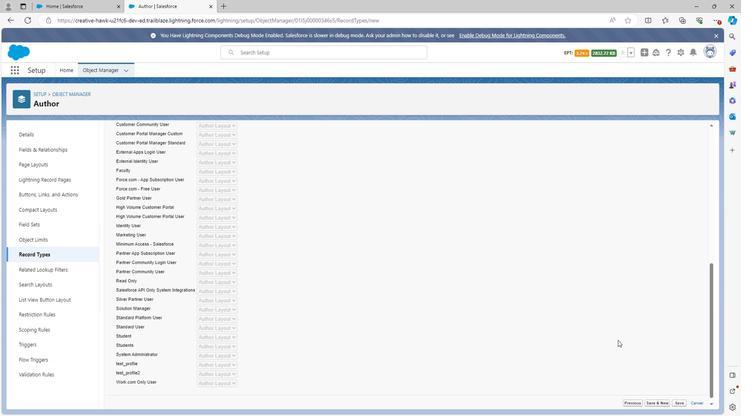
Action: Mouse moved to (680, 399)
Screenshot: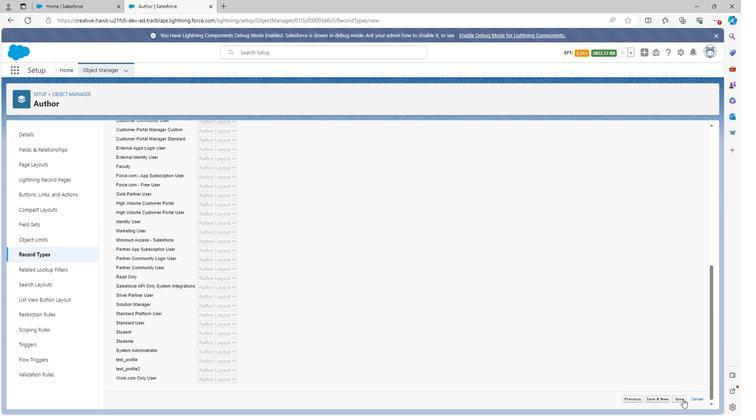 
Action: Mouse pressed left at (680, 399)
Screenshot: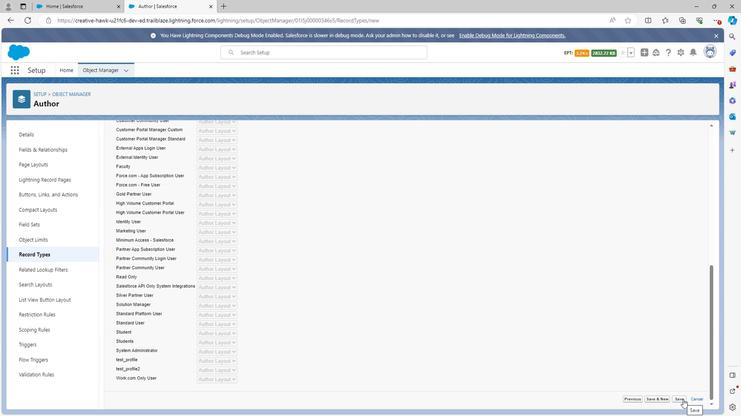 
Action: Mouse moved to (27, 255)
Screenshot: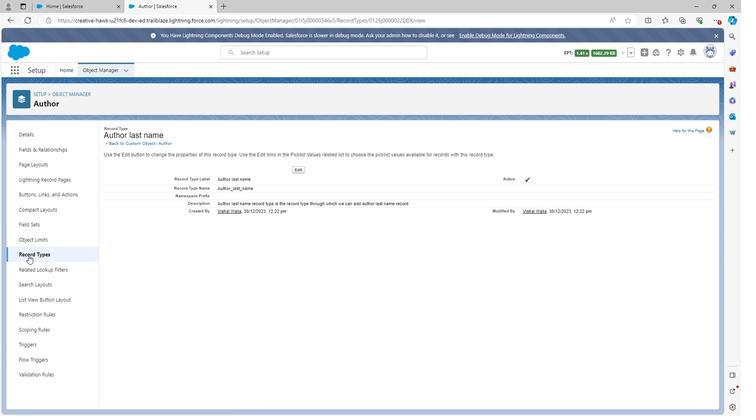 
Action: Mouse pressed left at (27, 255)
Screenshot: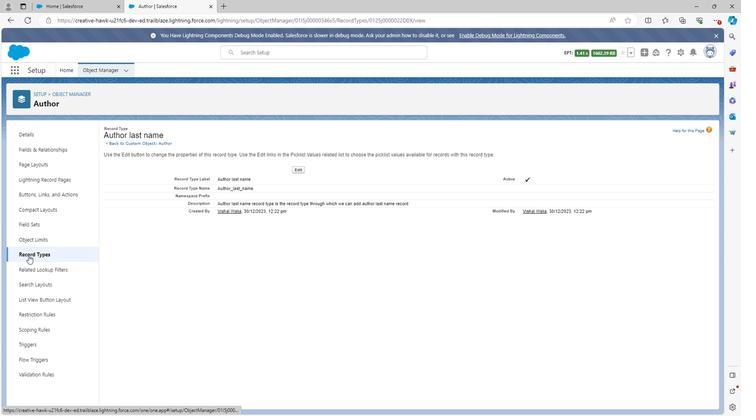 
Action: Mouse moved to (639, 129)
Screenshot: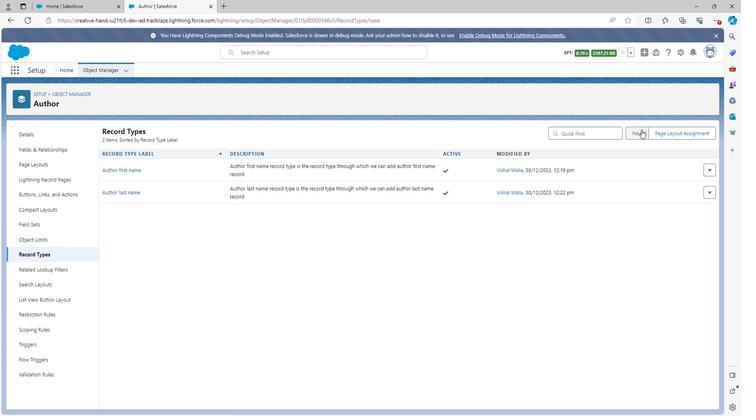 
Action: Mouse pressed left at (639, 129)
Screenshot: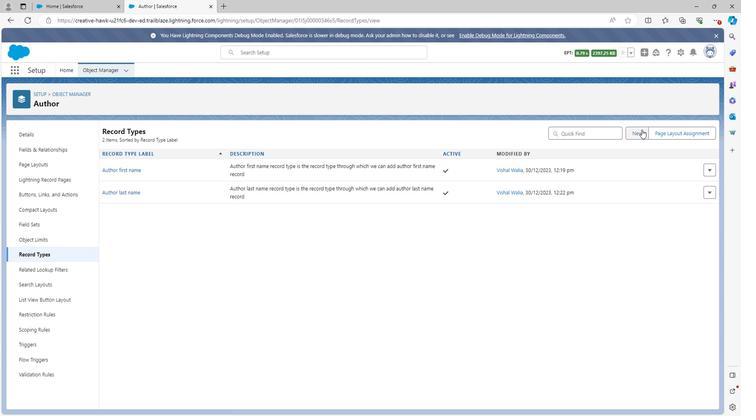 
Action: Mouse moved to (228, 206)
Screenshot: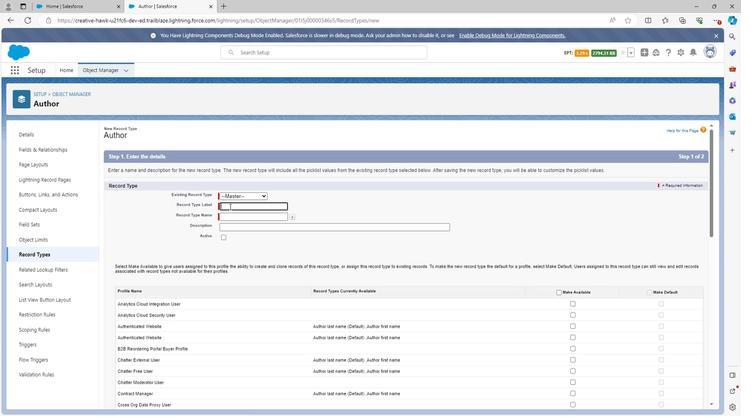 
Action: Mouse pressed left at (228, 206)
Screenshot: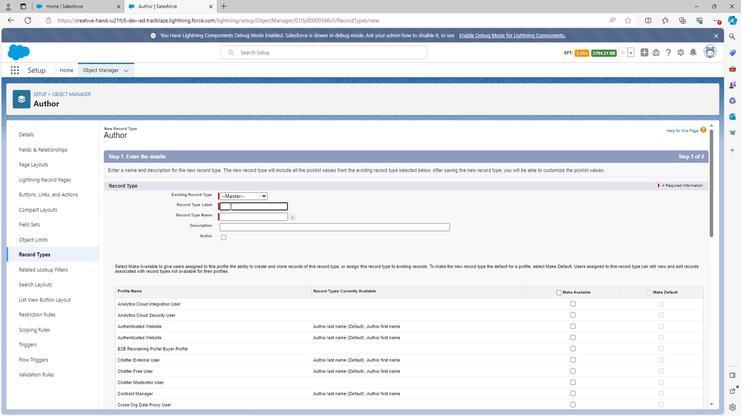 
Action: Mouse moved to (231, 207)
Screenshot: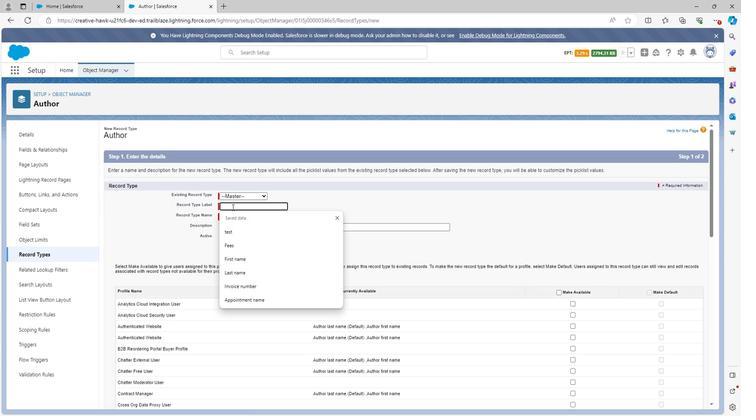 
Action: Key pressed <Key.shift>Author<Key.space><Key.space><Key.backspace>date<Key.space>of<Key.space>birth
Screenshot: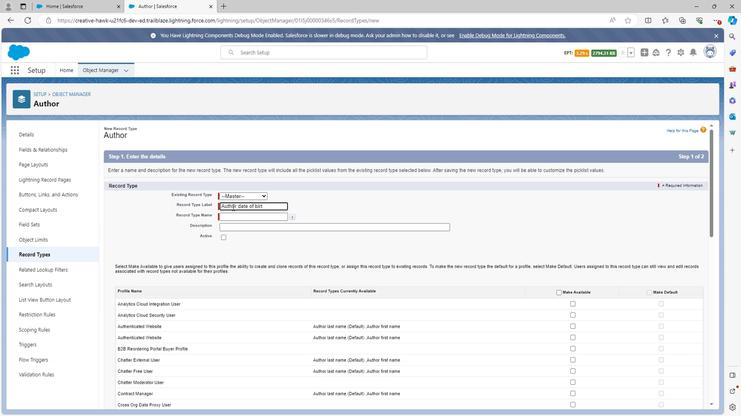 
Action: Mouse moved to (306, 211)
Screenshot: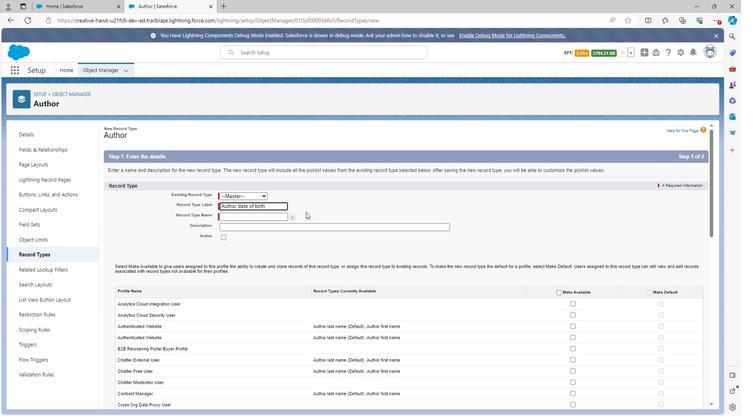 
Action: Mouse pressed left at (306, 211)
Screenshot: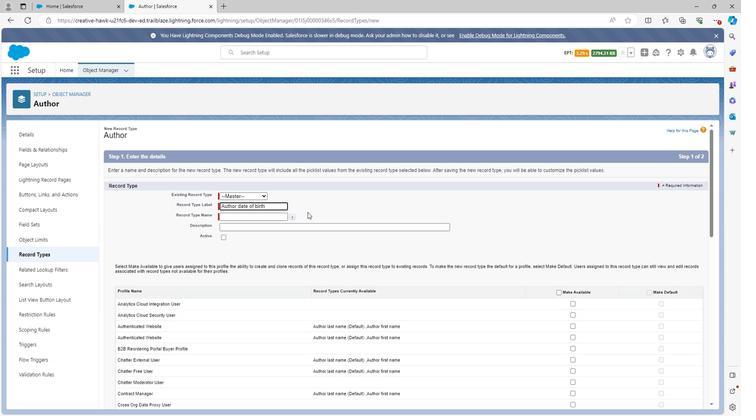 
Action: Mouse moved to (271, 227)
Screenshot: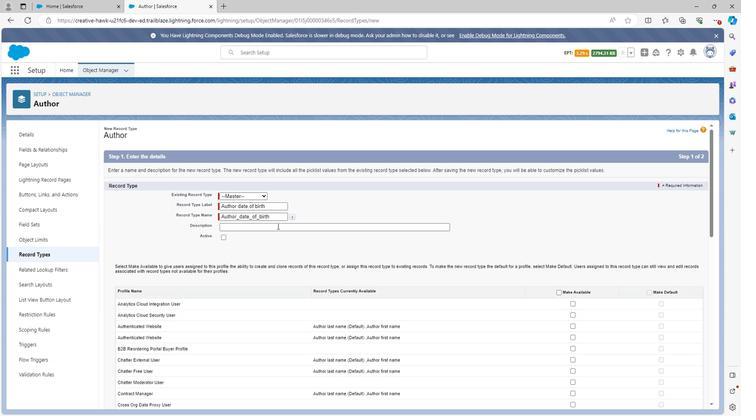 
Action: Mouse pressed left at (271, 227)
Screenshot: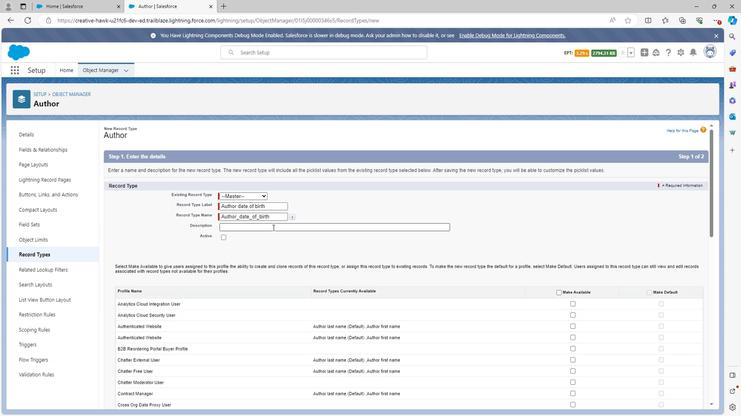 
Action: Key pressed <Key.shift>Author<Key.space>date<Key.space>of<Key.space>birth<Key.space>record<Key.space>type<Key.space>is<Key.space>the<Key.space>record<Key.space>type<Key.space>through<Key.space>which<Key.space>we<Key.space>can<Key.space>add<Key.space>author<Key.space>date<Key.space>of<Key.space>birth<Key.space>record
Screenshot: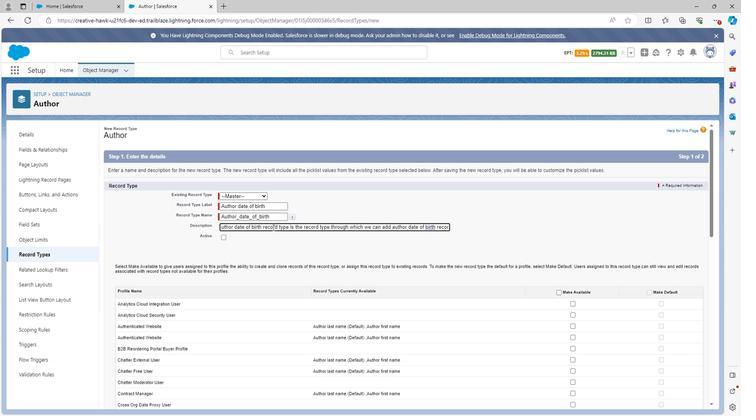 
Action: Mouse moved to (222, 237)
Screenshot: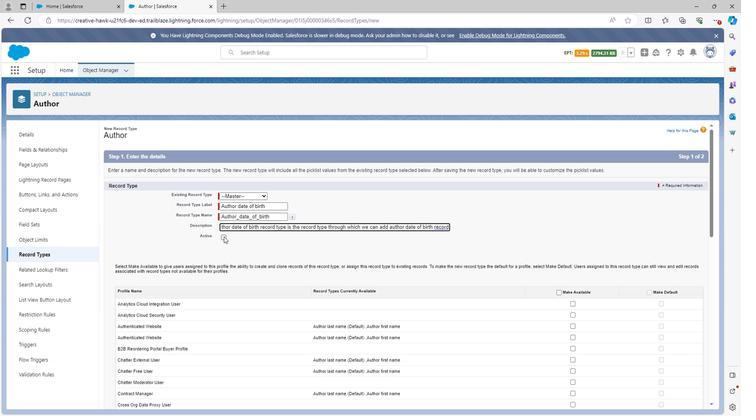 
Action: Mouse pressed left at (222, 237)
Screenshot: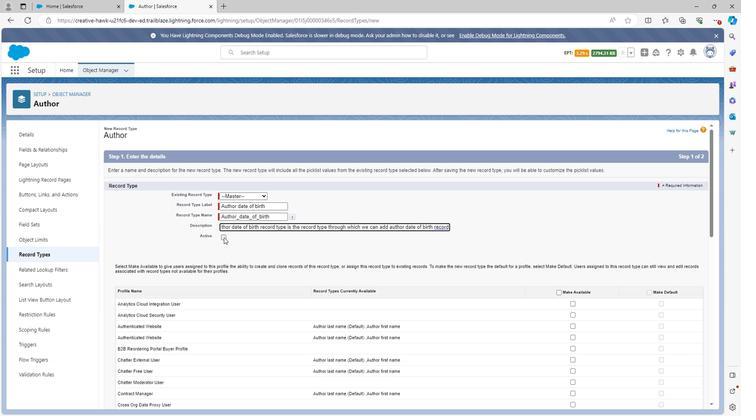 
Action: Mouse moved to (555, 292)
Screenshot: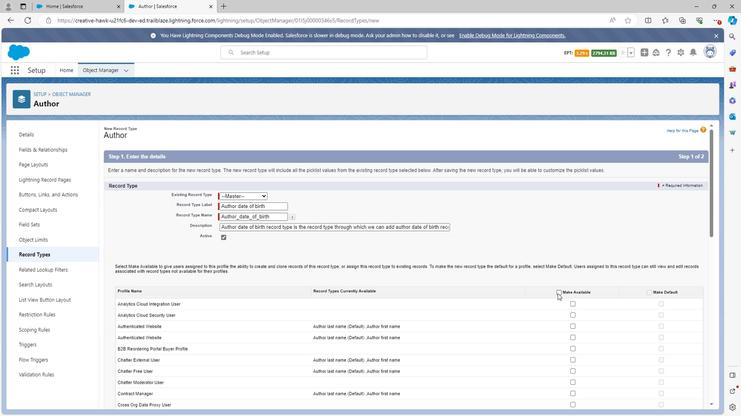 
Action: Mouse pressed left at (555, 292)
Screenshot: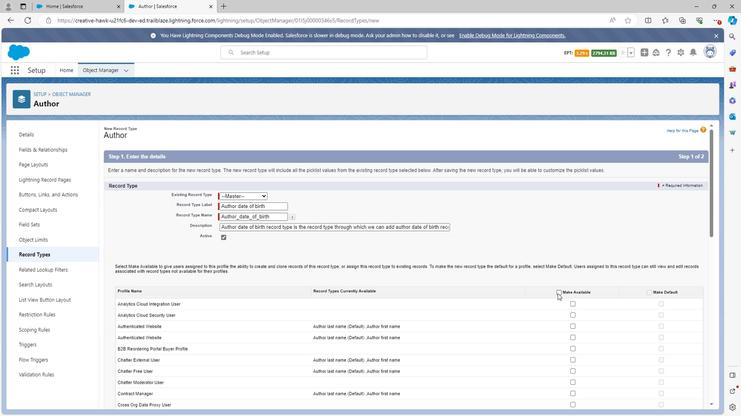
Action: Mouse moved to (647, 292)
Screenshot: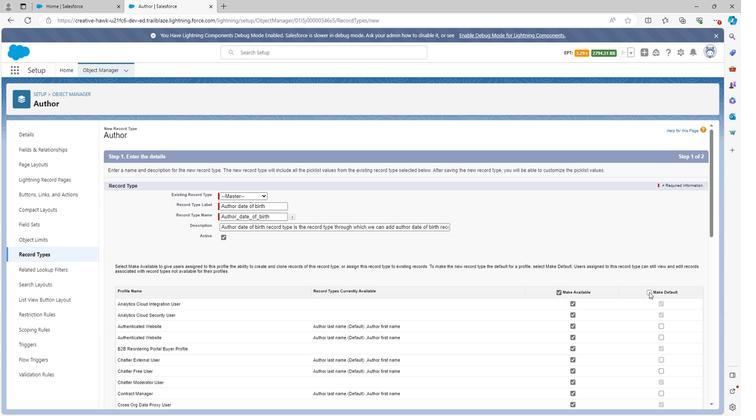 
Action: Mouse pressed left at (647, 292)
Screenshot: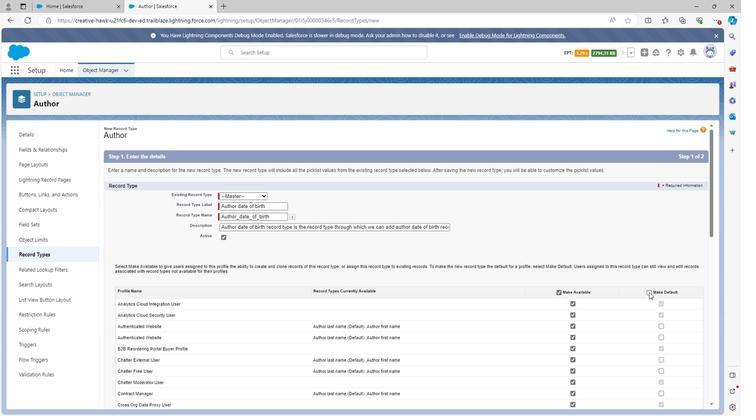 
Action: Mouse scrolled (647, 291) with delta (0, 0)
Screenshot: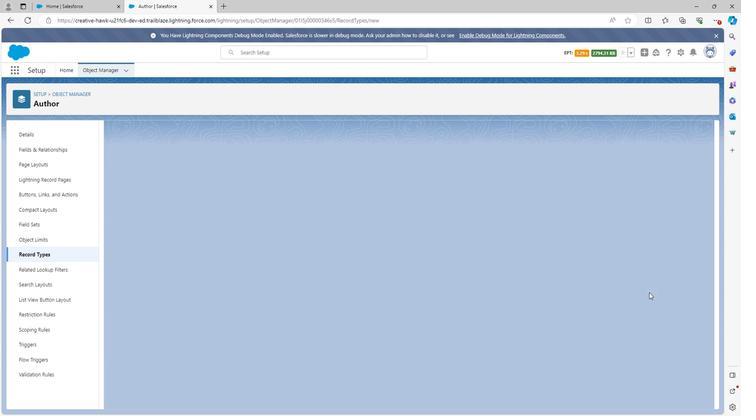 
Action: Mouse scrolled (647, 291) with delta (0, 0)
Screenshot: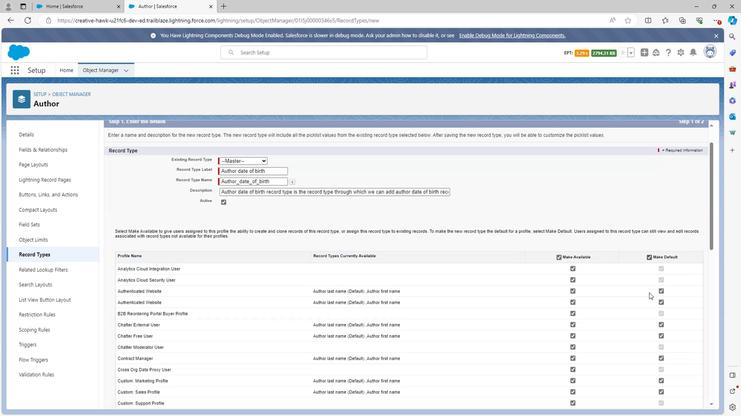 
Action: Mouse scrolled (647, 291) with delta (0, 0)
Screenshot: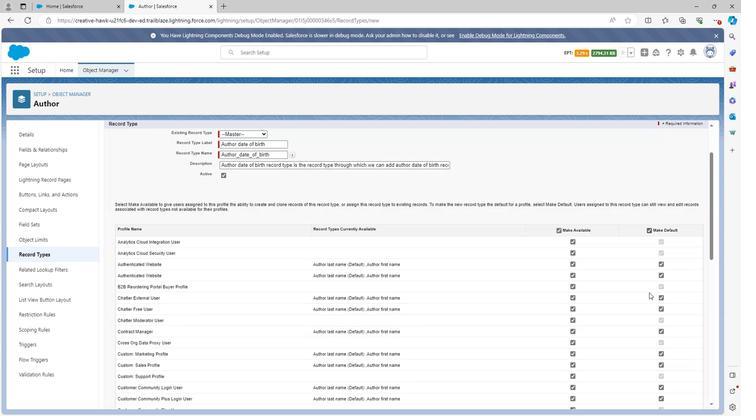 
Action: Mouse moved to (571, 171)
Screenshot: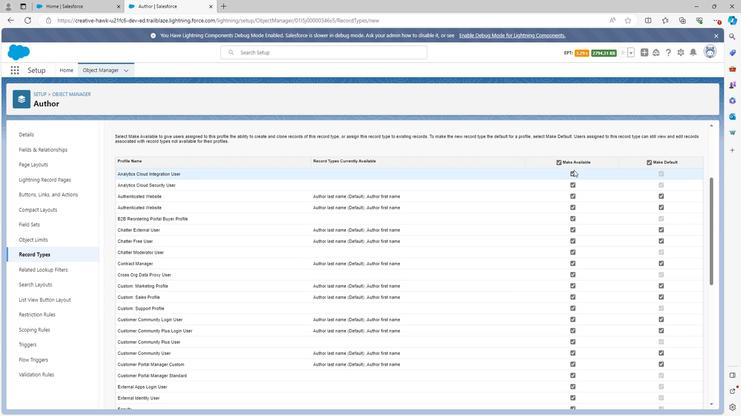 
Action: Mouse pressed left at (571, 171)
Screenshot: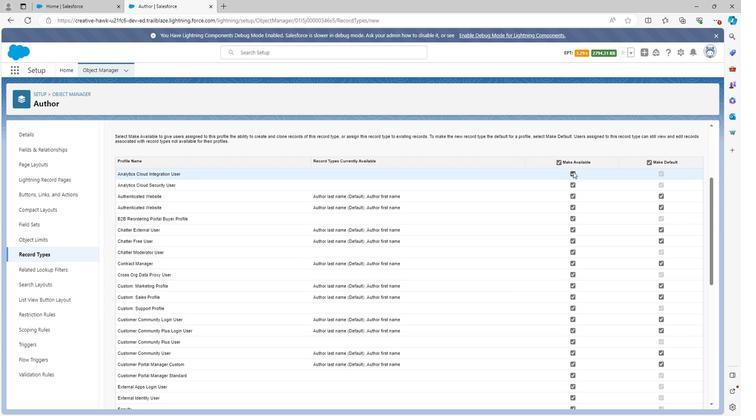 
Action: Mouse moved to (570, 183)
Screenshot: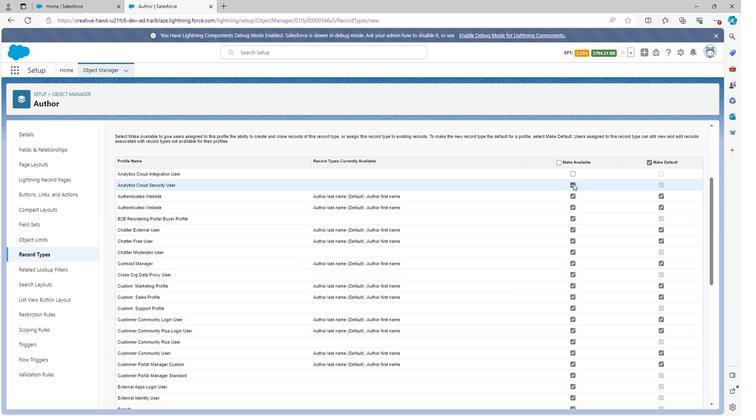 
Action: Mouse pressed left at (570, 183)
Screenshot: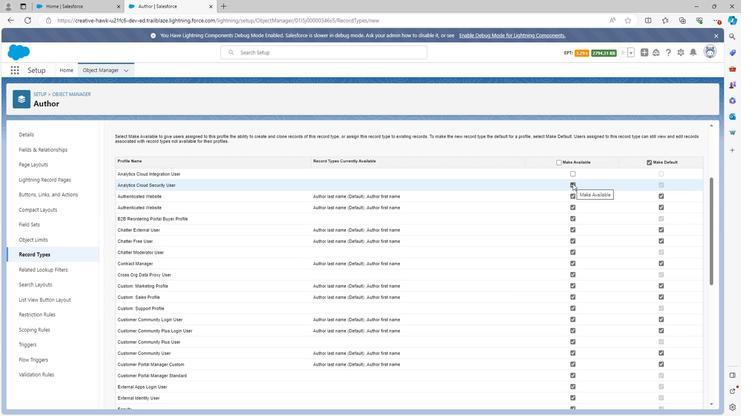 
Action: Mouse moved to (570, 220)
Screenshot: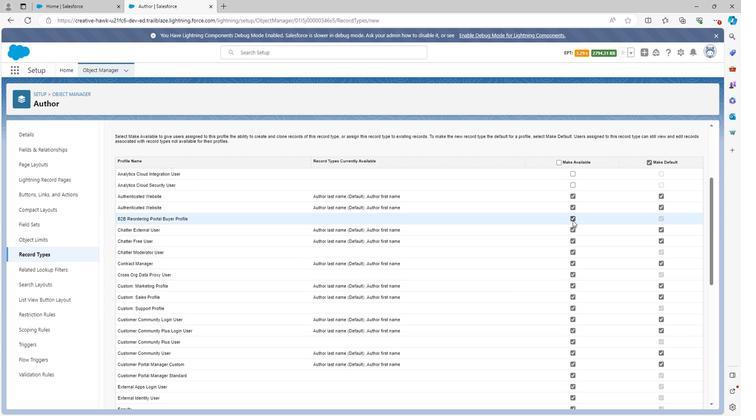 
Action: Mouse pressed left at (570, 220)
Screenshot: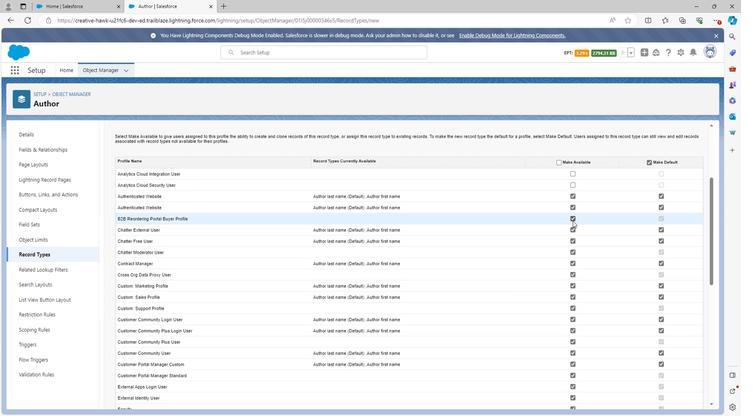 
Action: Mouse moved to (570, 251)
Screenshot: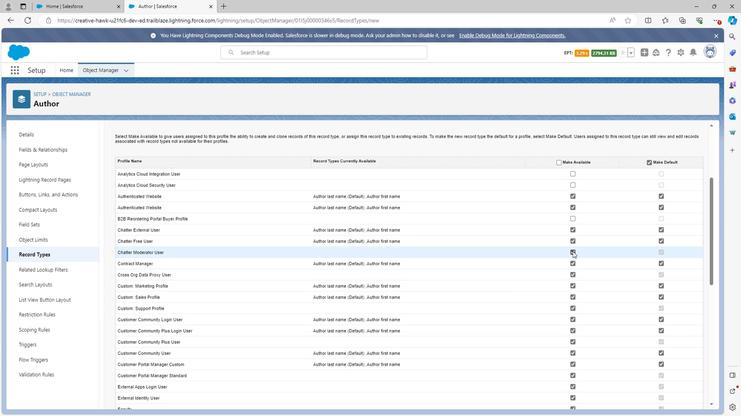 
Action: Mouse pressed left at (570, 251)
Screenshot: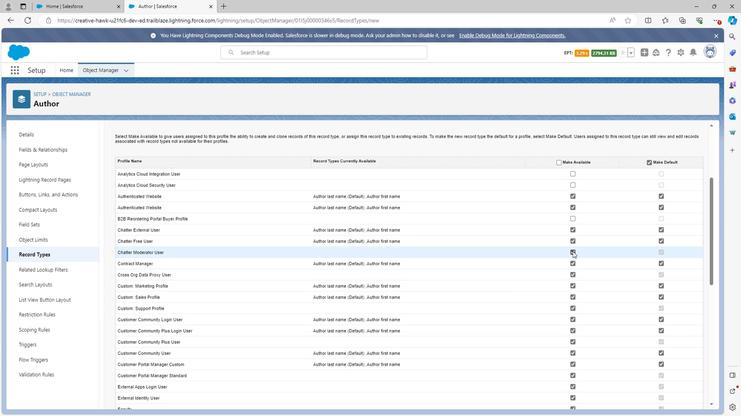 
Action: Mouse moved to (570, 273)
Screenshot: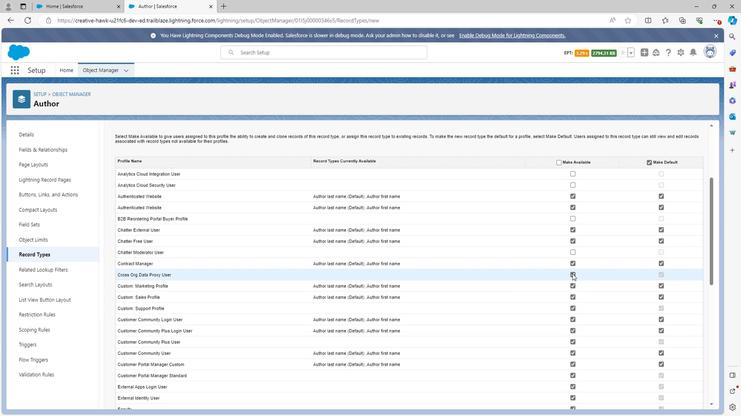 
Action: Mouse pressed left at (570, 273)
Screenshot: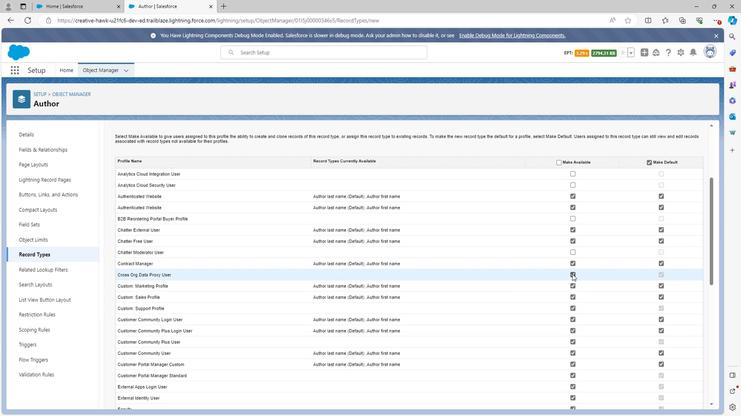 
Action: Mouse moved to (571, 308)
Screenshot: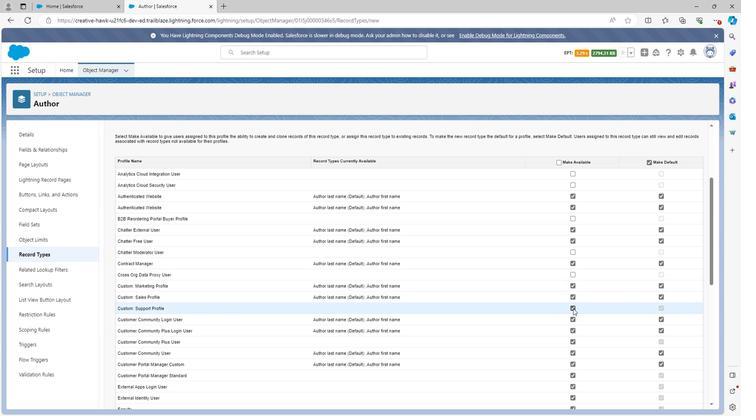 
Action: Mouse pressed left at (571, 308)
Screenshot: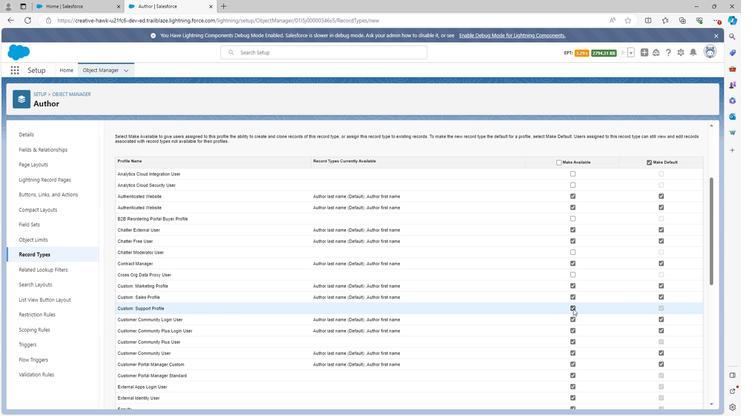 
Action: Mouse moved to (570, 342)
Screenshot: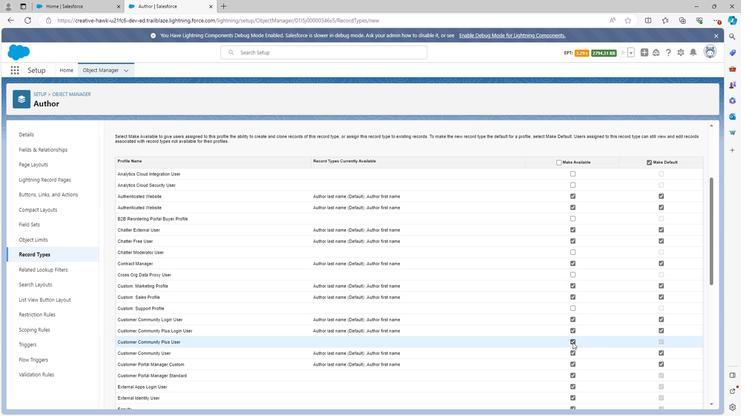 
Action: Mouse pressed left at (570, 342)
Screenshot: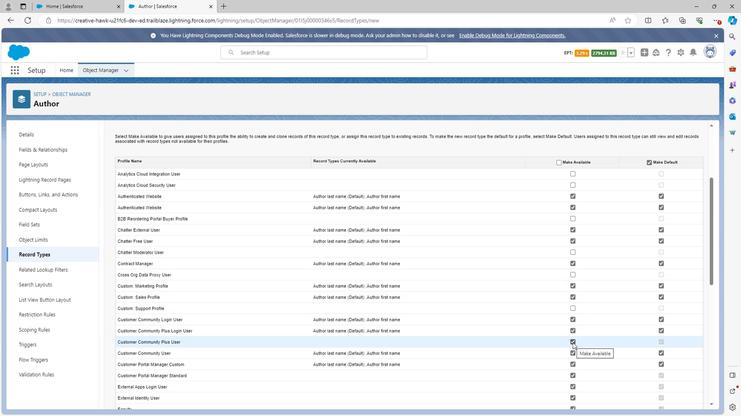 
Action: Mouse moved to (572, 376)
Screenshot: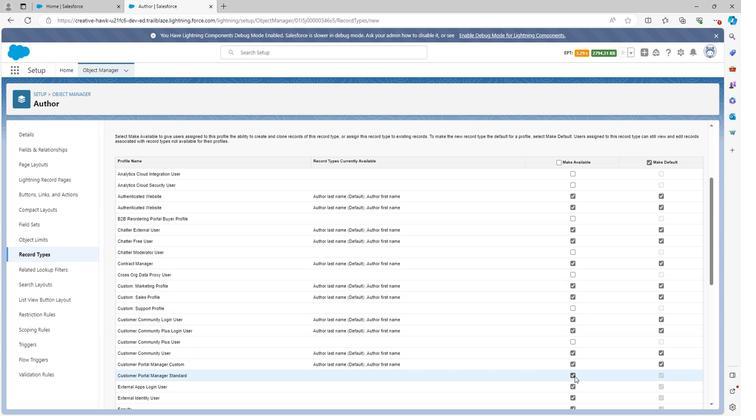 
Action: Mouse pressed left at (572, 376)
Screenshot: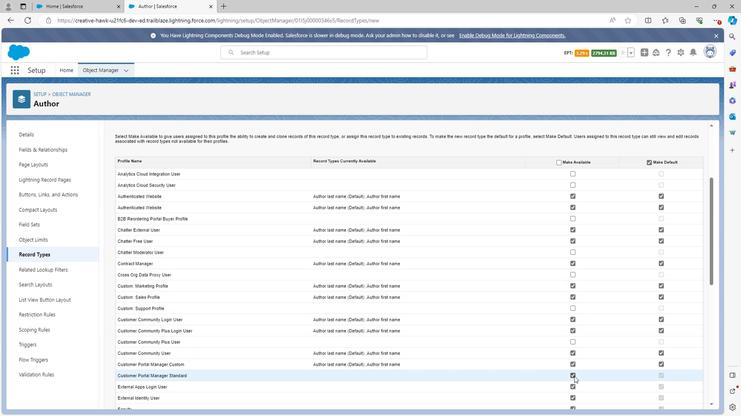
Action: Mouse scrolled (572, 375) with delta (0, 0)
Screenshot: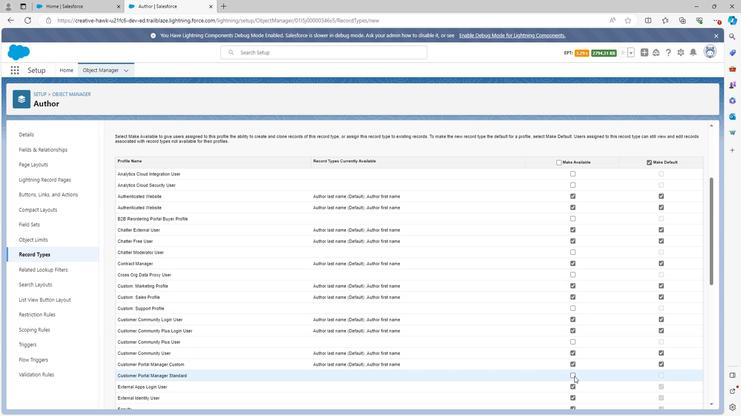 
Action: Mouse scrolled (572, 375) with delta (0, 0)
Screenshot: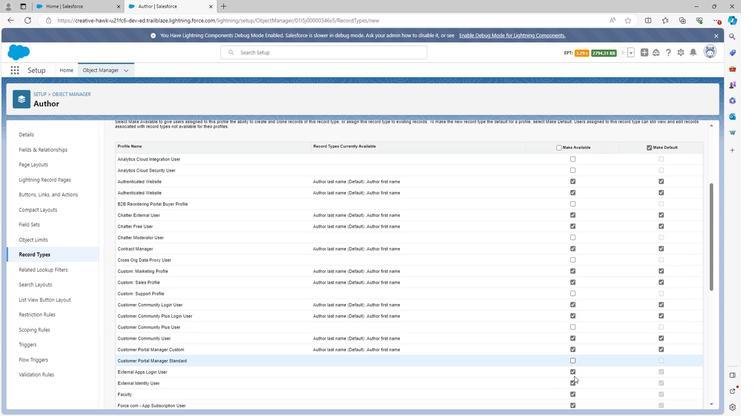 
Action: Mouse moved to (570, 298)
Screenshot: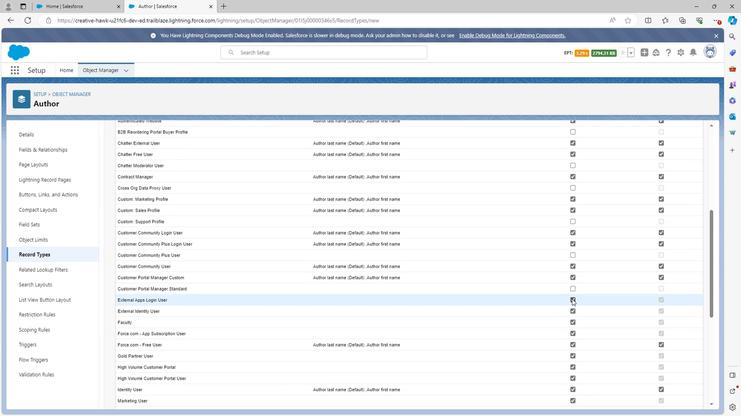 
Action: Mouse pressed left at (570, 298)
Screenshot: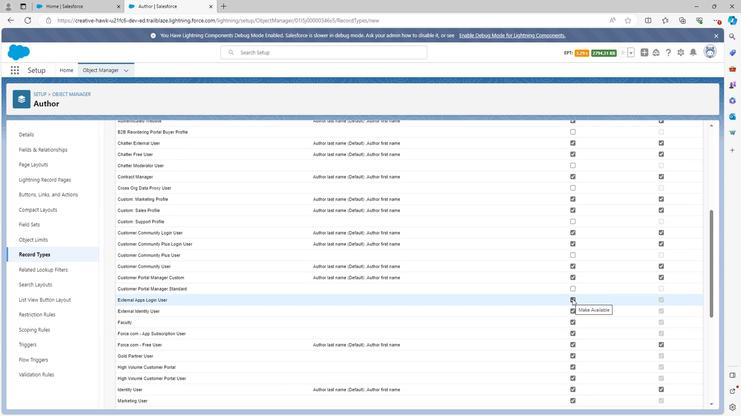 
Action: Mouse moved to (569, 312)
Screenshot: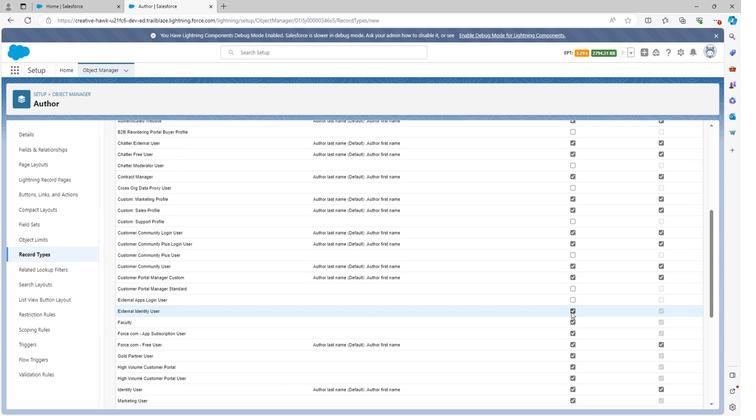 
Action: Mouse pressed left at (569, 312)
Screenshot: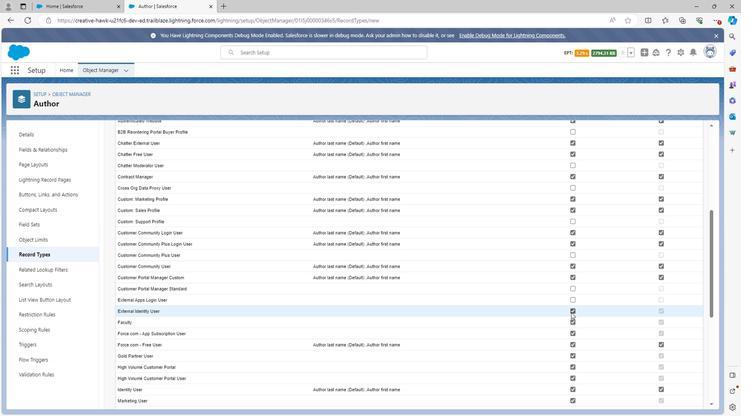 
Action: Mouse moved to (569, 321)
Screenshot: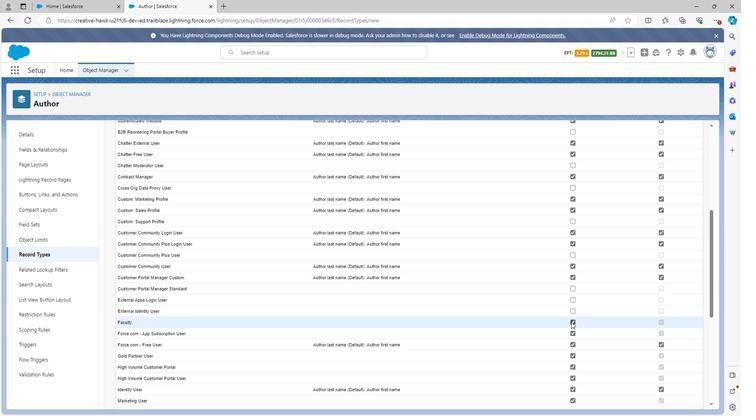 
Action: Mouse pressed left at (569, 321)
Screenshot: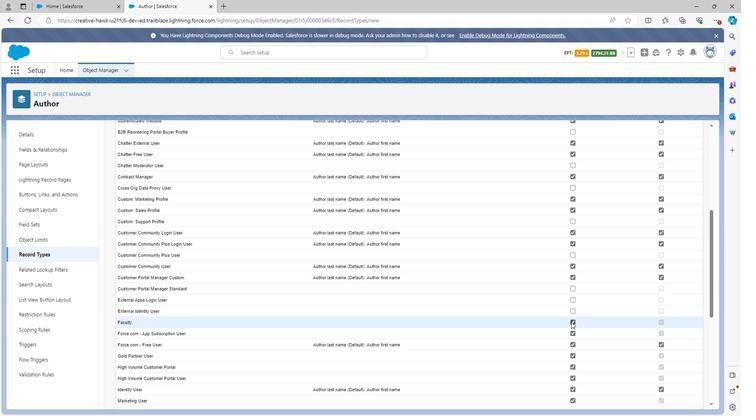 
Action: Mouse moved to (571, 332)
Screenshot: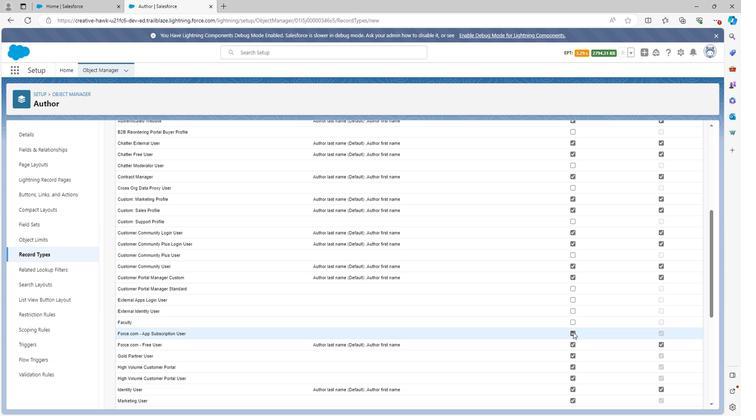 
Action: Mouse pressed left at (571, 332)
Screenshot: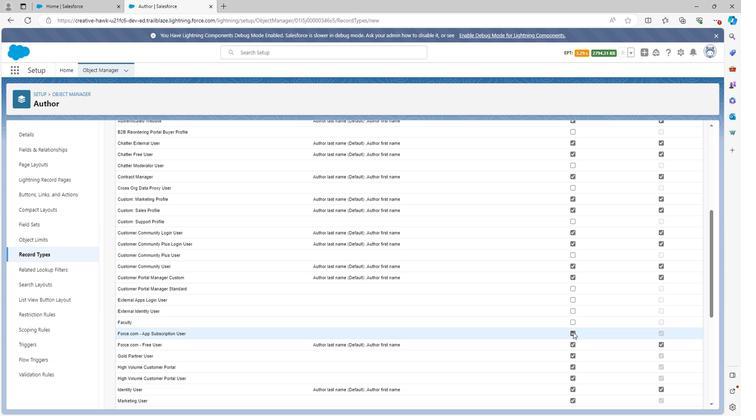 
Action: Mouse scrolled (571, 331) with delta (0, 0)
Screenshot: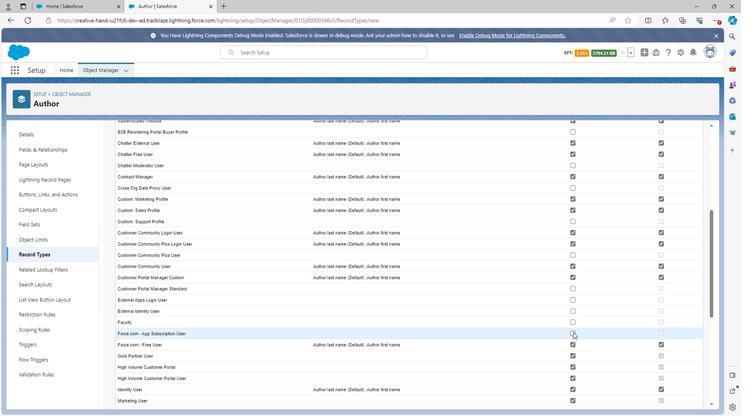 
Action: Mouse scrolled (571, 331) with delta (0, 0)
Screenshot: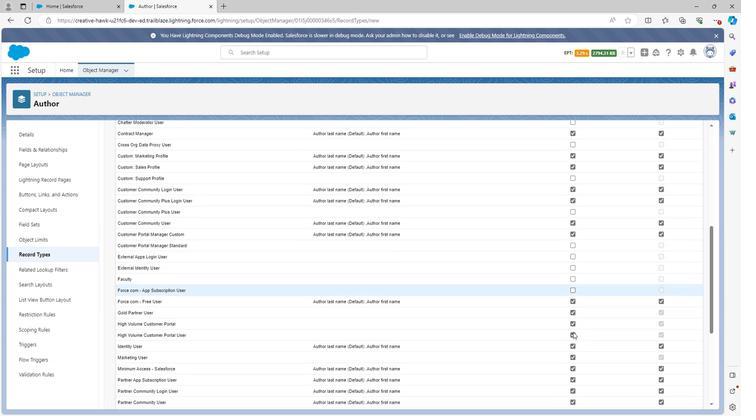 
Action: Mouse moved to (570, 268)
Screenshot: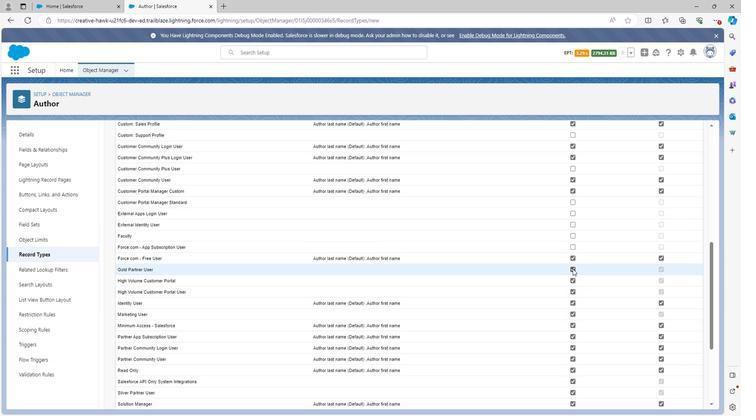 
Action: Mouse pressed left at (570, 268)
